 Task: Add a signature Ibrahim Sanchez containing Have a great St. Patricks Day, Ibrahim Sanchez to email address softage.5@softage.net and add a label Decorations
Action: Mouse moved to (1125, 69)
Screenshot: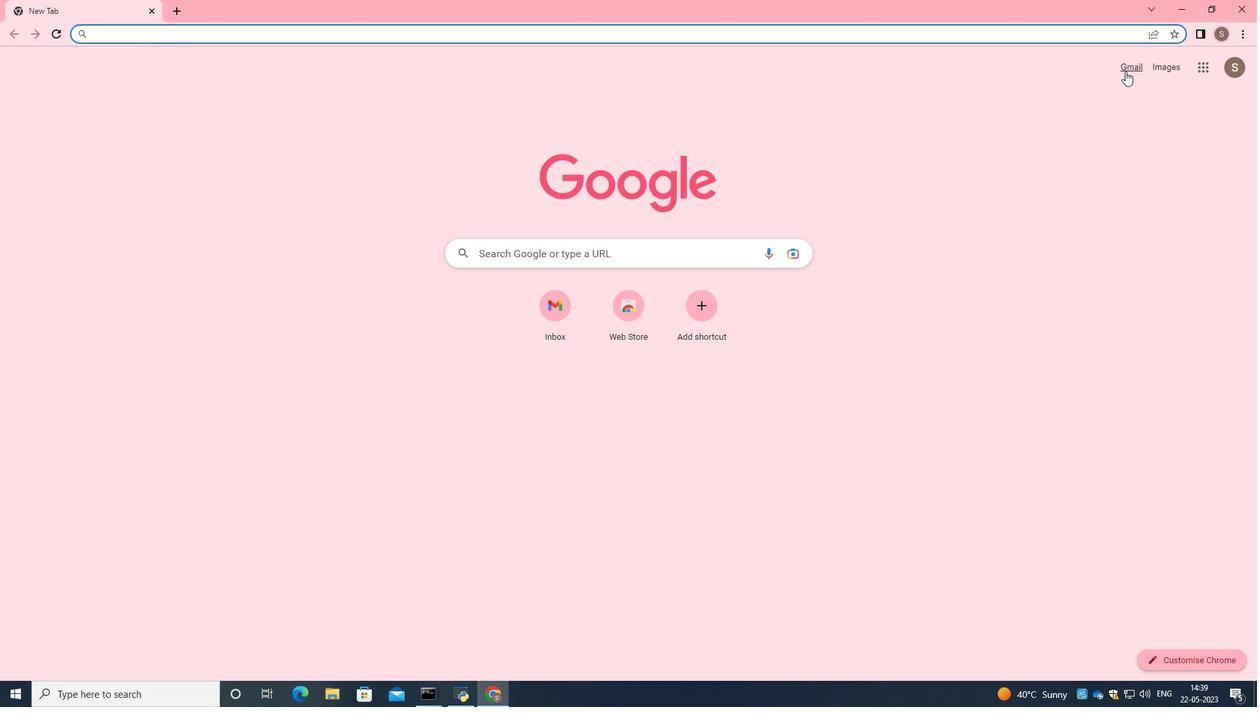 
Action: Mouse pressed left at (1125, 69)
Screenshot: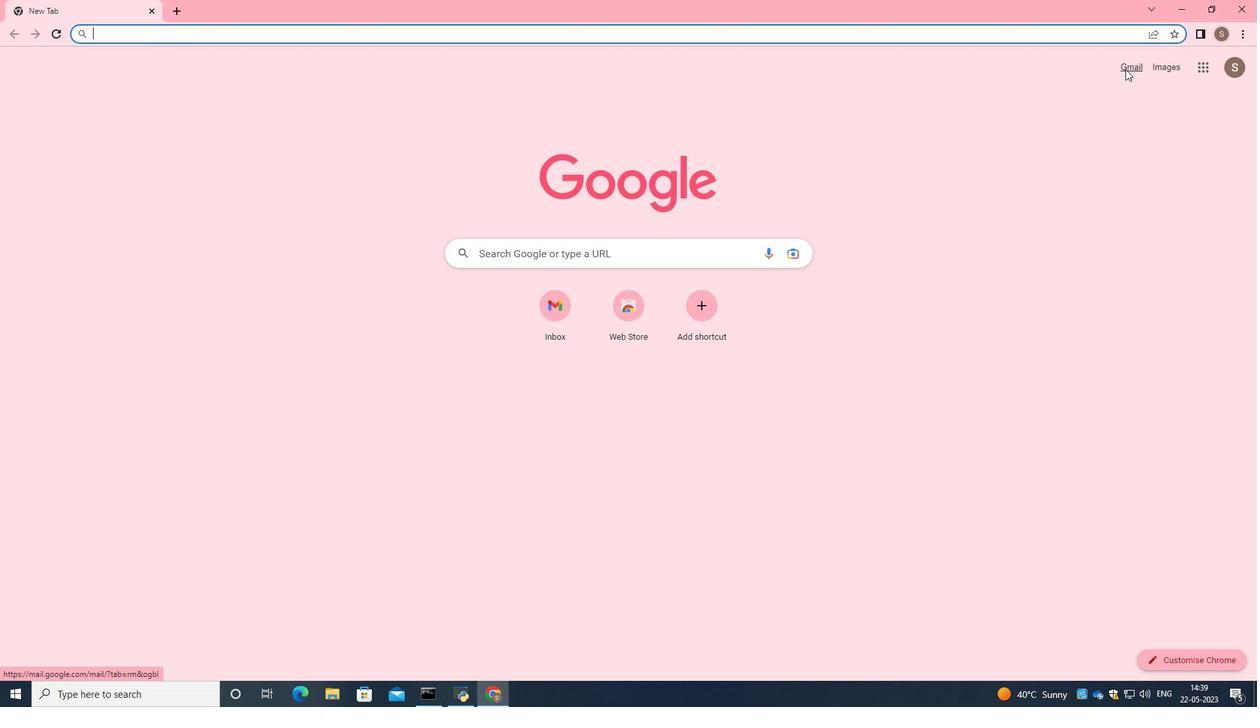 
Action: Mouse moved to (1101, 85)
Screenshot: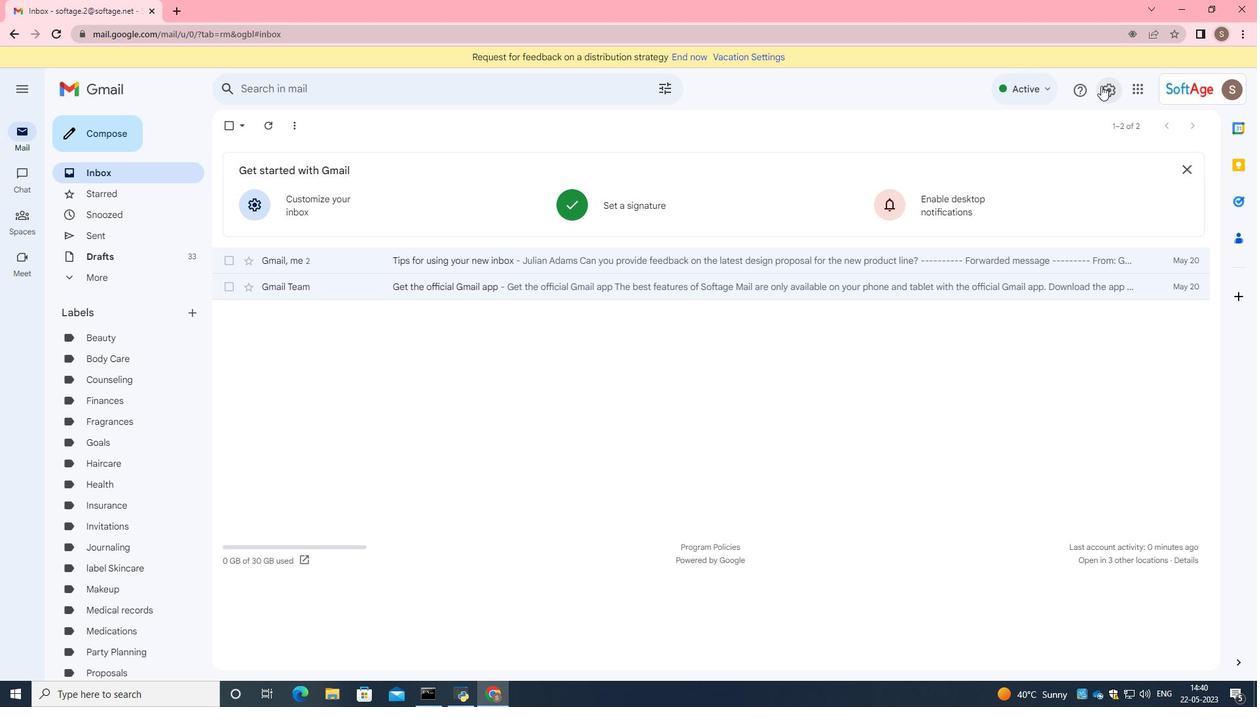 
Action: Mouse pressed left at (1101, 85)
Screenshot: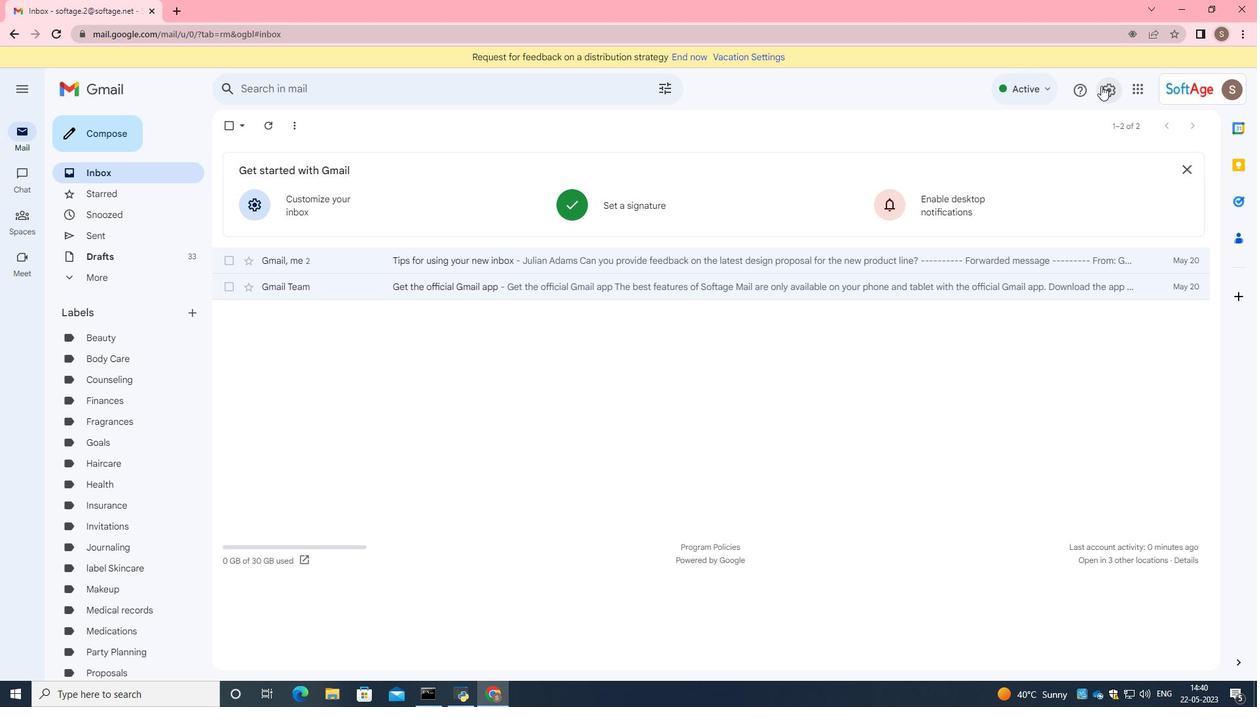 
Action: Mouse moved to (1089, 147)
Screenshot: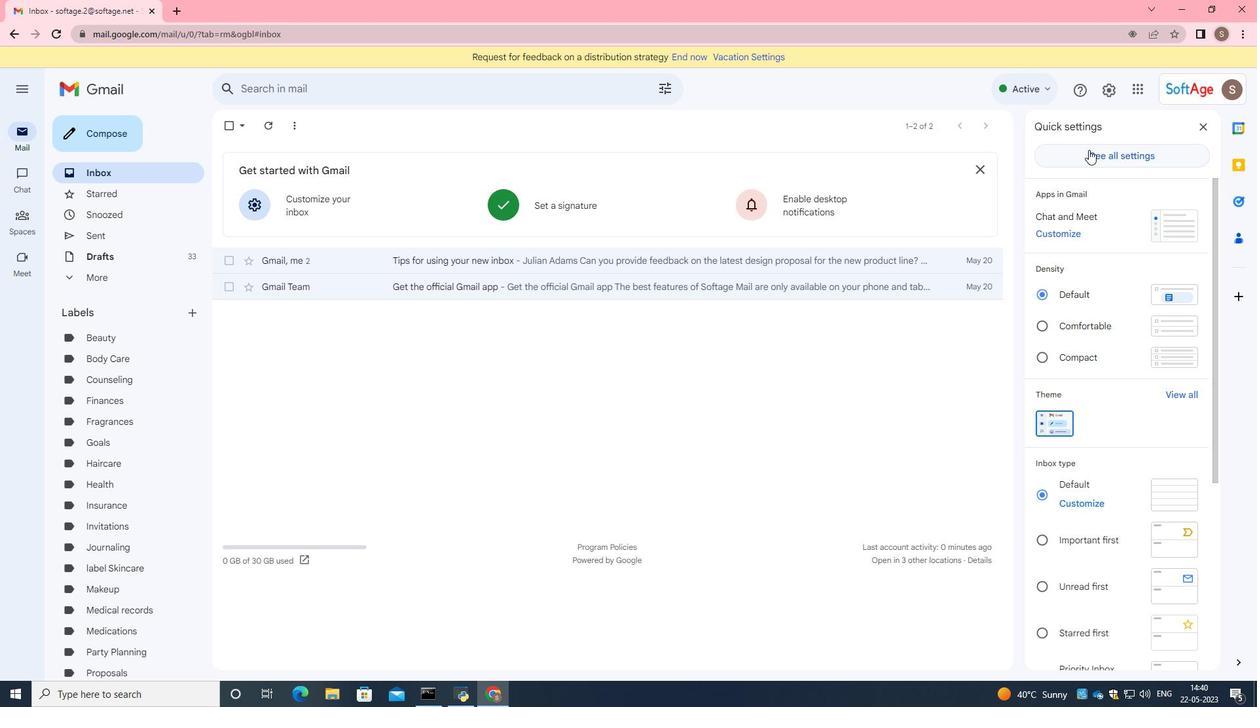 
Action: Mouse pressed left at (1089, 147)
Screenshot: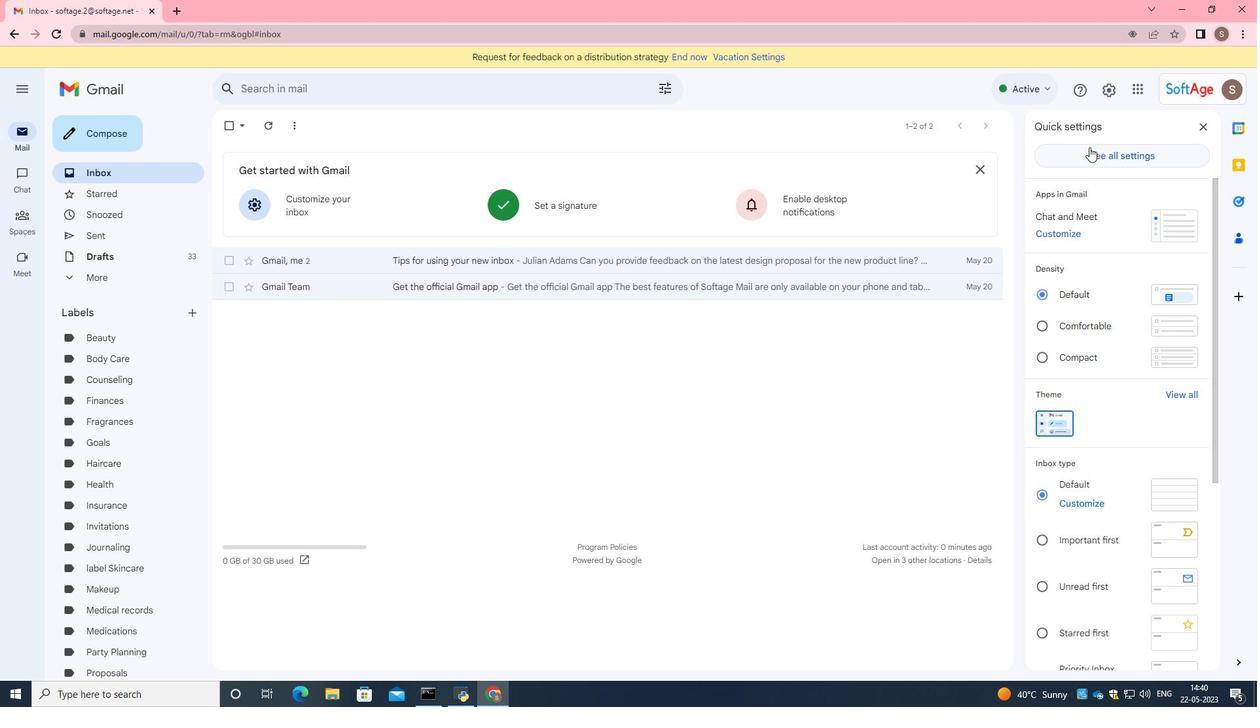 
Action: Mouse moved to (799, 305)
Screenshot: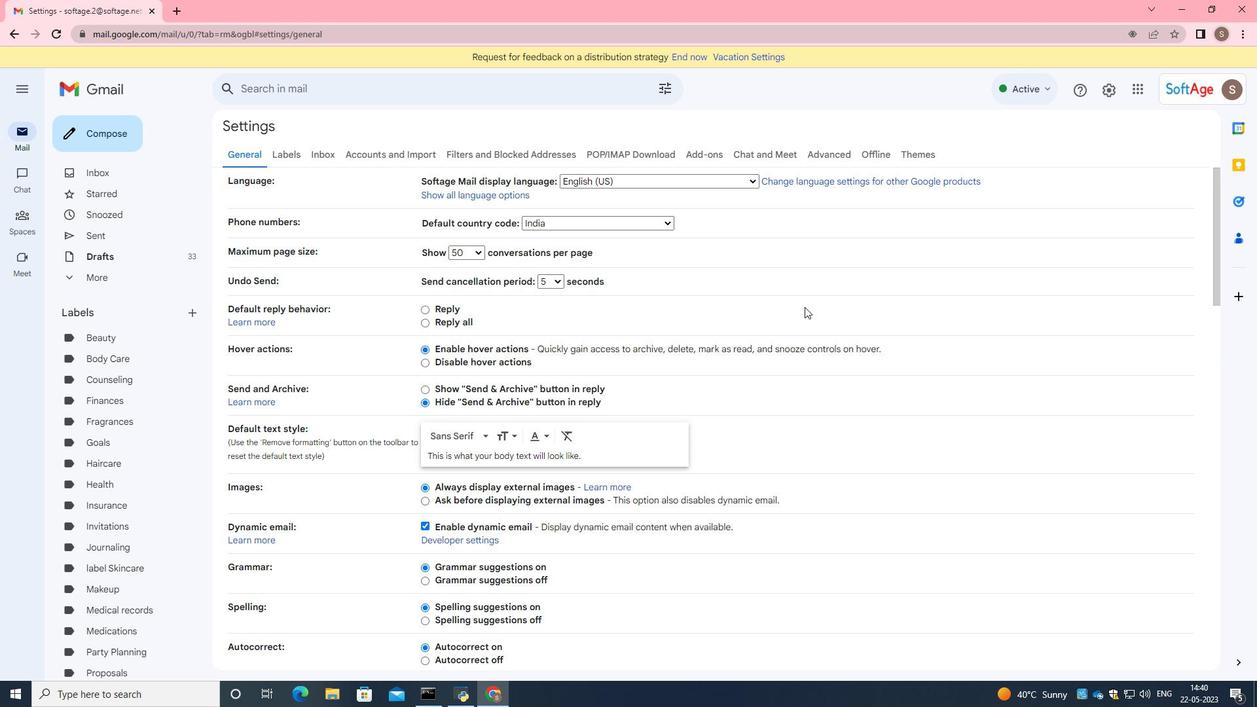 
Action: Mouse scrolled (799, 305) with delta (0, 0)
Screenshot: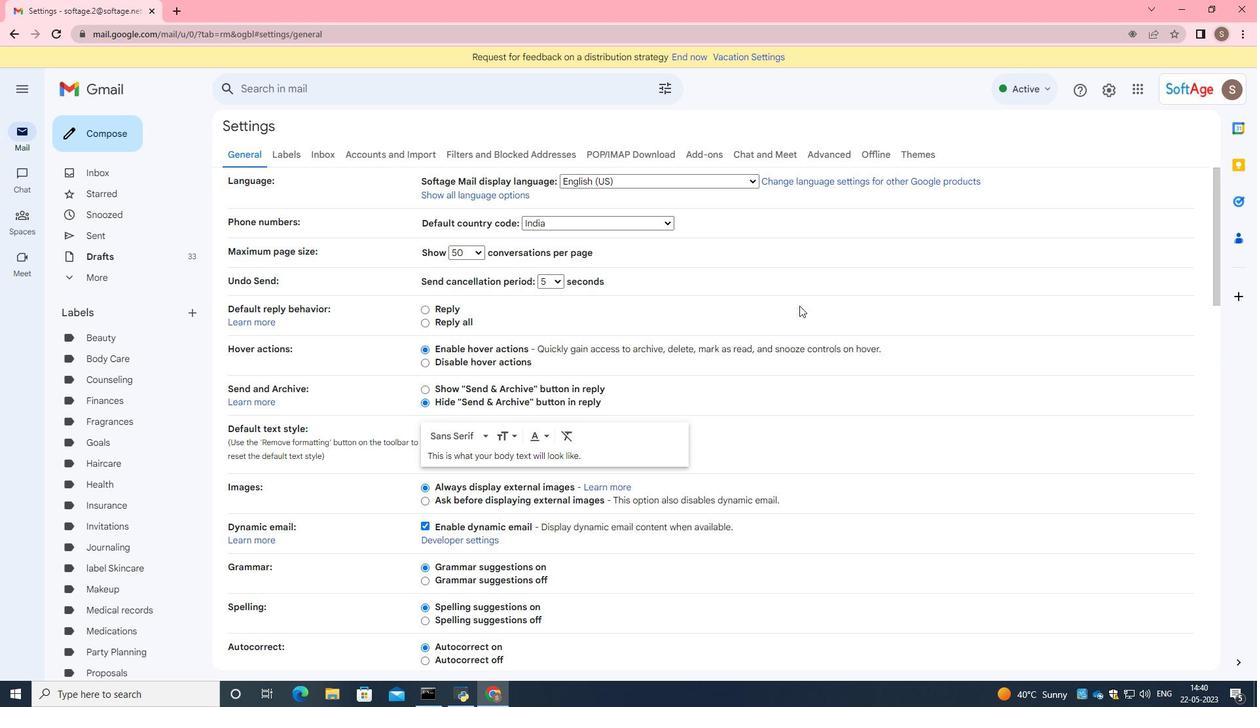
Action: Mouse scrolled (799, 305) with delta (0, 0)
Screenshot: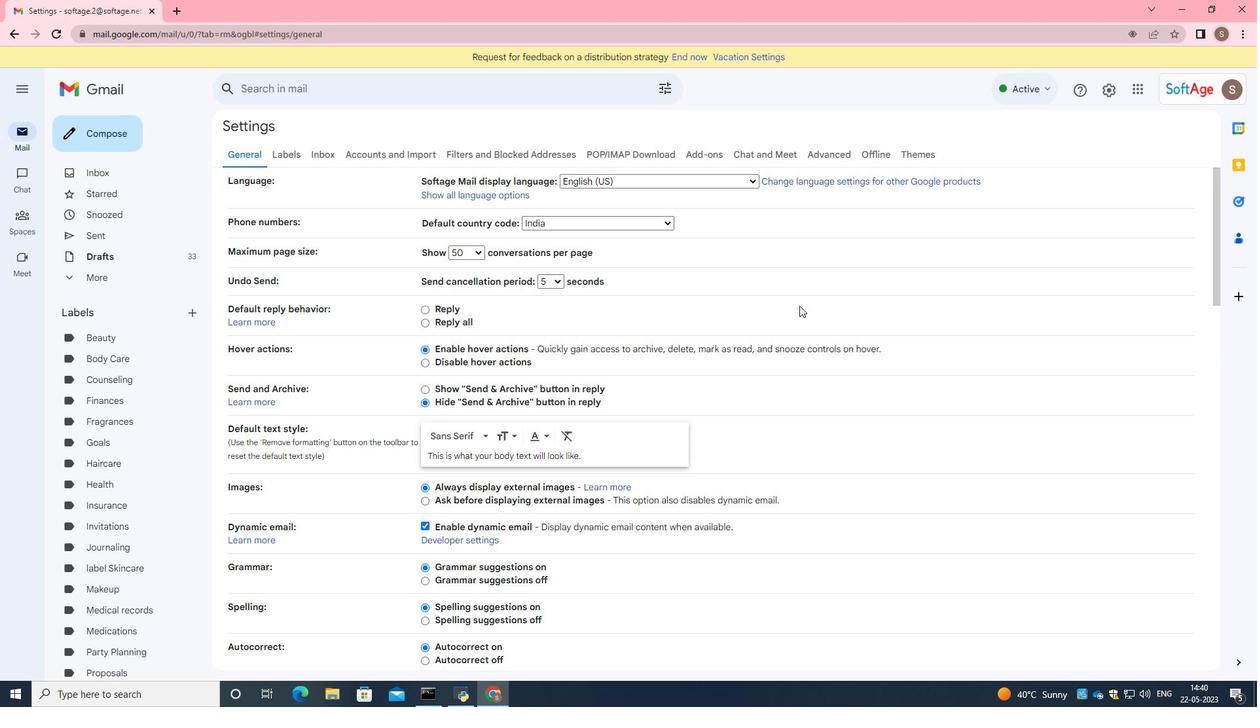 
Action: Mouse scrolled (799, 305) with delta (0, 0)
Screenshot: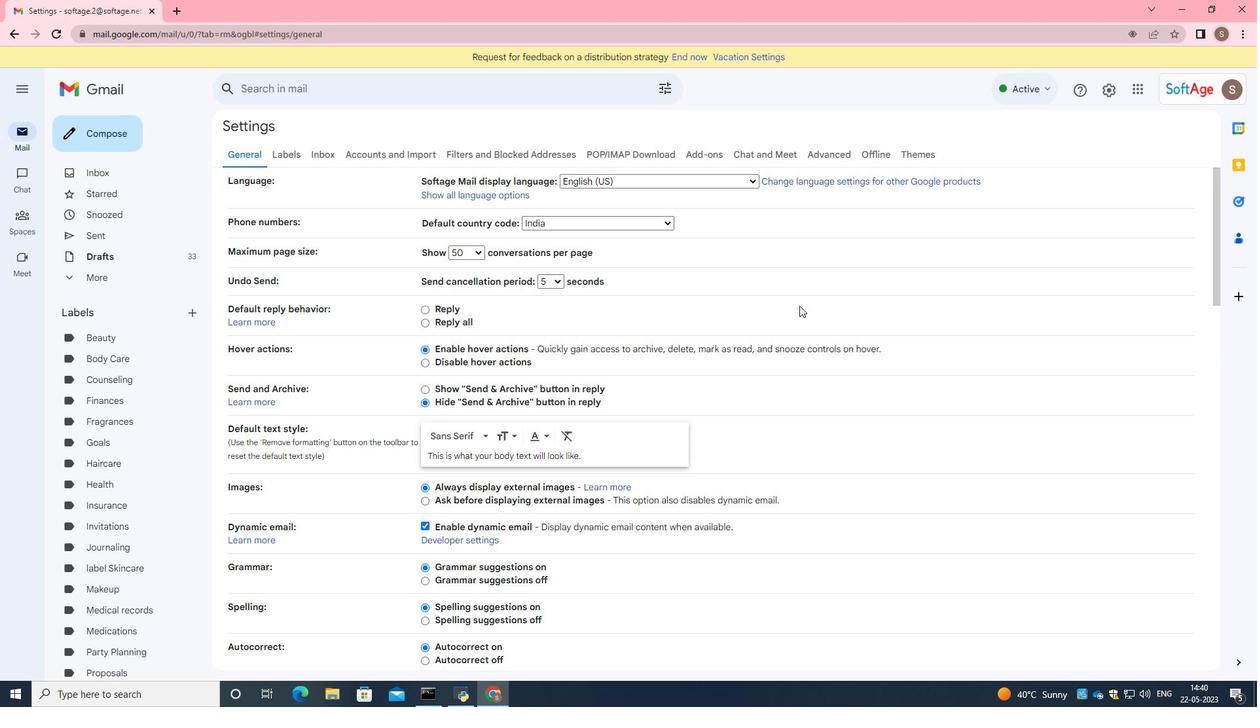 
Action: Mouse moved to (797, 288)
Screenshot: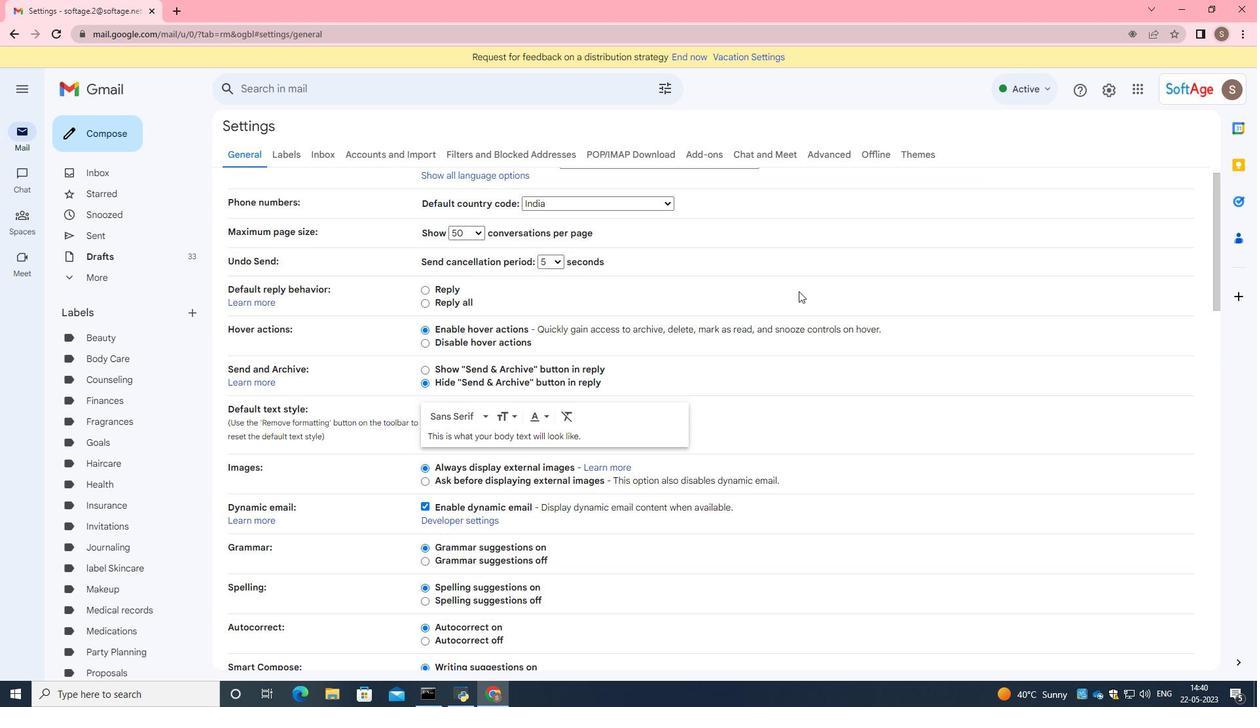 
Action: Mouse scrolled (797, 288) with delta (0, 0)
Screenshot: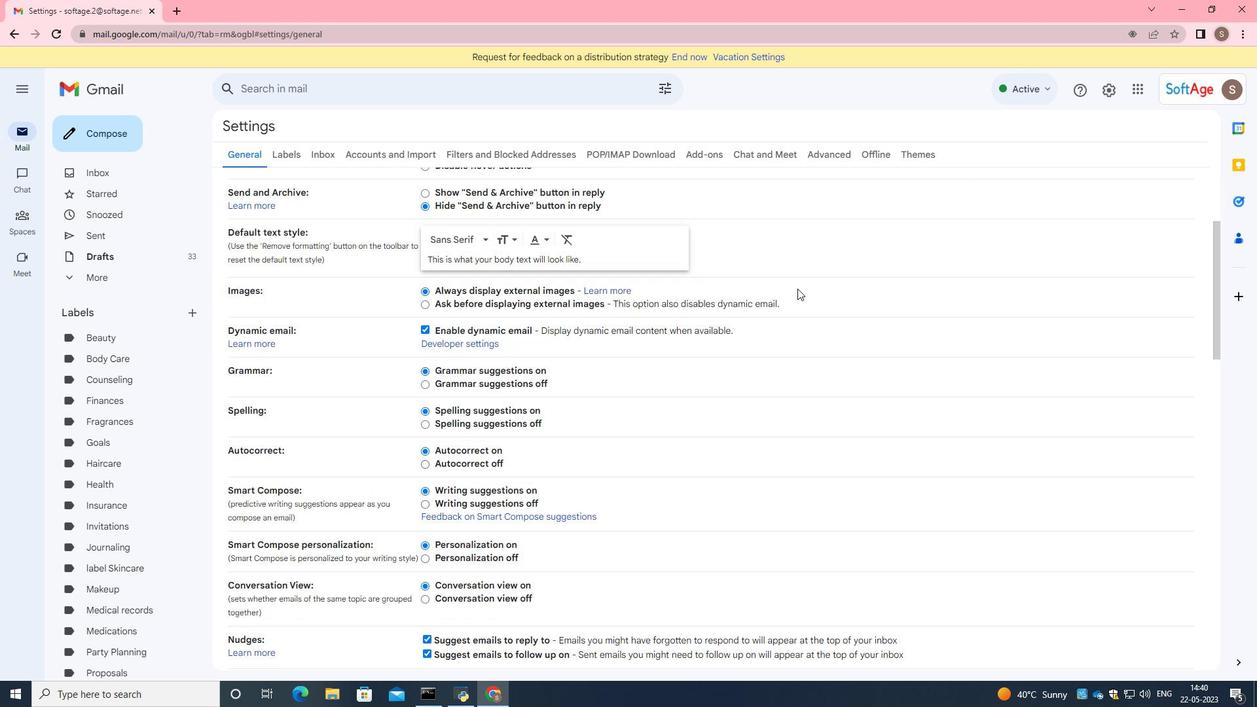 
Action: Mouse scrolled (797, 288) with delta (0, 0)
Screenshot: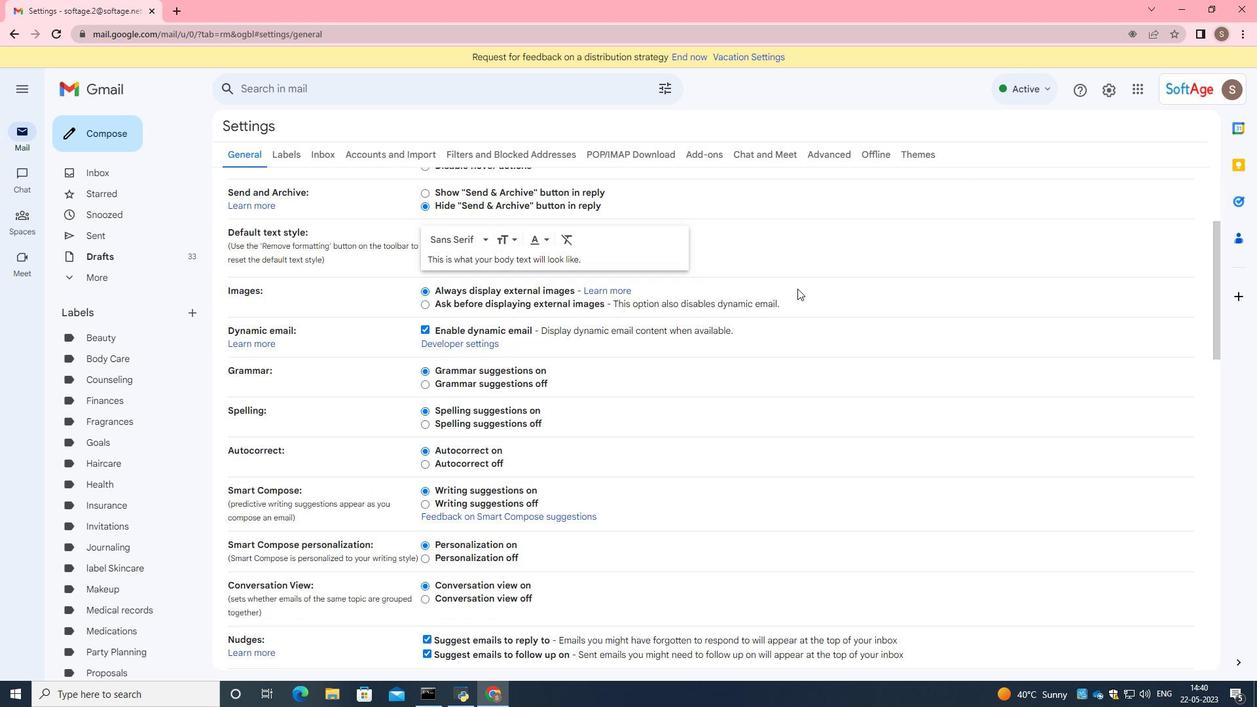 
Action: Mouse scrolled (797, 288) with delta (0, 0)
Screenshot: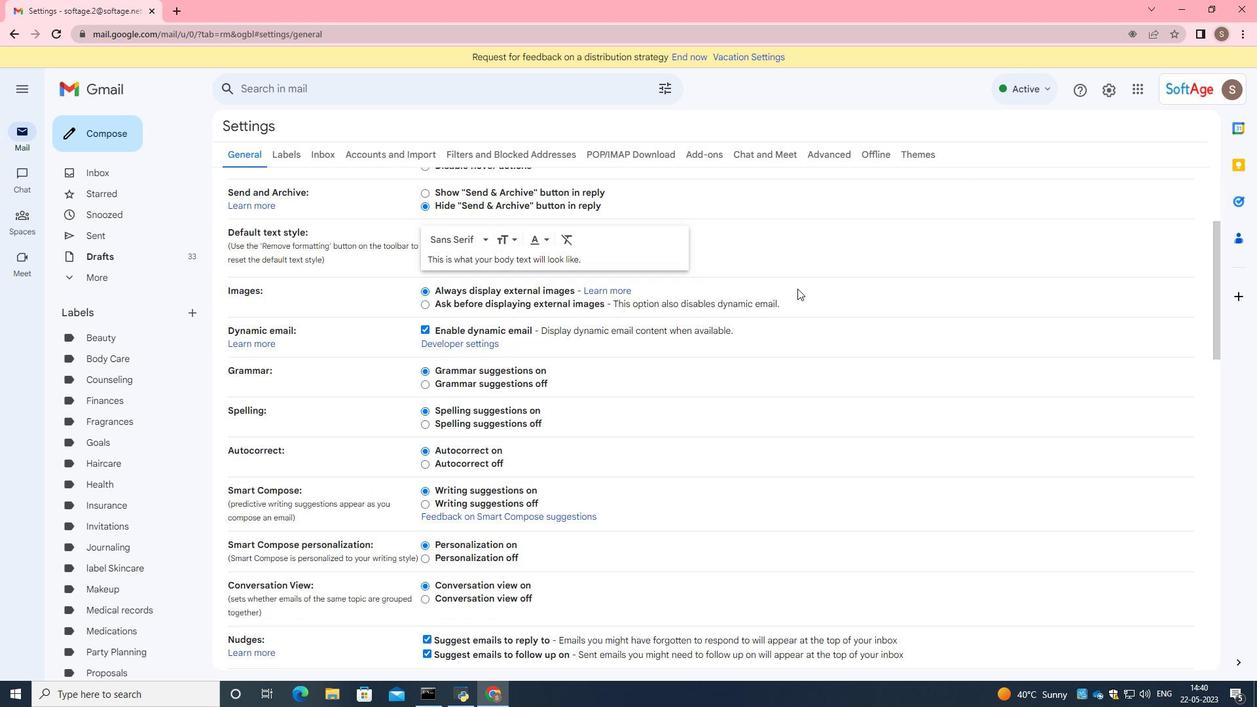 
Action: Mouse scrolled (797, 288) with delta (0, 0)
Screenshot: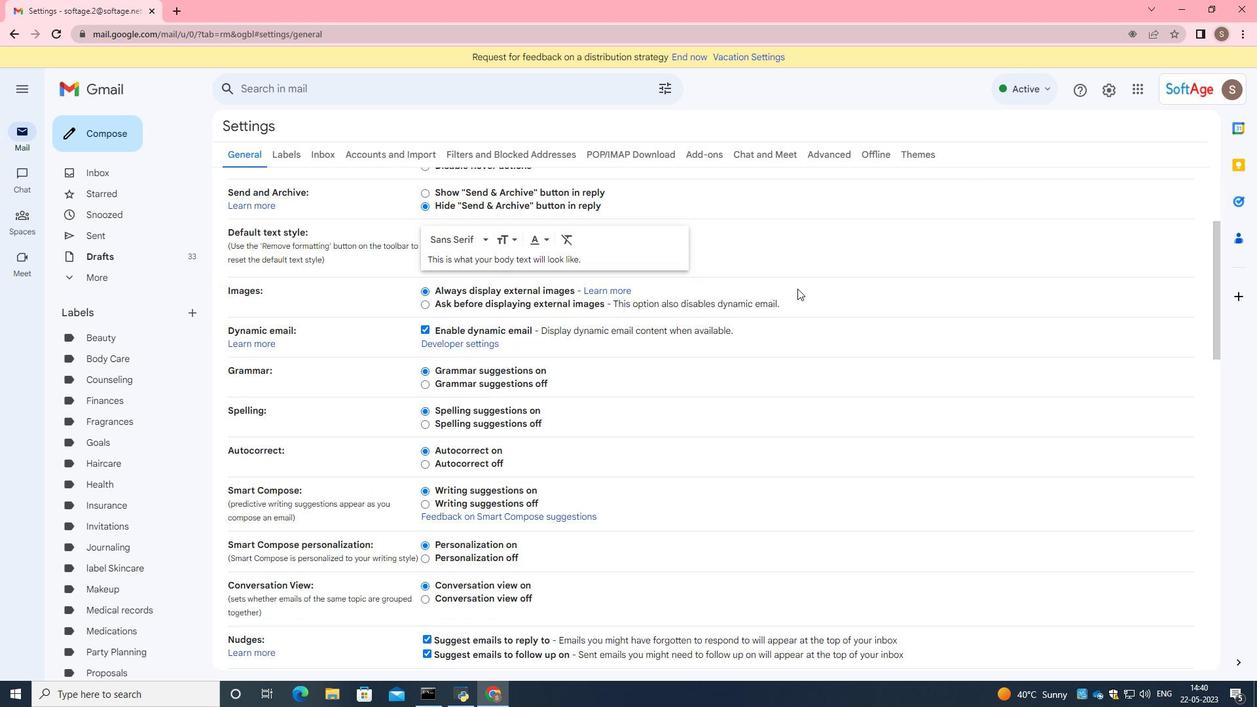 
Action: Mouse scrolled (797, 288) with delta (0, 0)
Screenshot: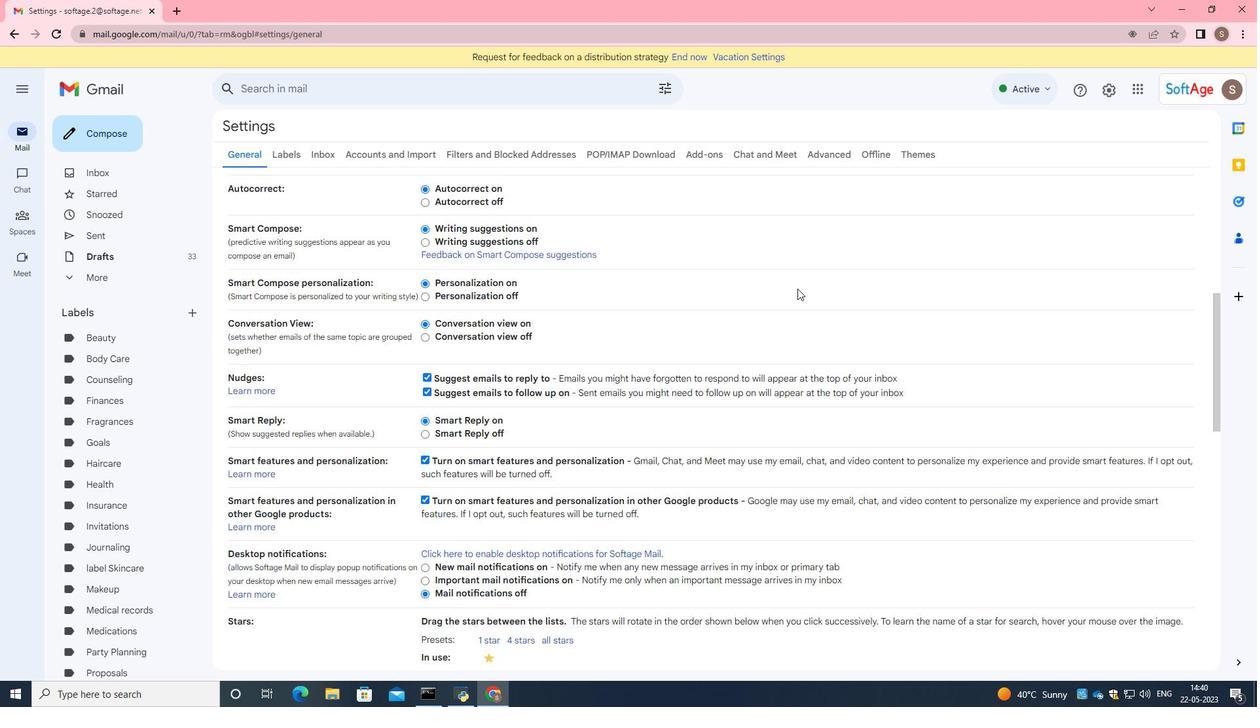 
Action: Mouse scrolled (797, 288) with delta (0, 0)
Screenshot: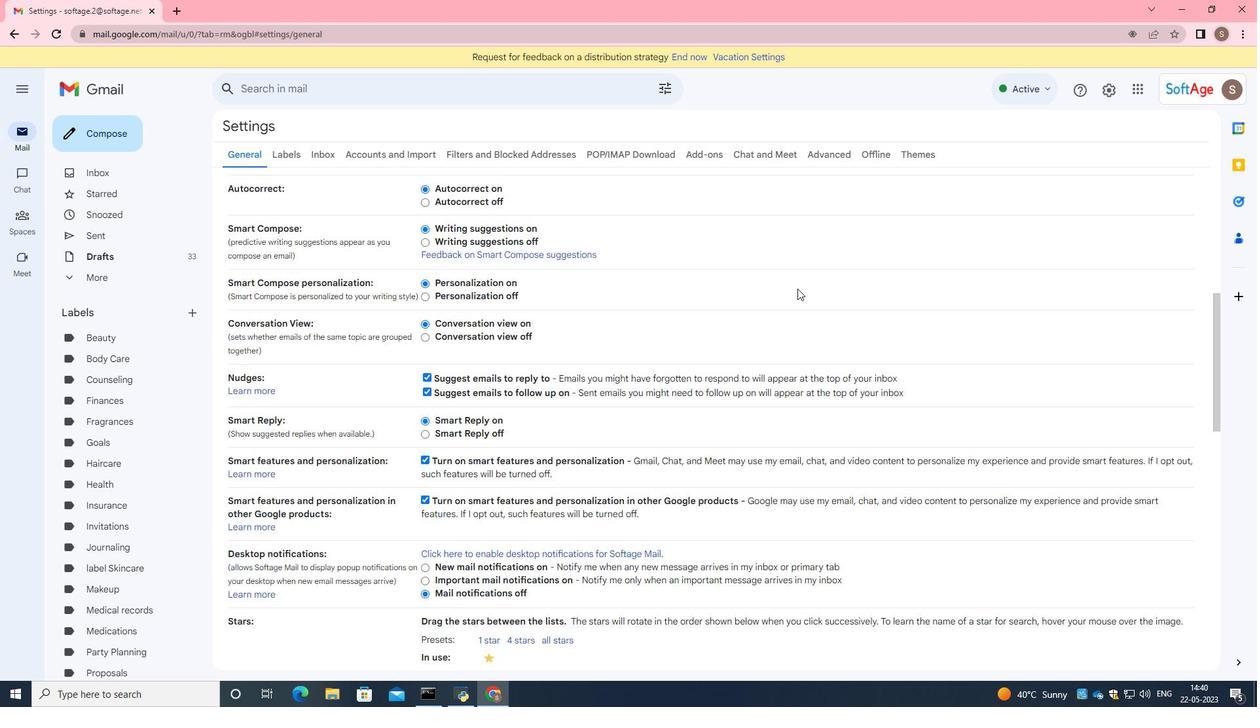 
Action: Mouse scrolled (797, 288) with delta (0, 0)
Screenshot: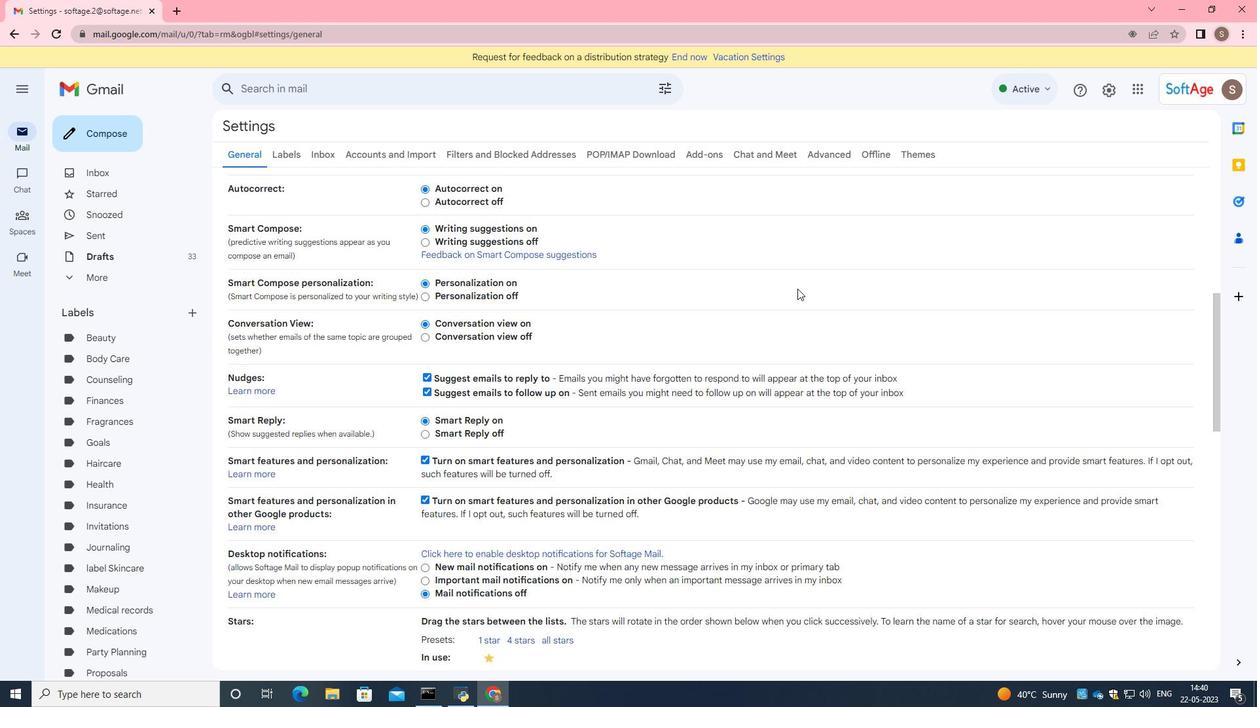 
Action: Mouse scrolled (797, 288) with delta (0, 0)
Screenshot: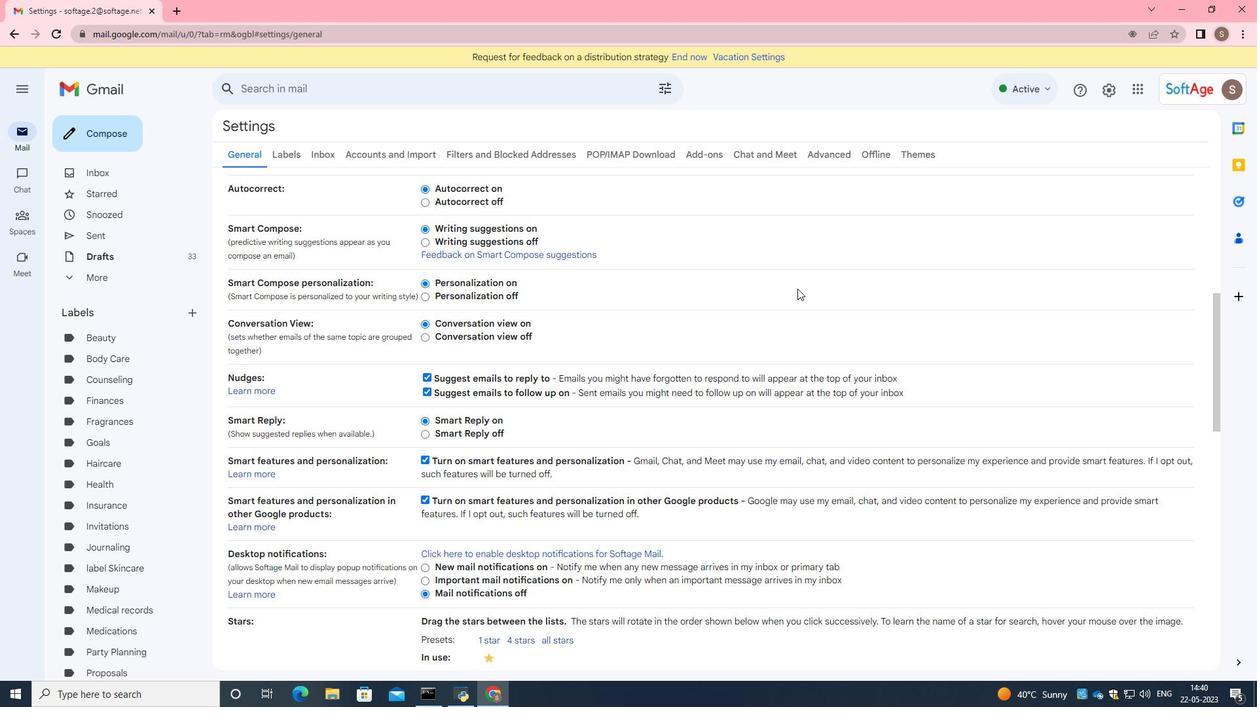 
Action: Mouse moved to (523, 561)
Screenshot: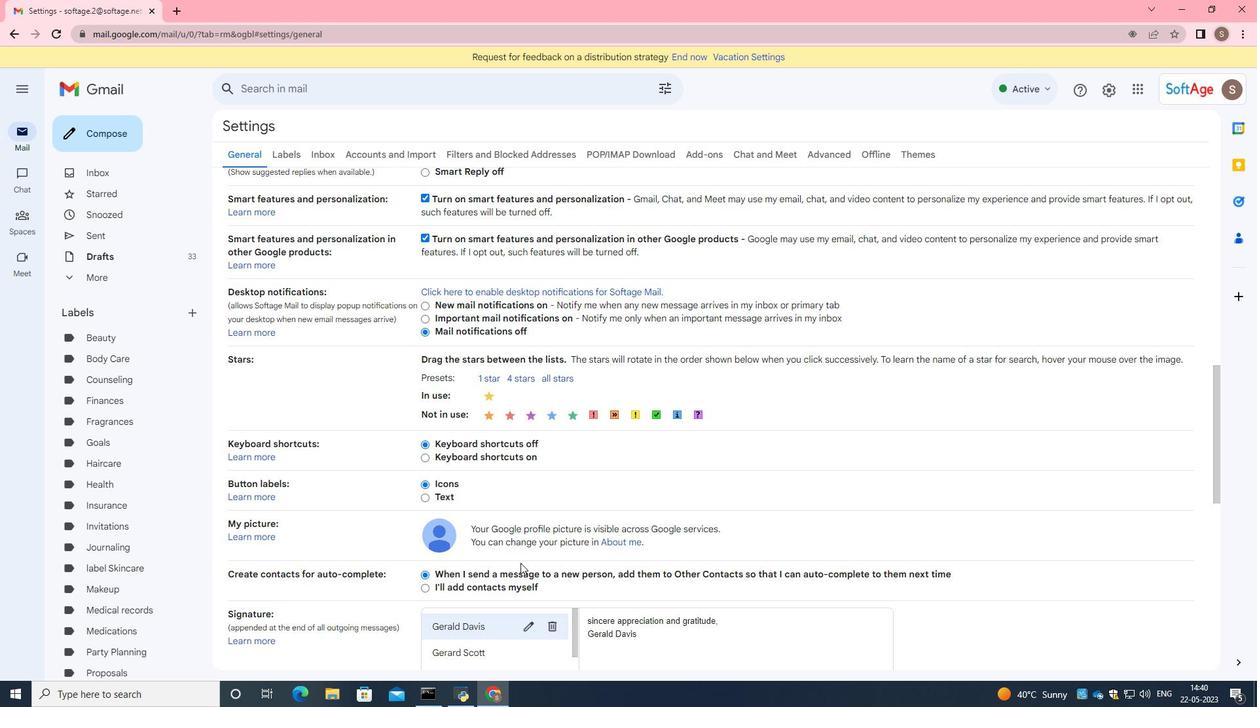 
Action: Mouse scrolled (523, 561) with delta (0, 0)
Screenshot: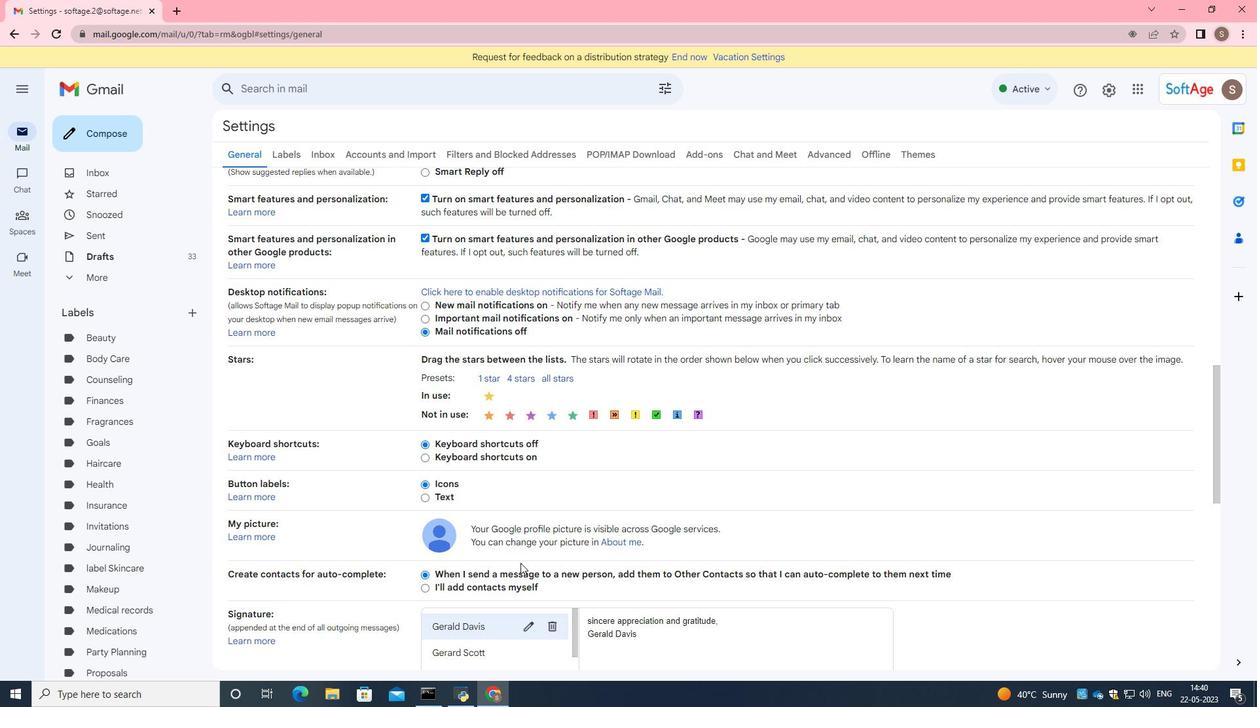 
Action: Mouse scrolled (523, 561) with delta (0, 0)
Screenshot: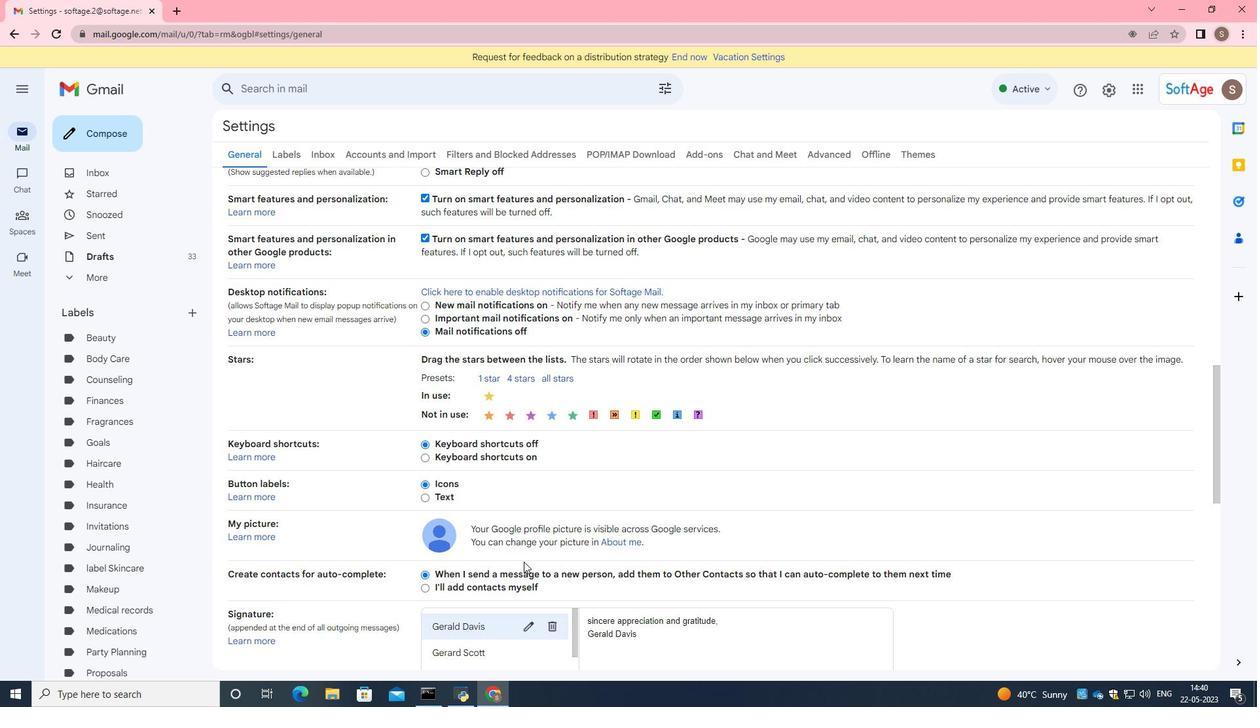 
Action: Mouse scrolled (523, 561) with delta (0, 0)
Screenshot: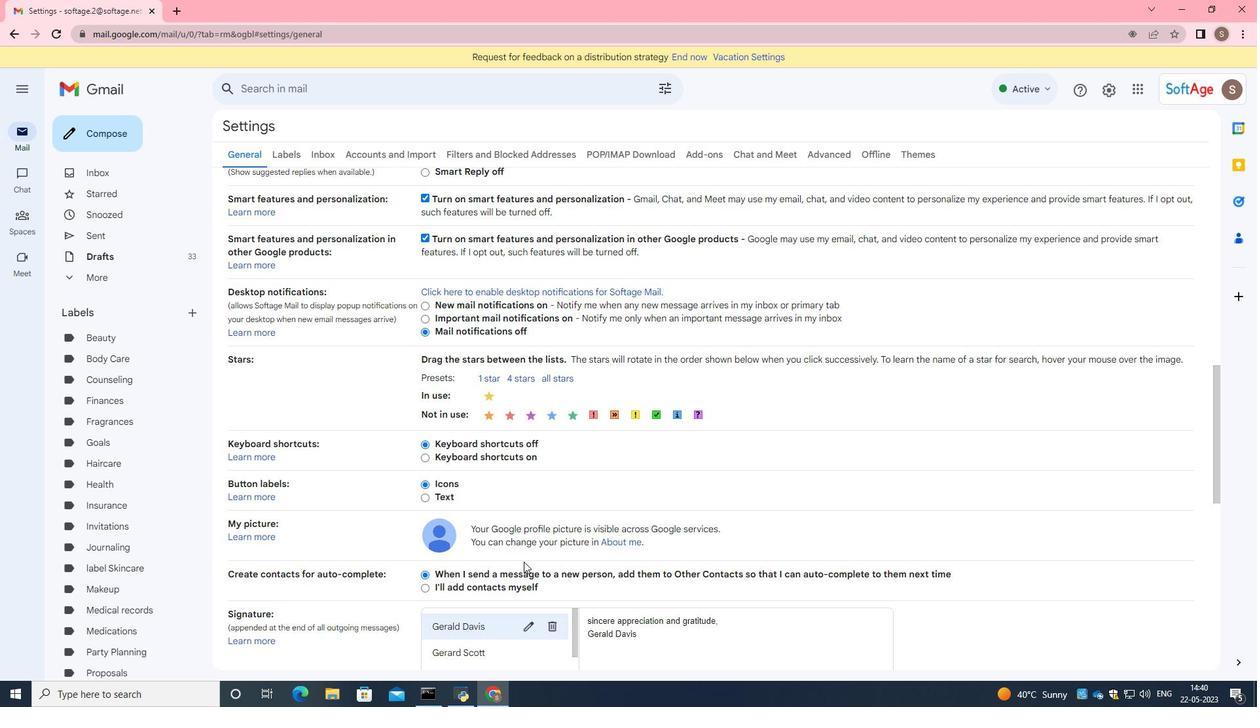 
Action: Mouse moved to (496, 546)
Screenshot: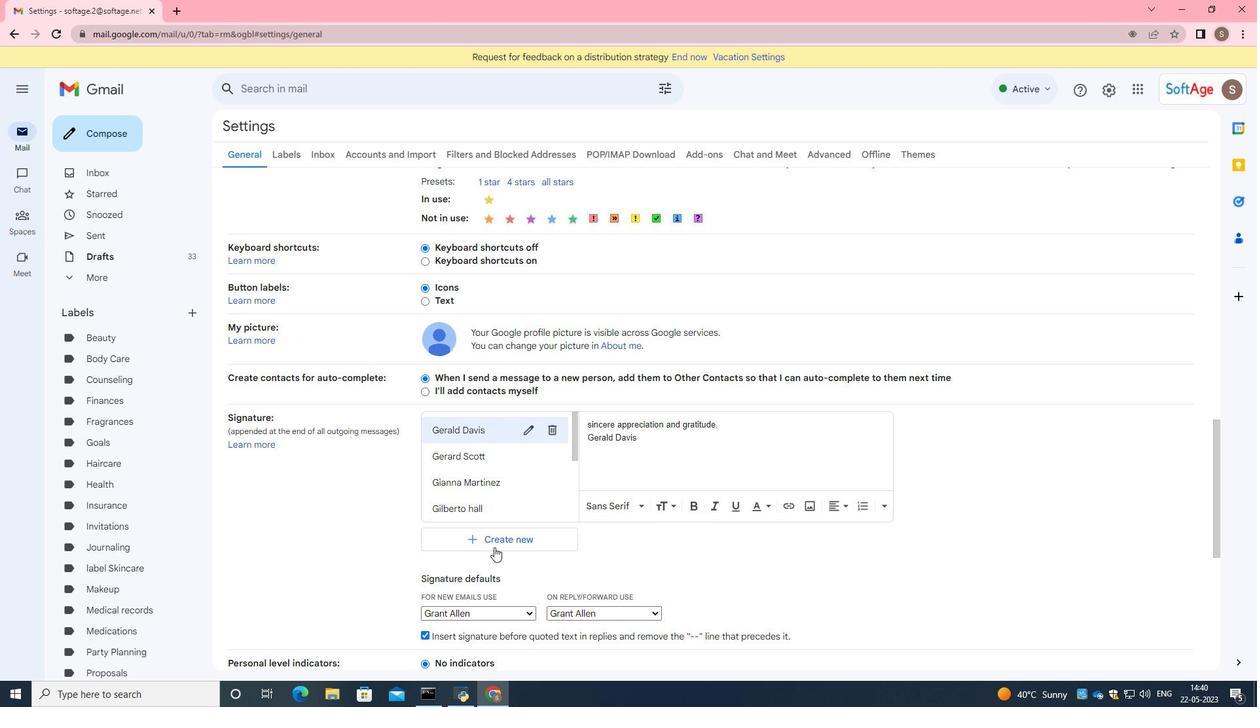 
Action: Mouse pressed left at (496, 546)
Screenshot: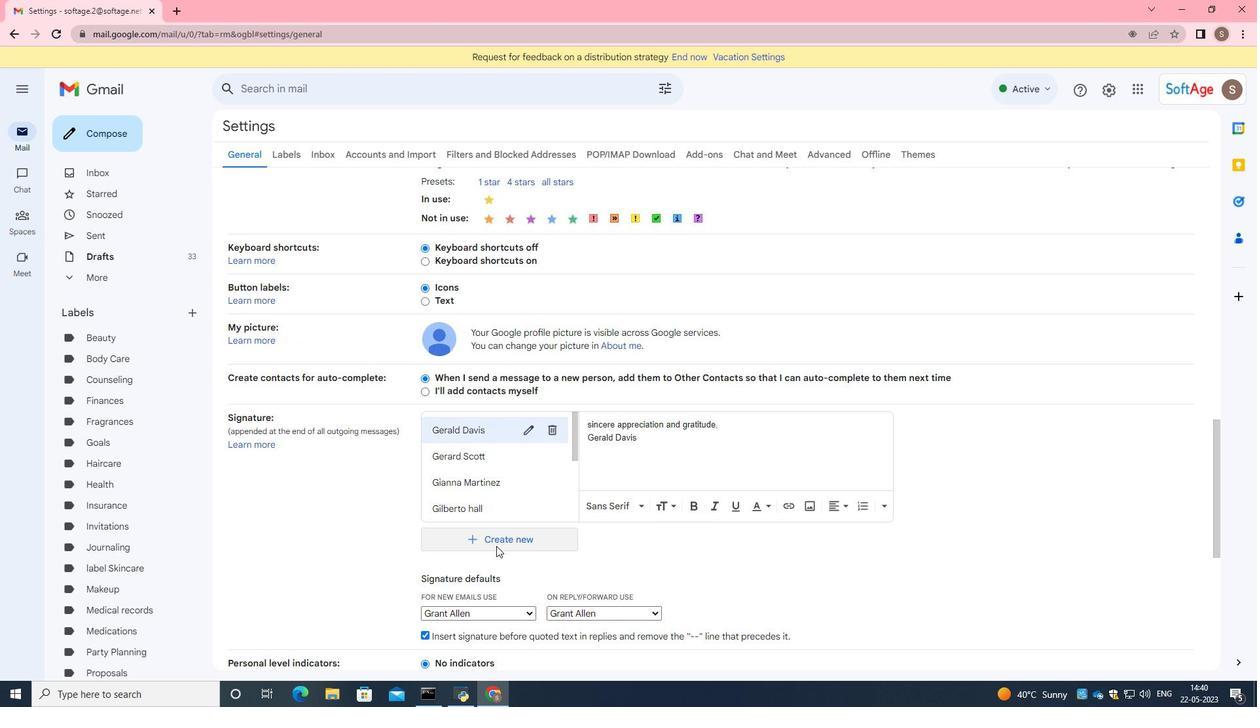
Action: Mouse moved to (565, 351)
Screenshot: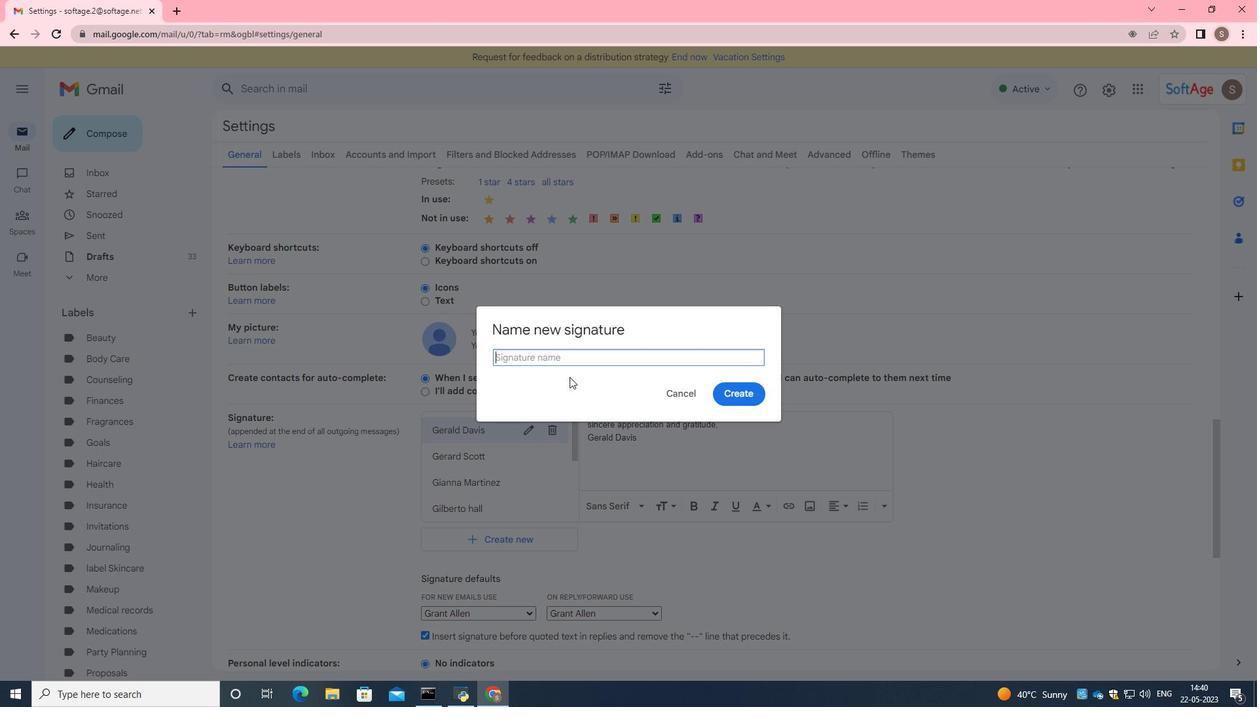 
Action: Key pressed <Key.caps_lock>I<Key.caps_lock>brahim<Key.space><Key.caps_lock>S<Key.caps_lock>anchez
Screenshot: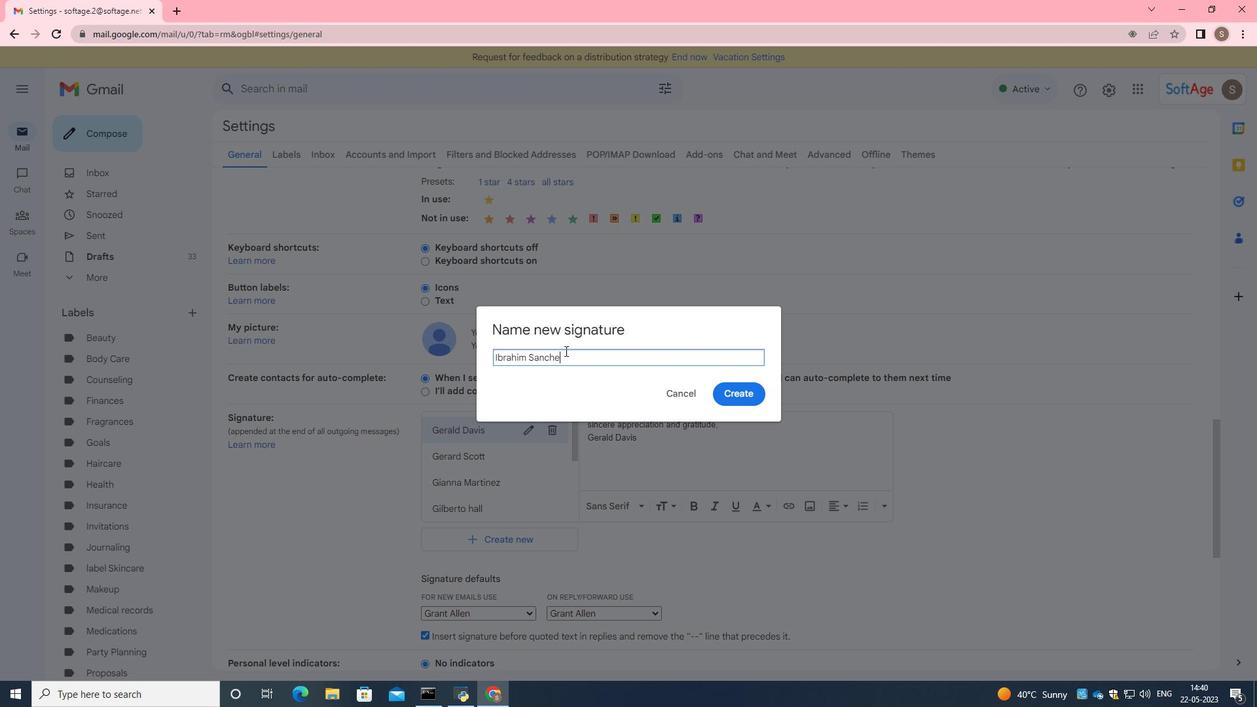 
Action: Mouse moved to (743, 392)
Screenshot: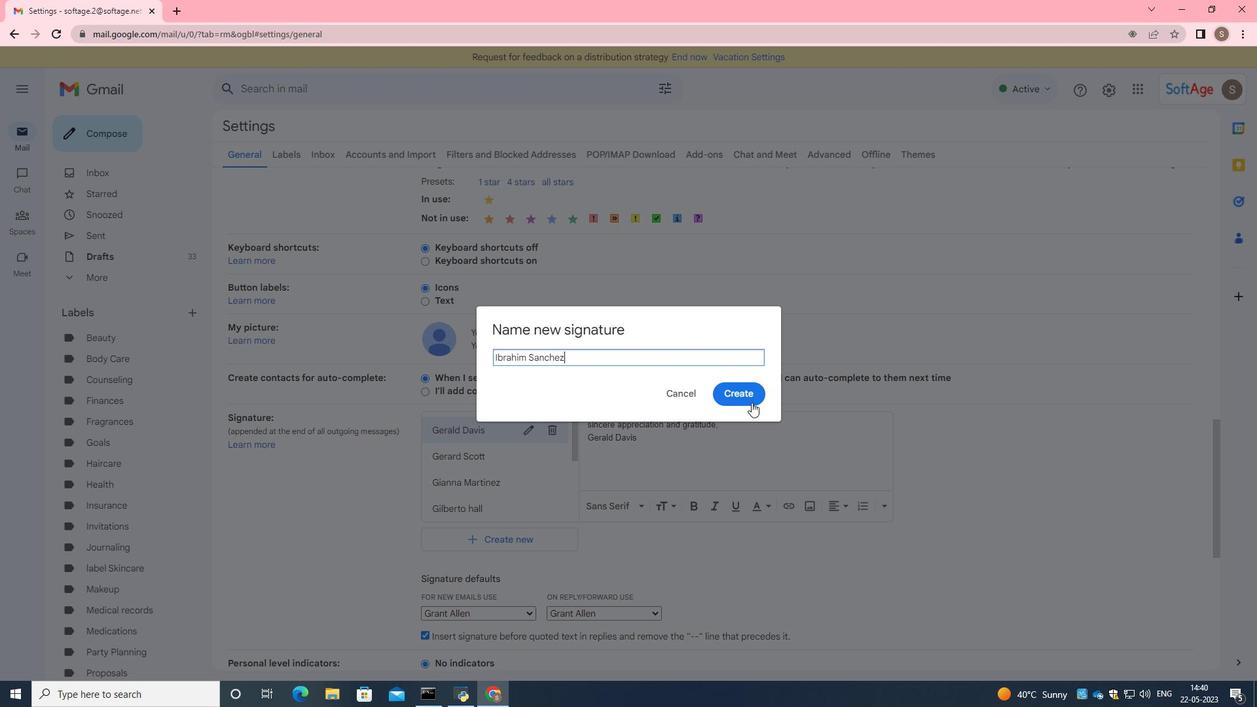 
Action: Mouse pressed left at (743, 392)
Screenshot: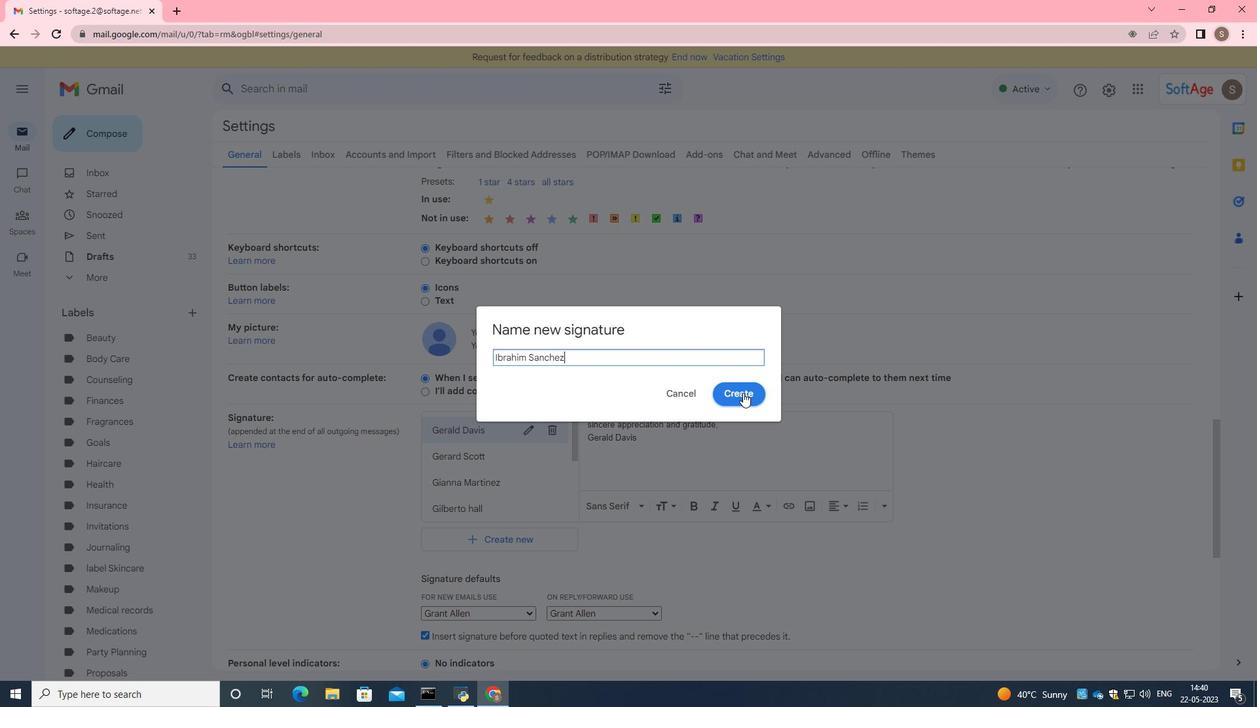 
Action: Mouse moved to (695, 442)
Screenshot: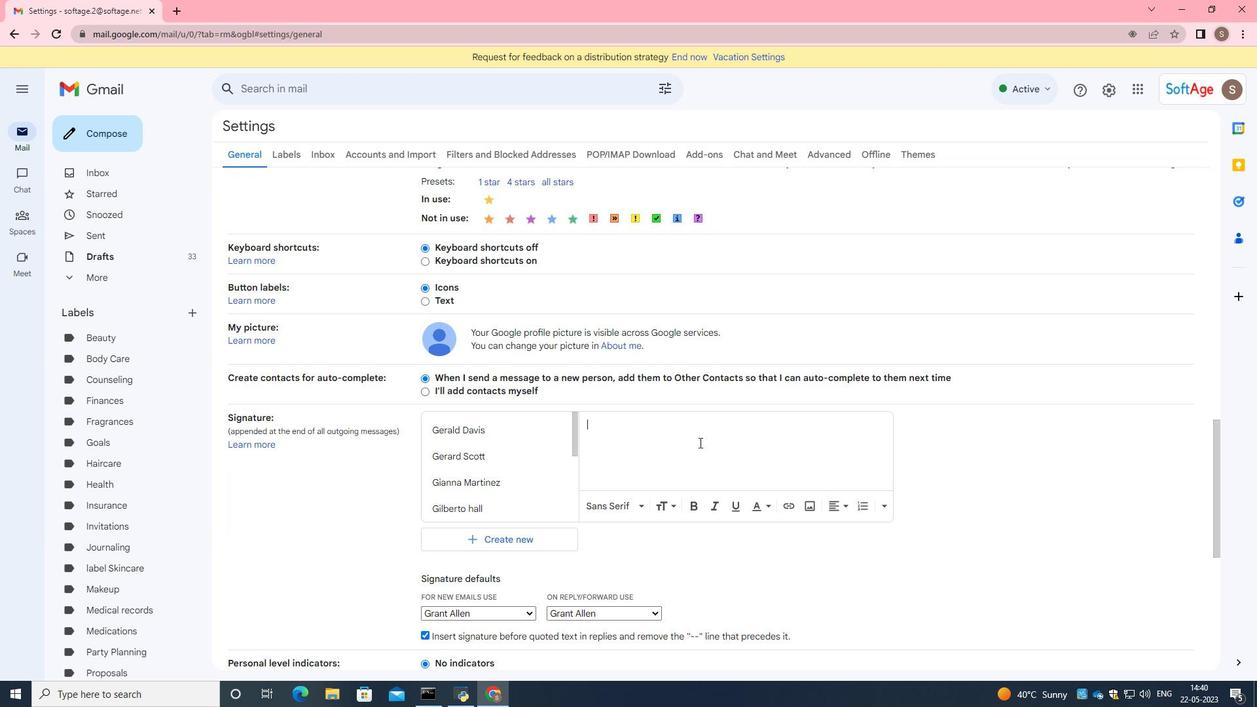 
Action: Mouse pressed left at (695, 442)
Screenshot: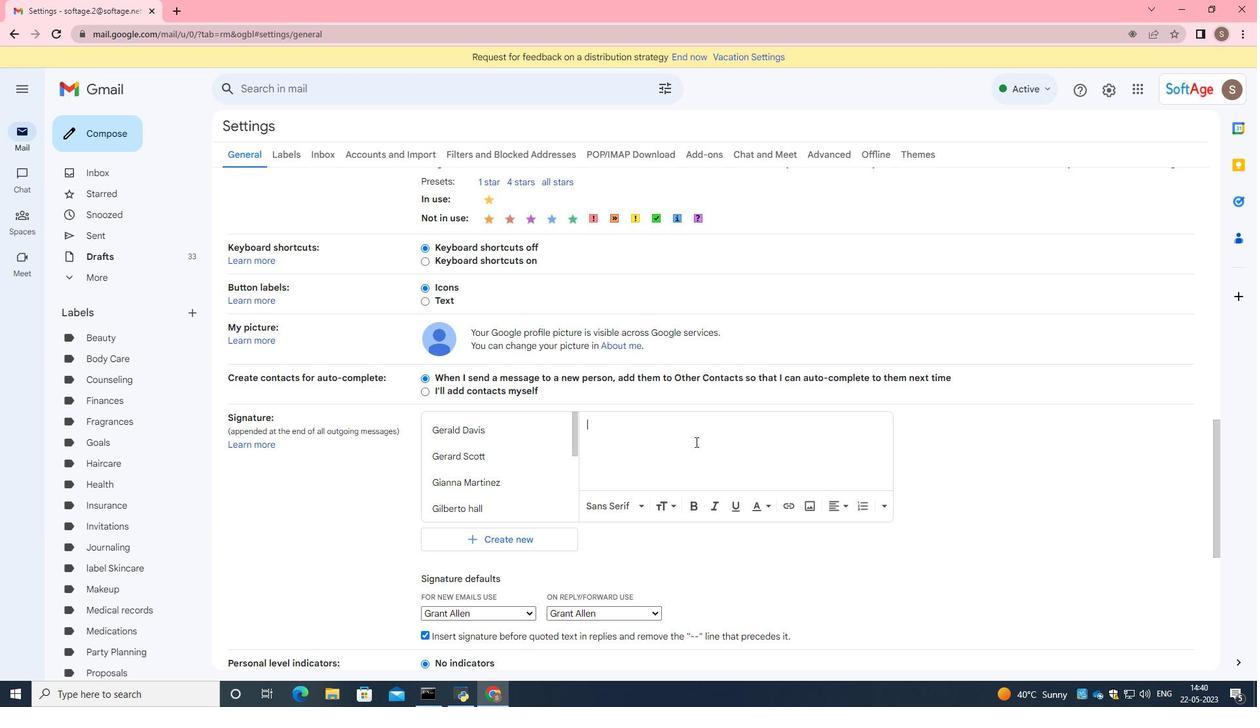 
Action: Key pressed <Key.caps_lock>H<Key.caps_lock>ave<Key.space>a<Key.space>great<Key.space><Key.caps_lock>ST<Key.backspace><Key.caps_lock>t.<Key.caps_lock><Key.space>P<Key.caps_lock>atricks<Key.space><Key.caps_lock>D<Key.caps_lock>ay,<Key.enter><Key.caps_lock>I<Key.caps_lock>bh<Key.backspace>rahim<Key.space><Key.caps_lock>S<Key.caps_lock>anchez
Screenshot: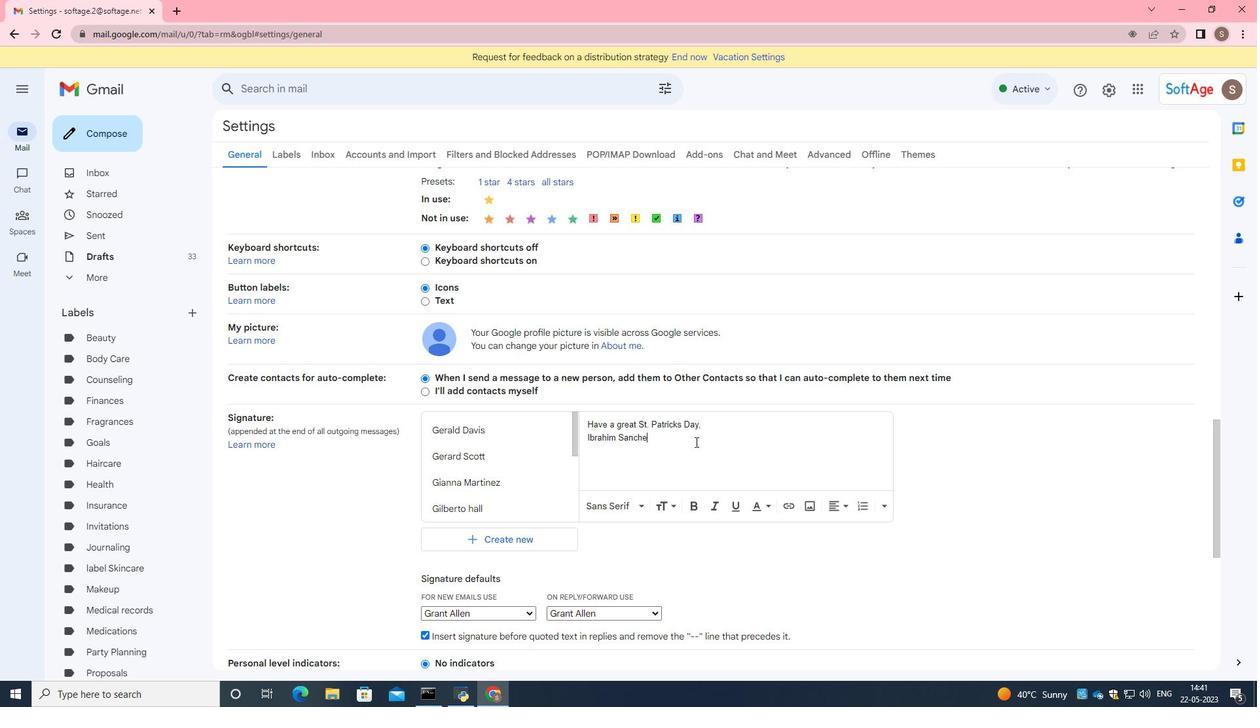 
Action: Mouse moved to (772, 503)
Screenshot: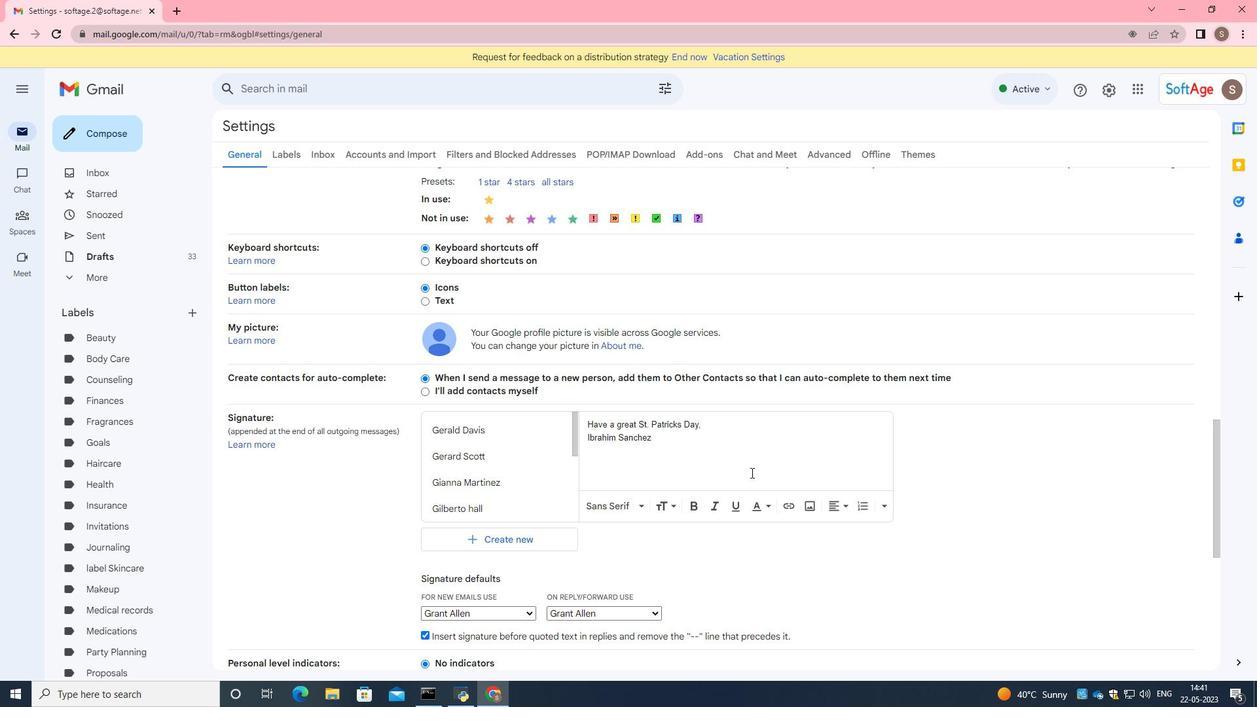 
Action: Mouse scrolled (772, 489) with delta (0, 0)
Screenshot: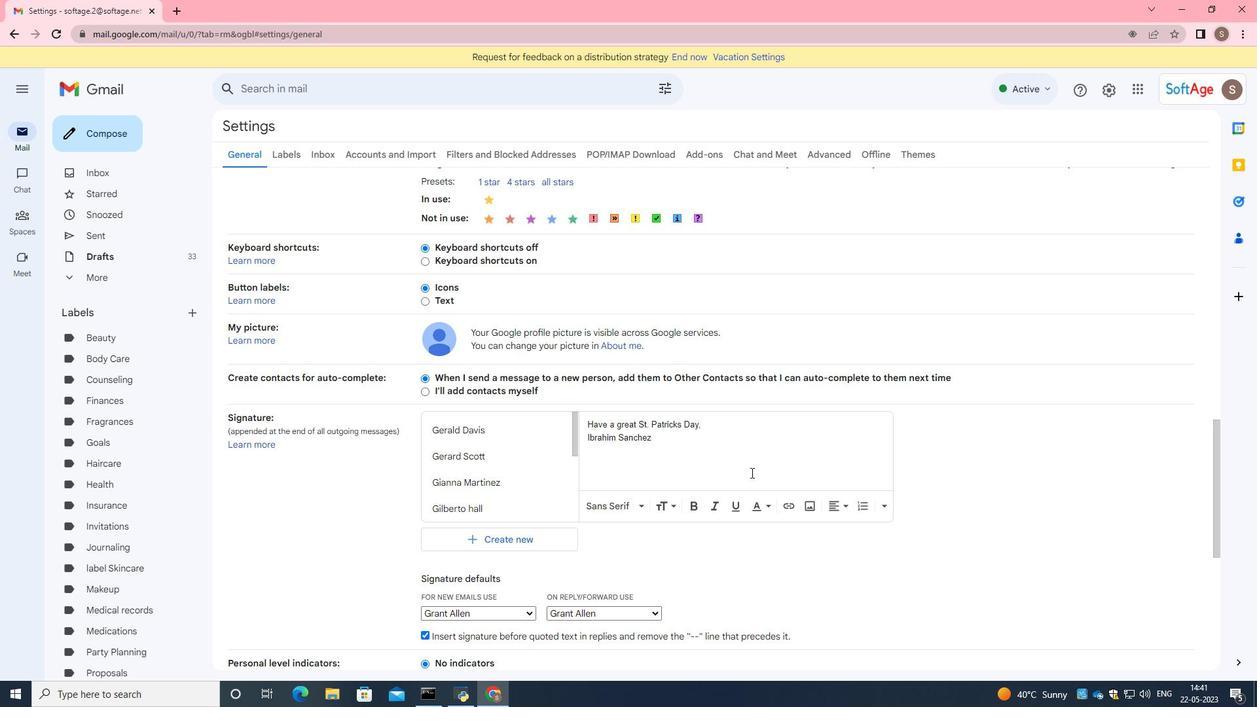 
Action: Mouse moved to (751, 531)
Screenshot: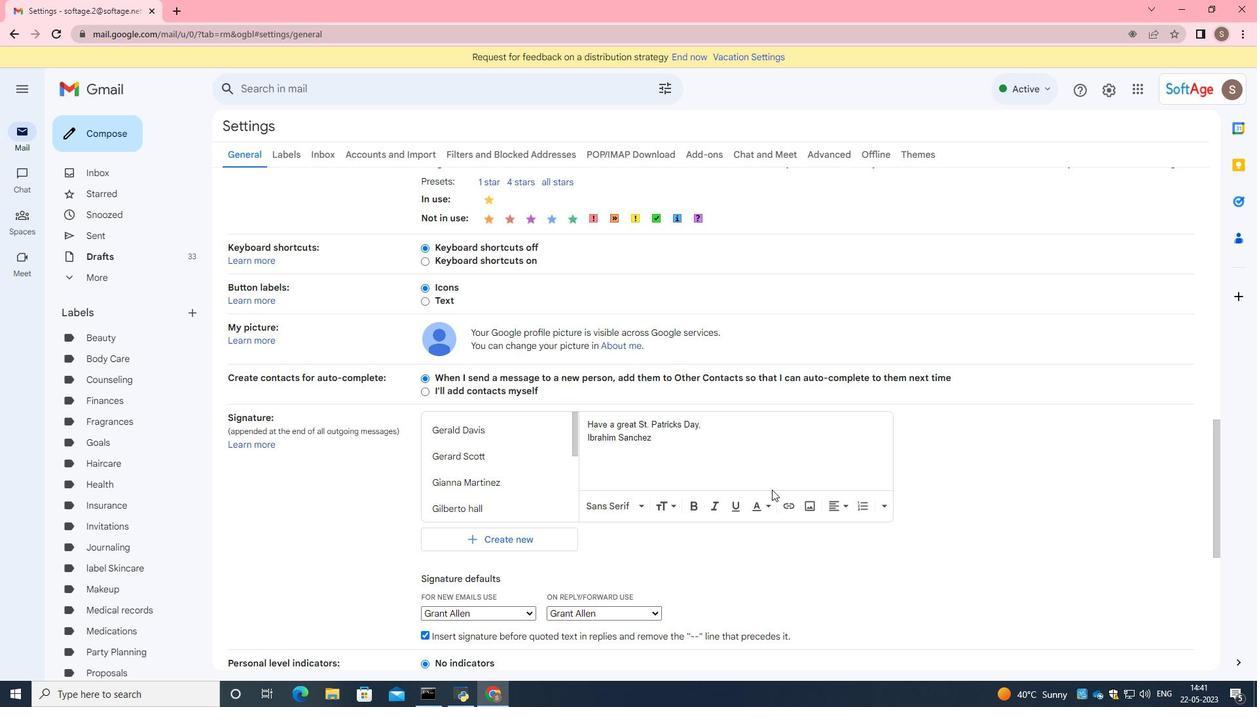 
Action: Mouse scrolled (752, 529) with delta (0, 0)
Screenshot: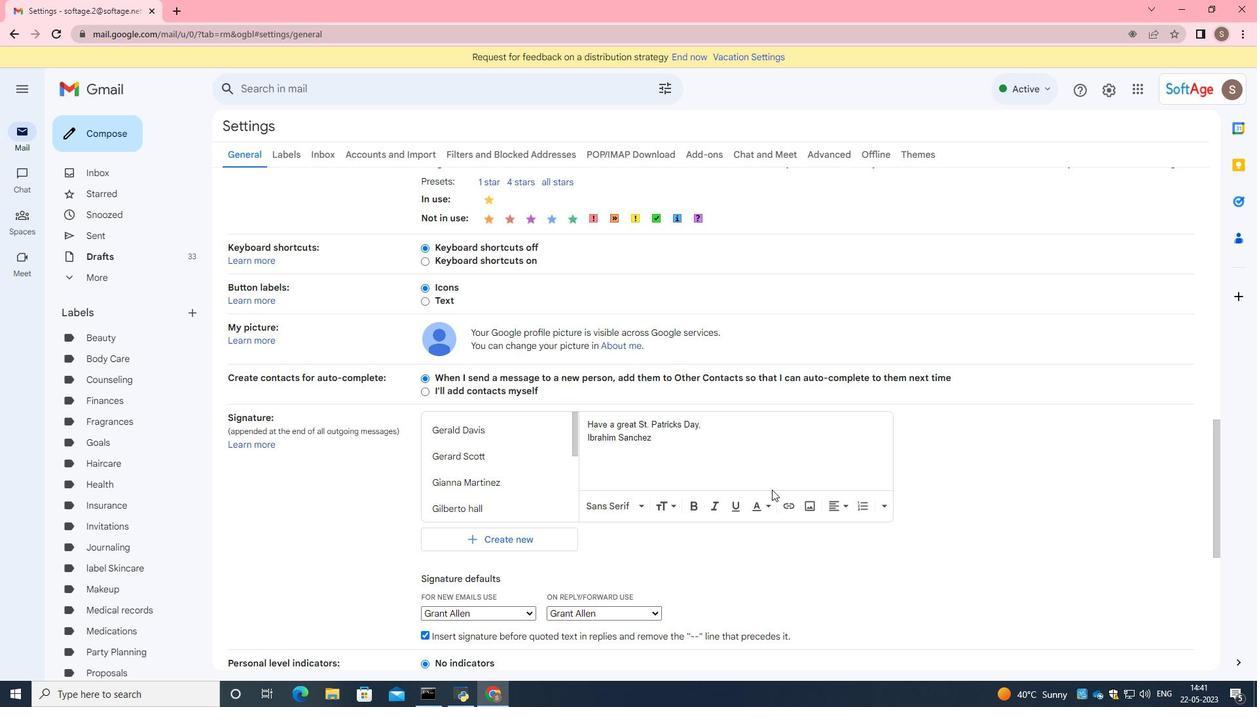 
Action: Mouse moved to (751, 531)
Screenshot: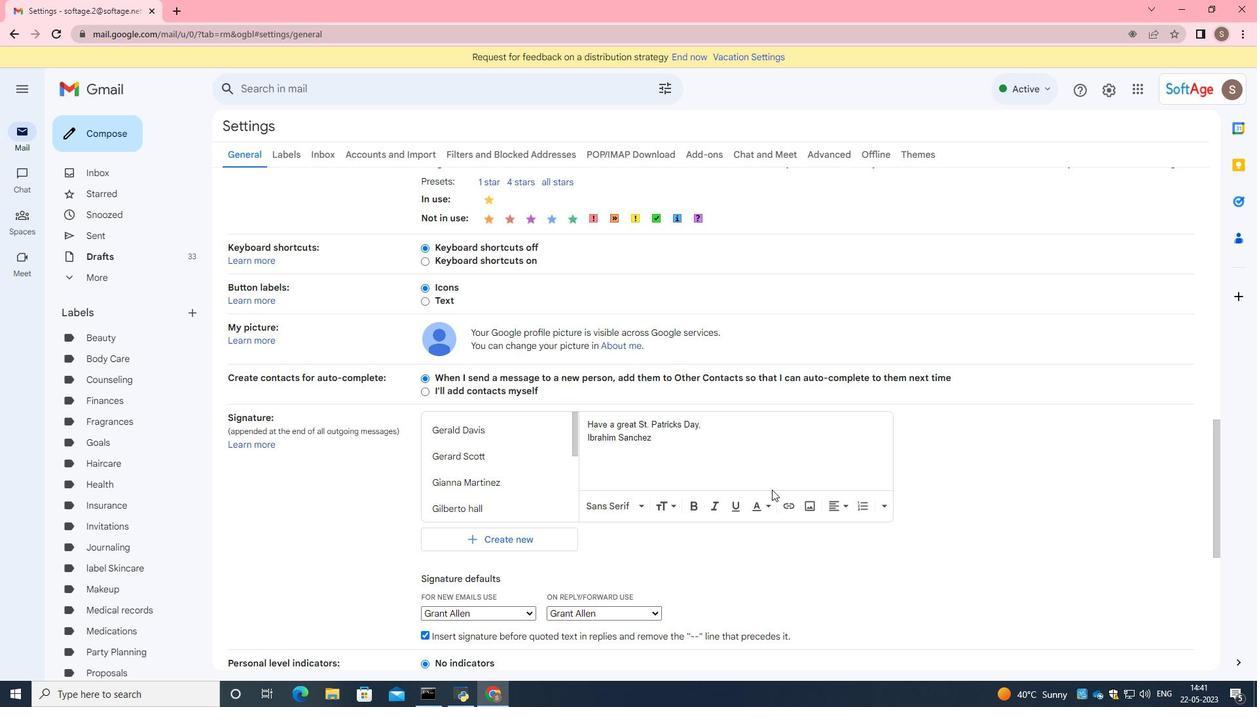 
Action: Mouse scrolled (751, 530) with delta (0, 0)
Screenshot: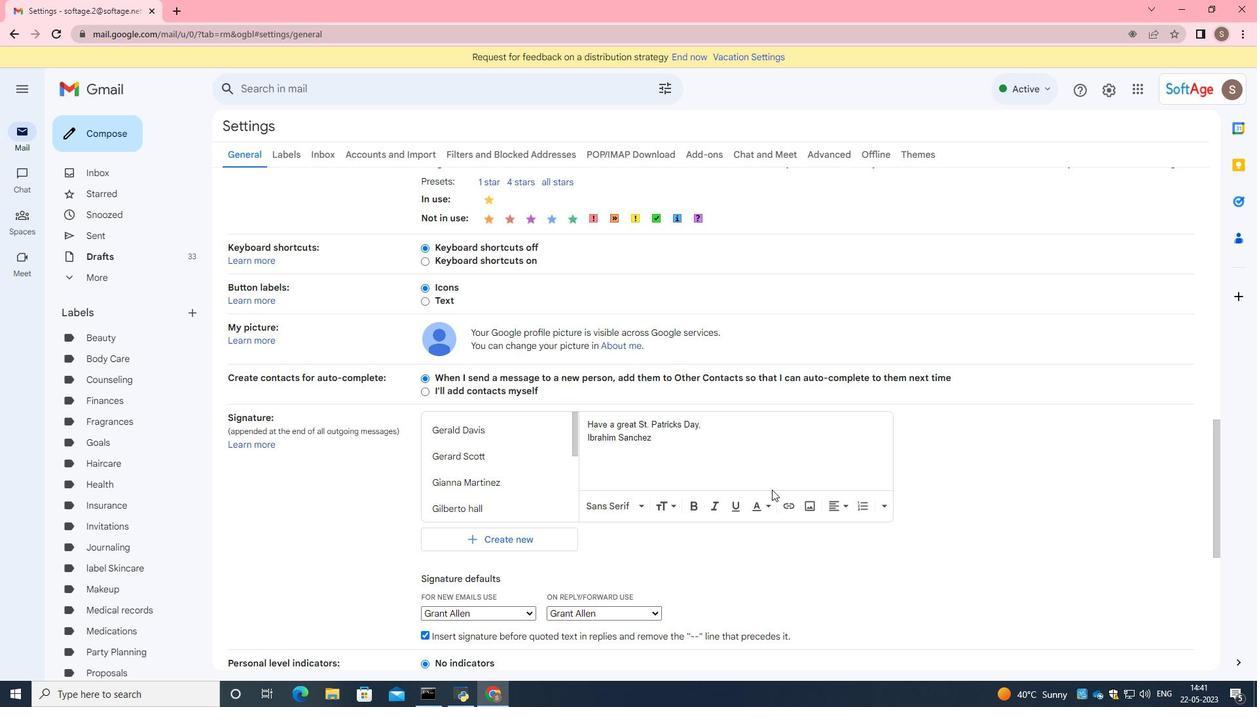 
Action: Mouse moved to (751, 531)
Screenshot: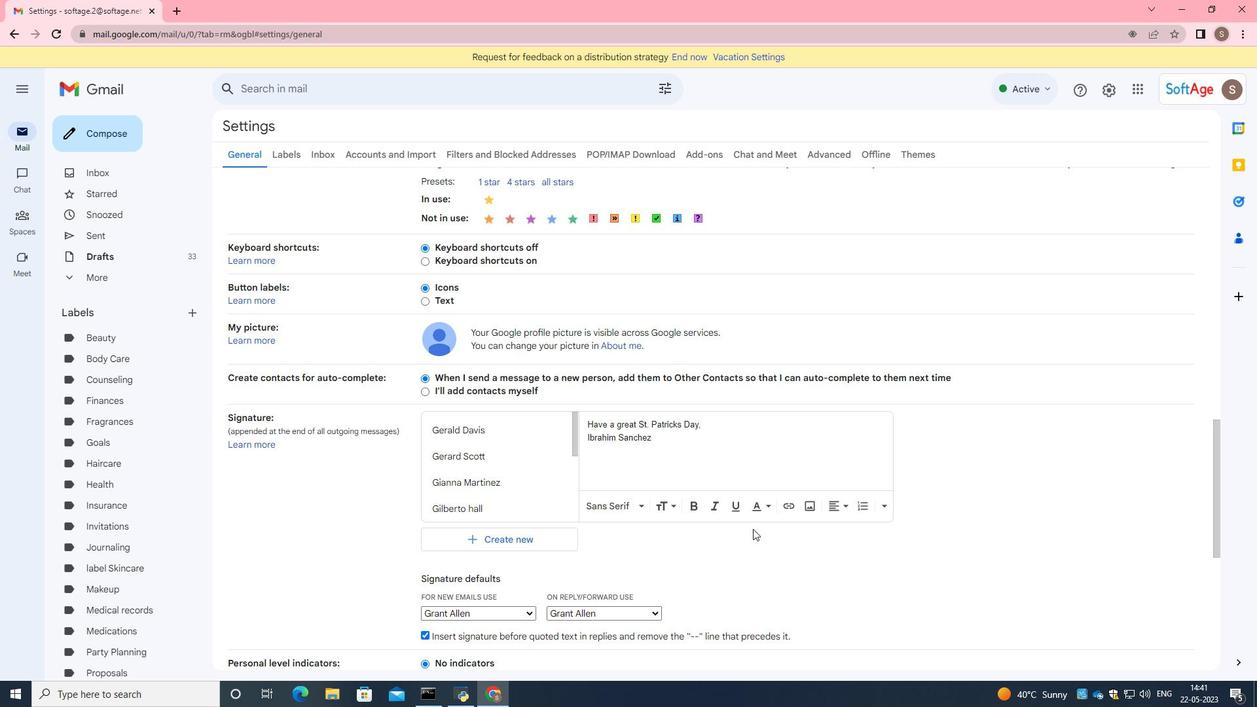 
Action: Mouse scrolled (751, 531) with delta (0, 0)
Screenshot: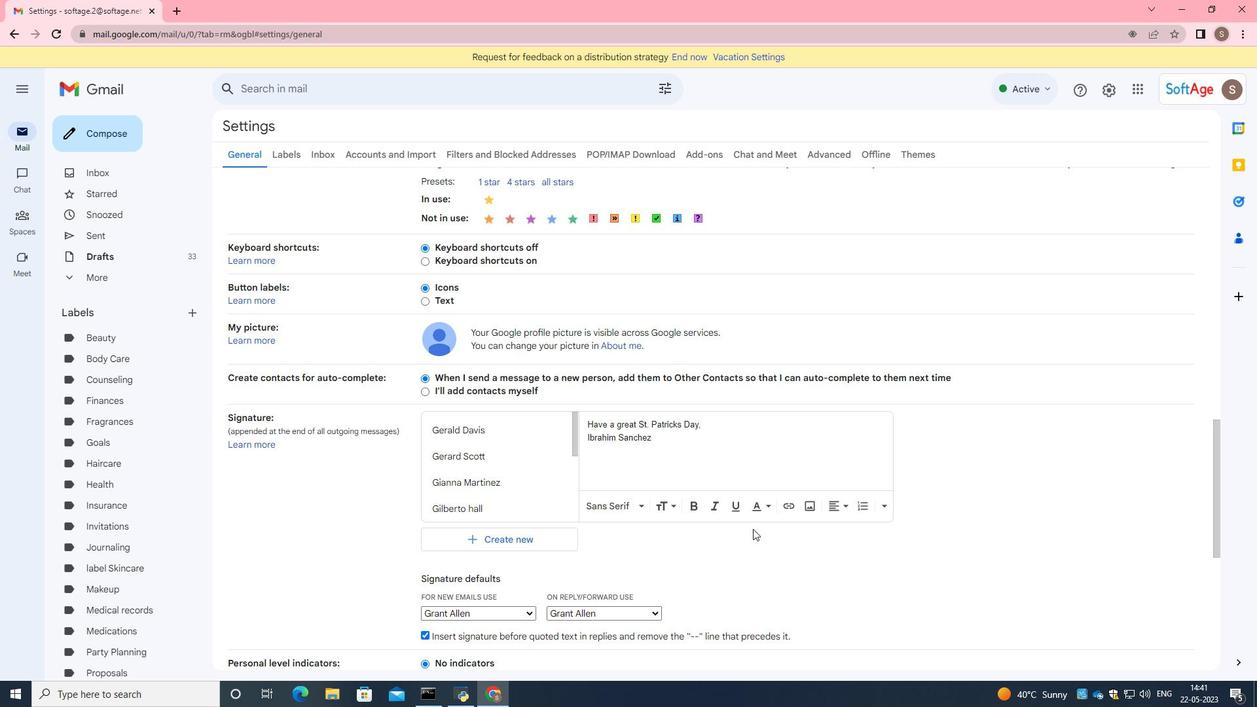 
Action: Mouse moved to (743, 526)
Screenshot: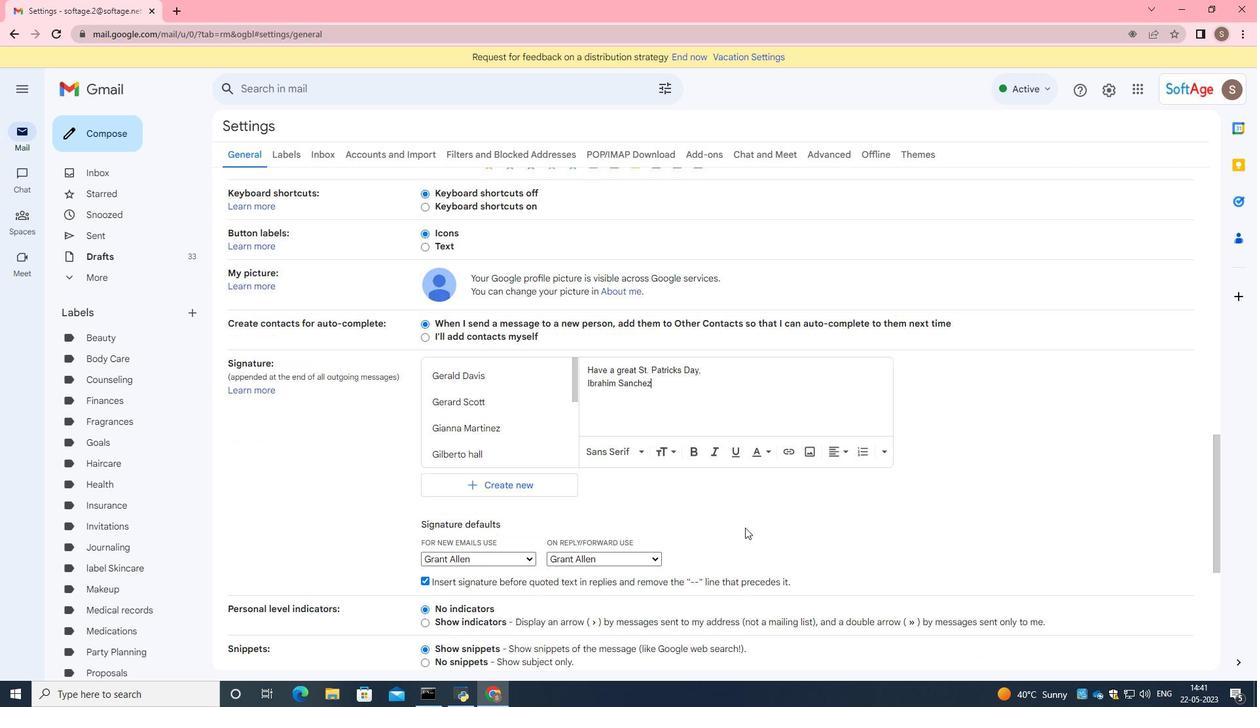 
Action: Mouse scrolled (743, 525) with delta (0, 0)
Screenshot: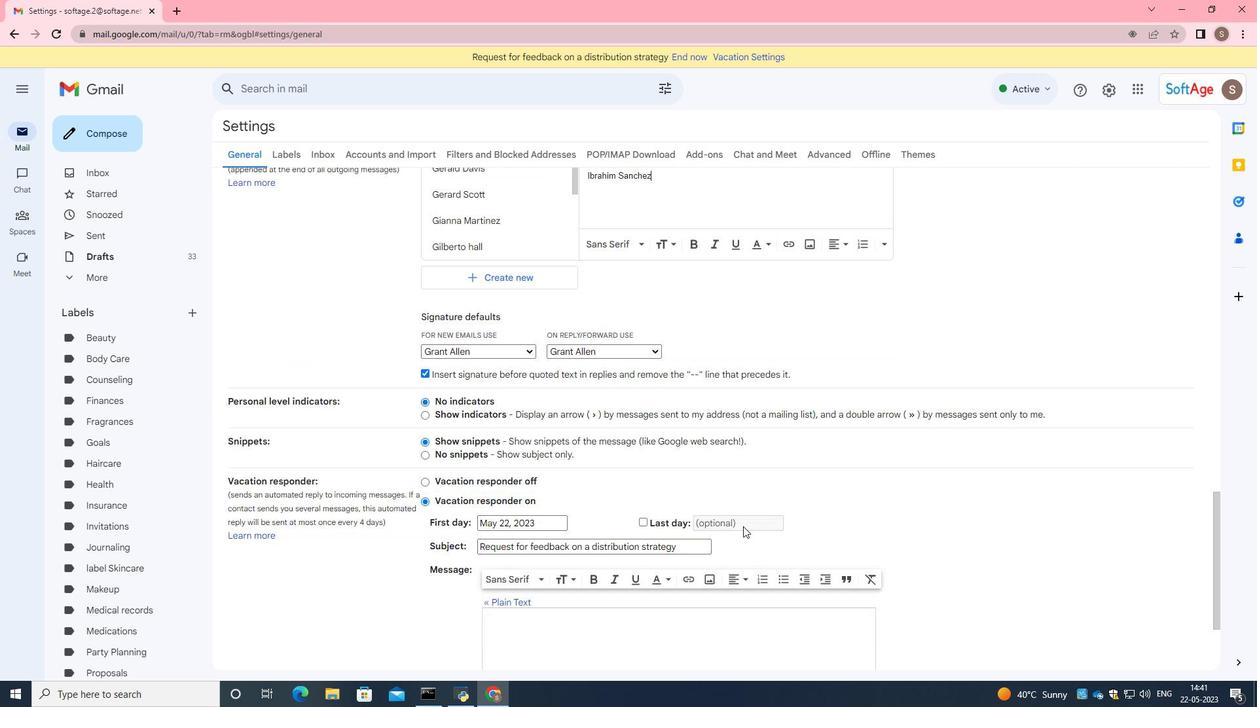 
Action: Mouse moved to (740, 537)
Screenshot: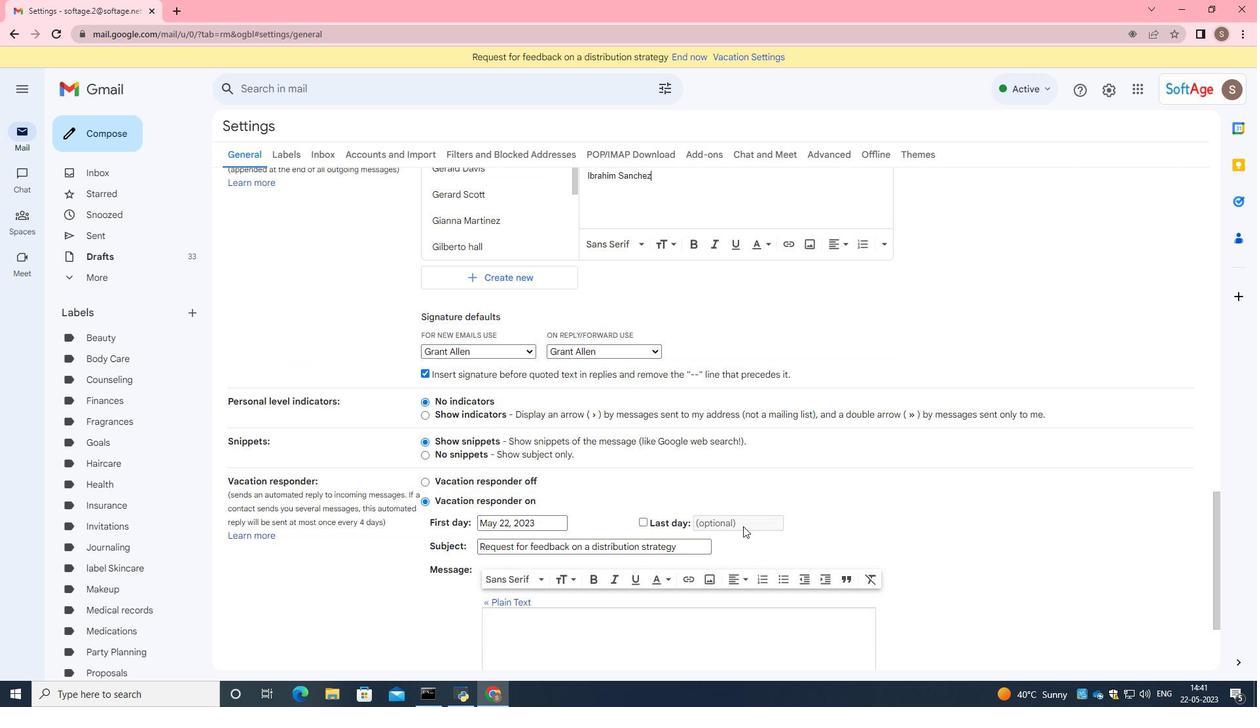 
Action: Mouse scrolled (740, 537) with delta (0, 0)
Screenshot: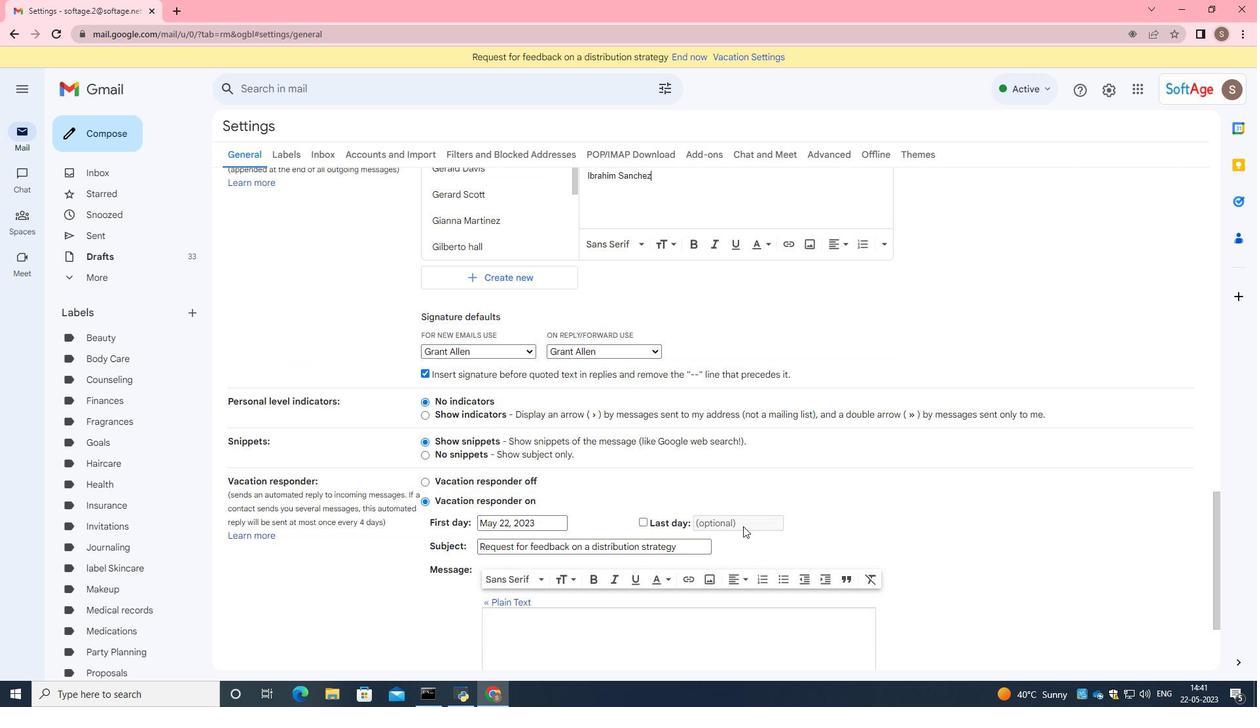 
Action: Mouse moved to (739, 542)
Screenshot: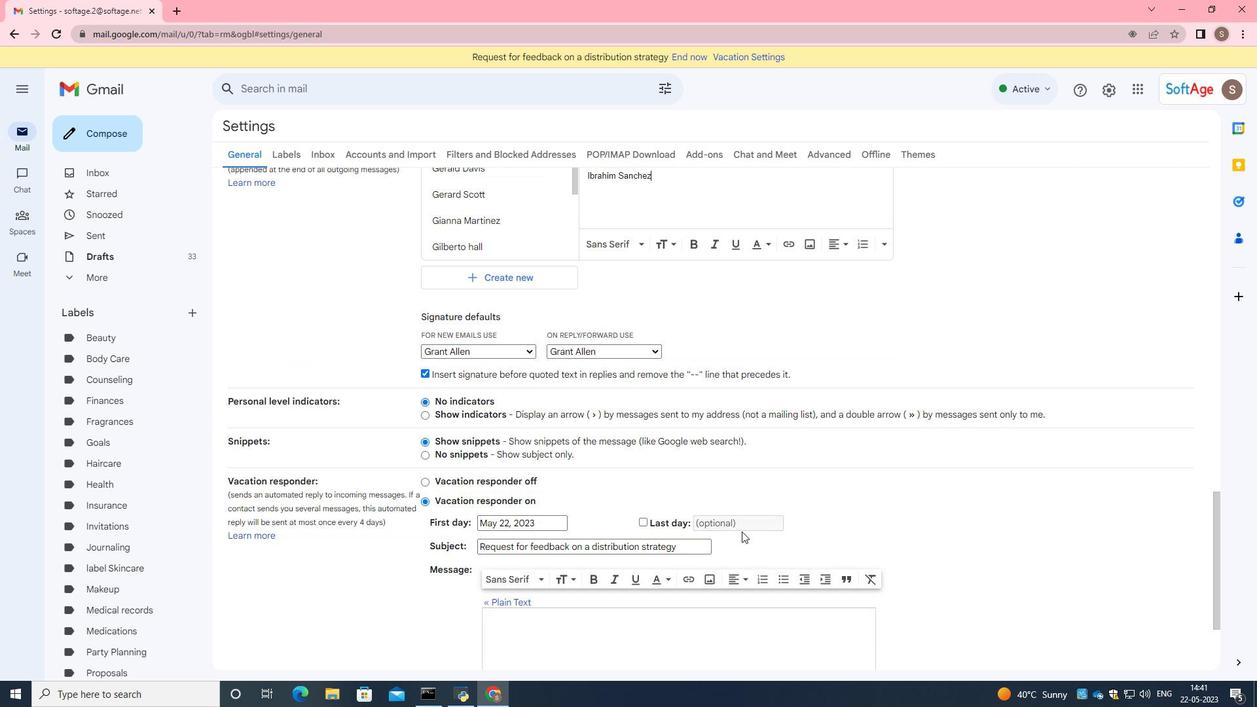 
Action: Mouse scrolled (739, 541) with delta (0, 0)
Screenshot: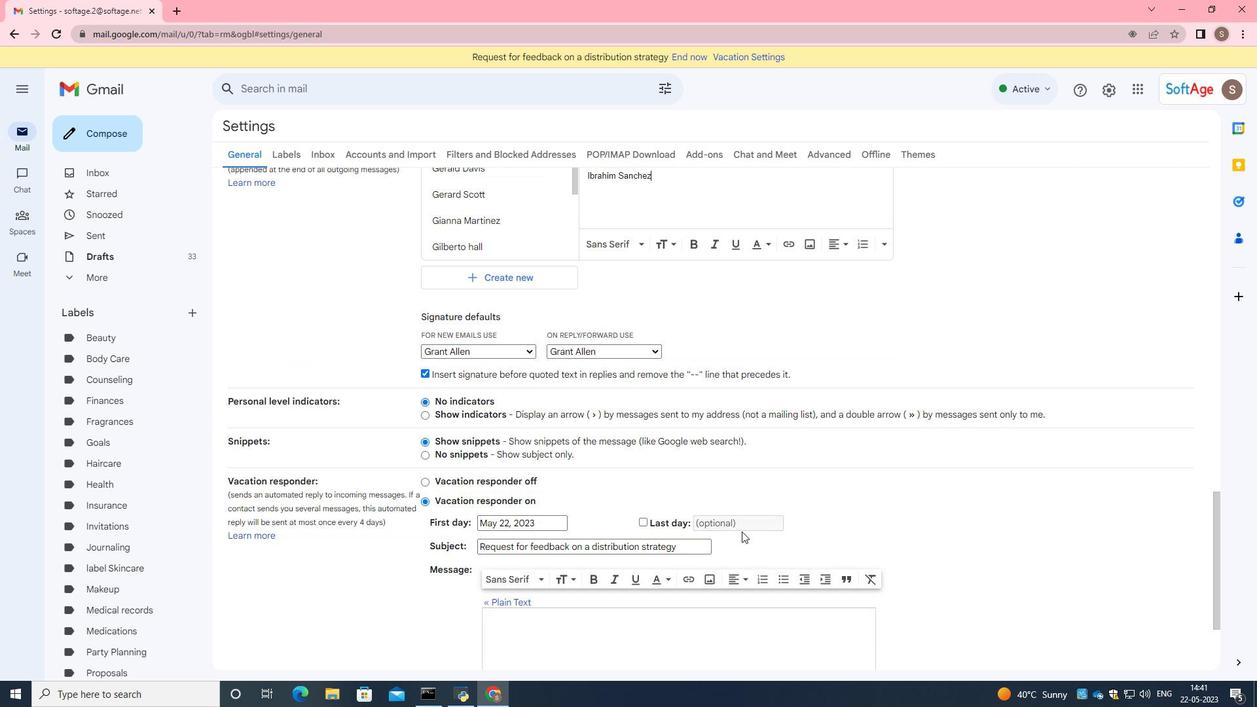
Action: Mouse moved to (738, 544)
Screenshot: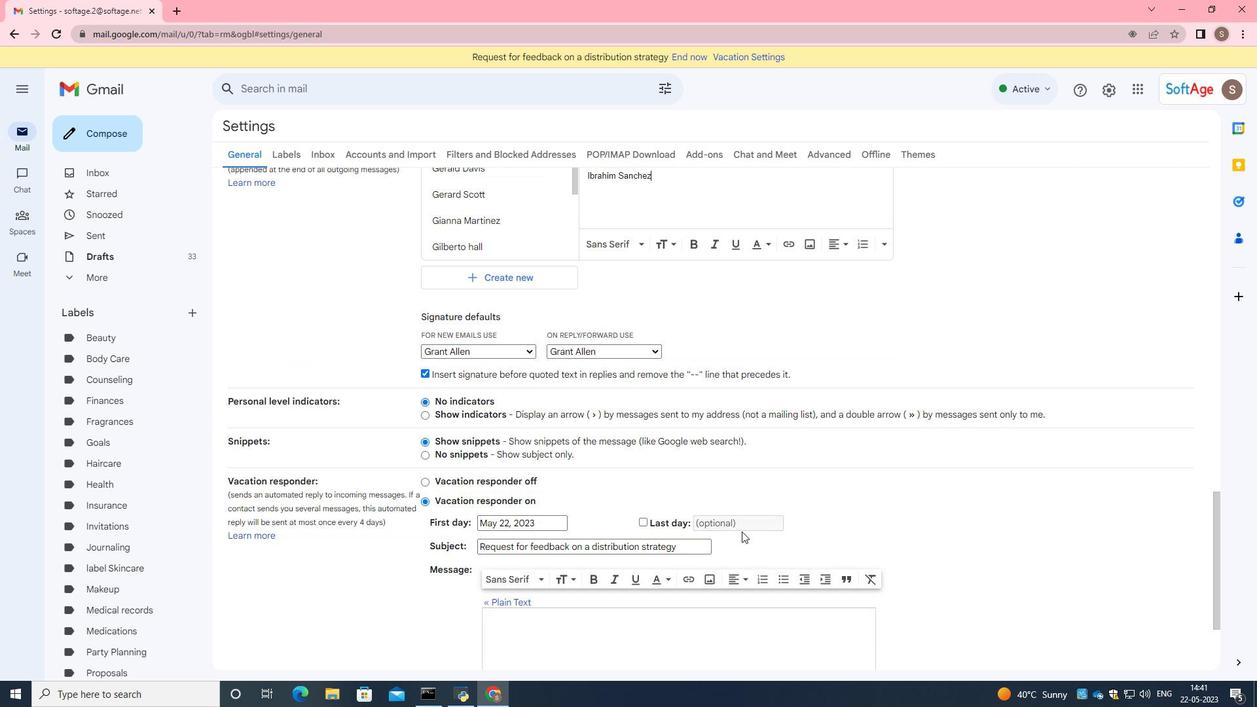 
Action: Mouse scrolled (738, 543) with delta (0, 0)
Screenshot: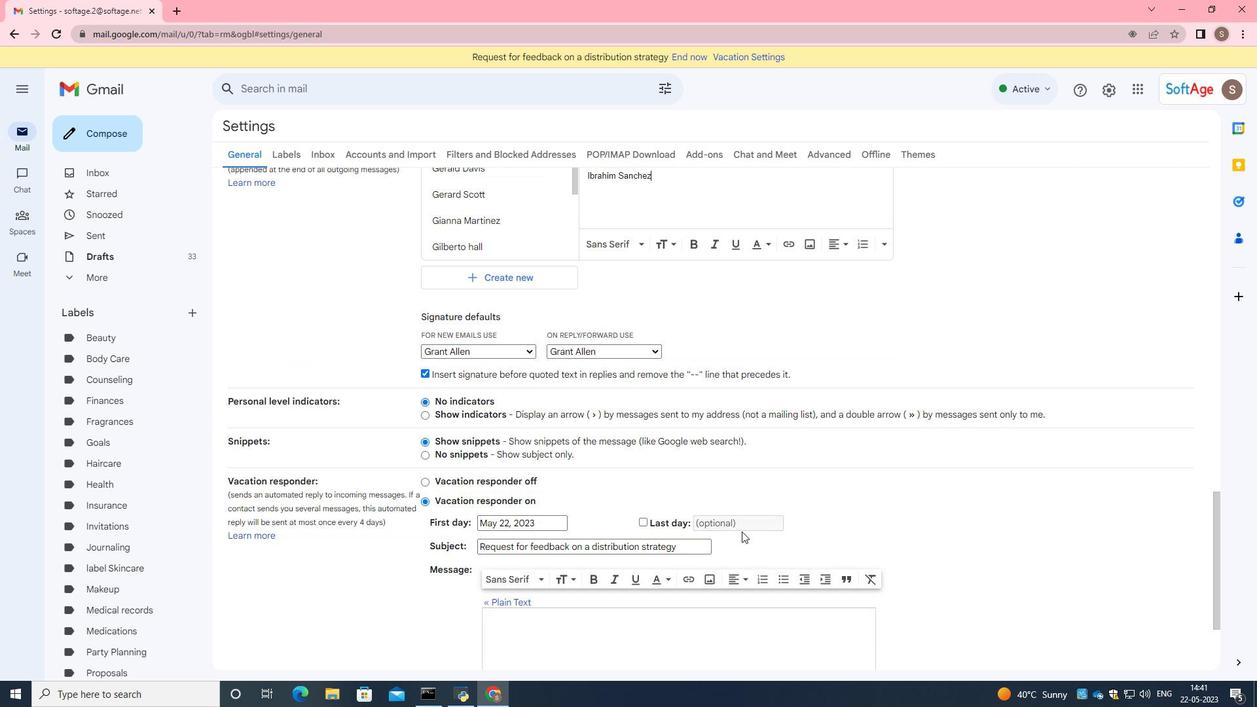 
Action: Mouse moved to (736, 546)
Screenshot: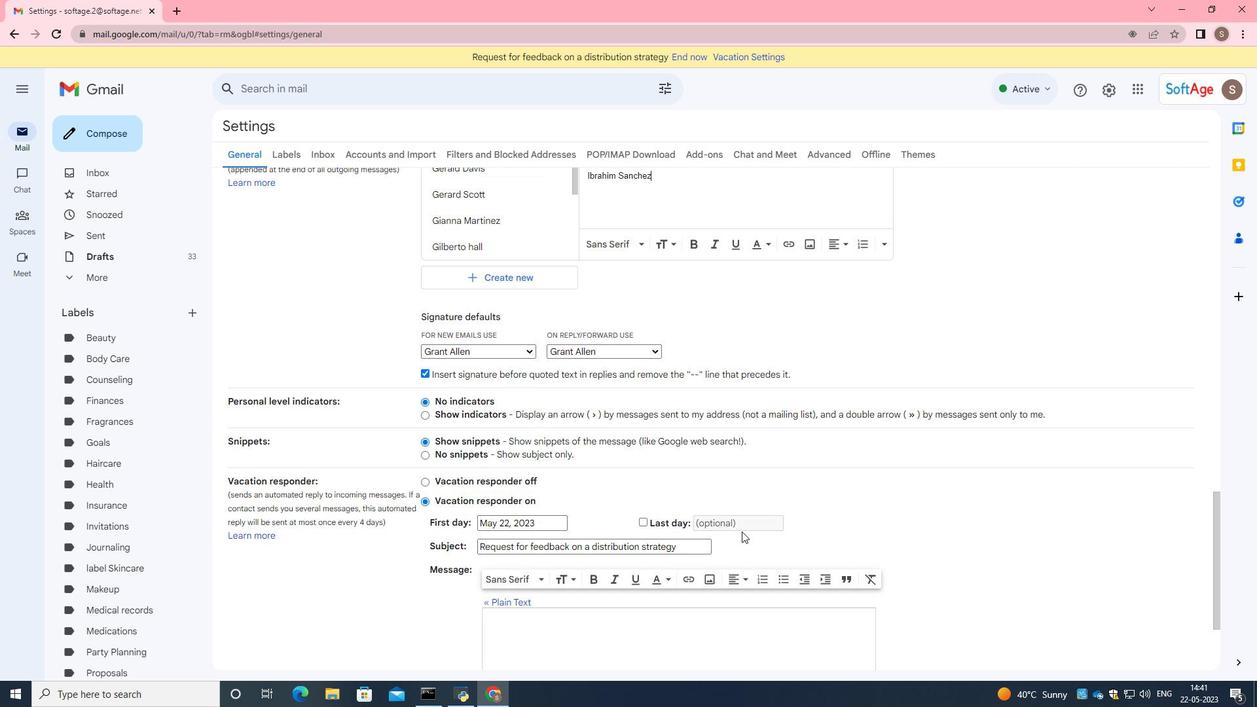 
Action: Mouse scrolled (736, 546) with delta (0, 0)
Screenshot: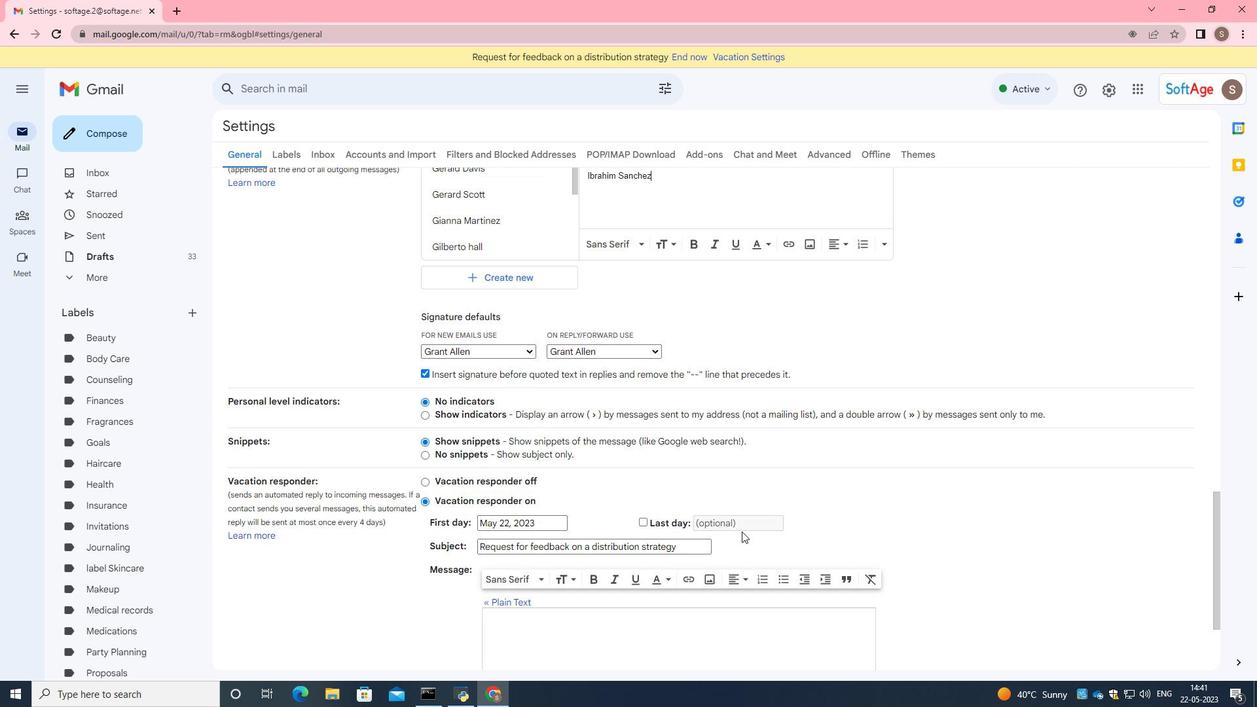 
Action: Mouse moved to (700, 601)
Screenshot: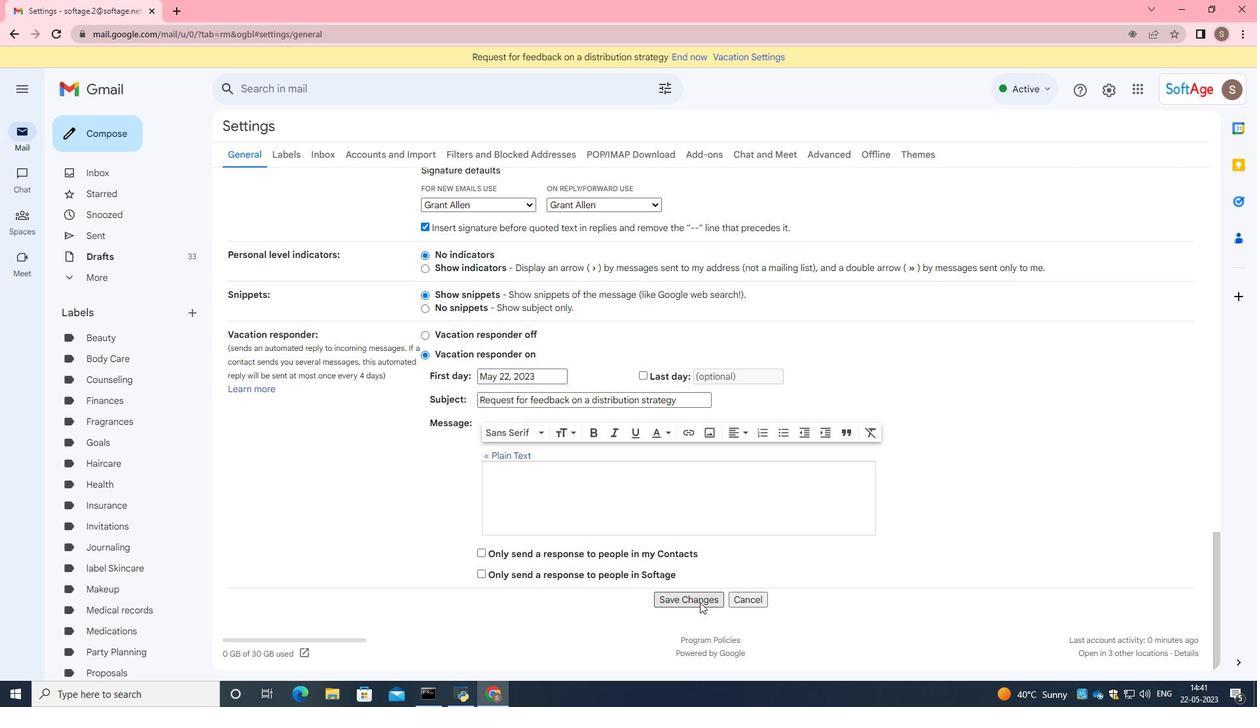 
Action: Mouse pressed left at (700, 601)
Screenshot: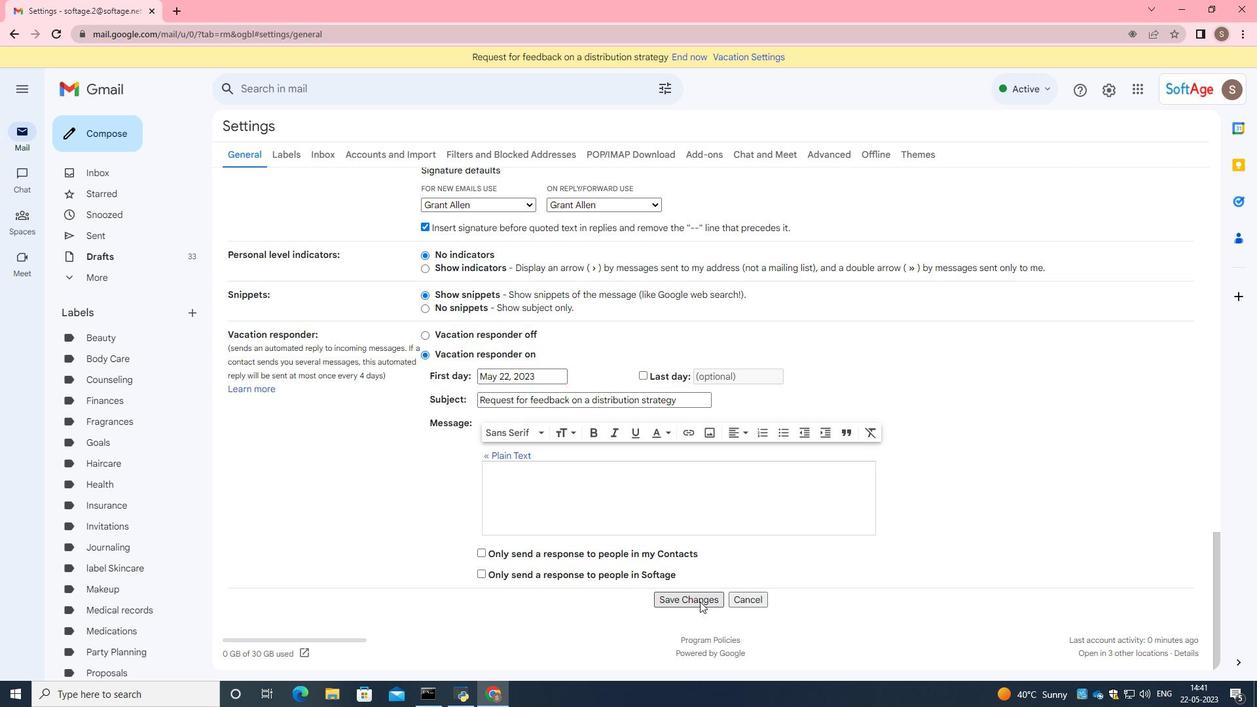 
Action: Mouse moved to (111, 129)
Screenshot: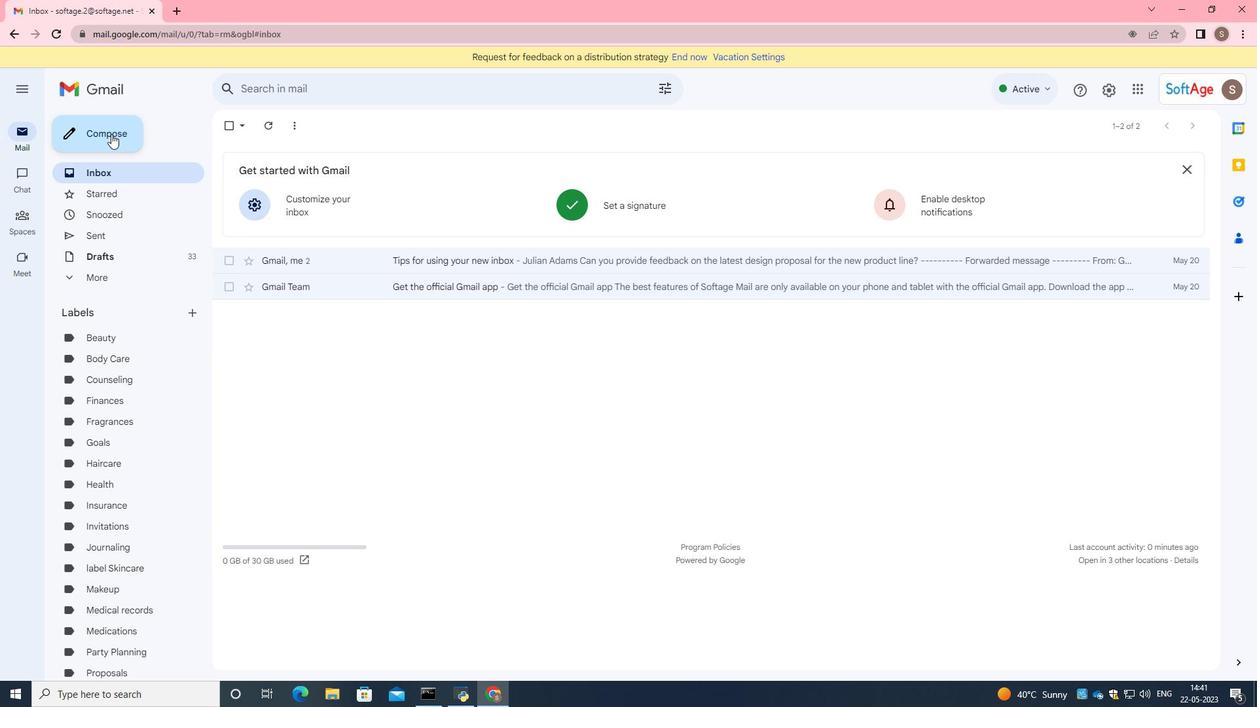
Action: Mouse pressed left at (111, 129)
Screenshot: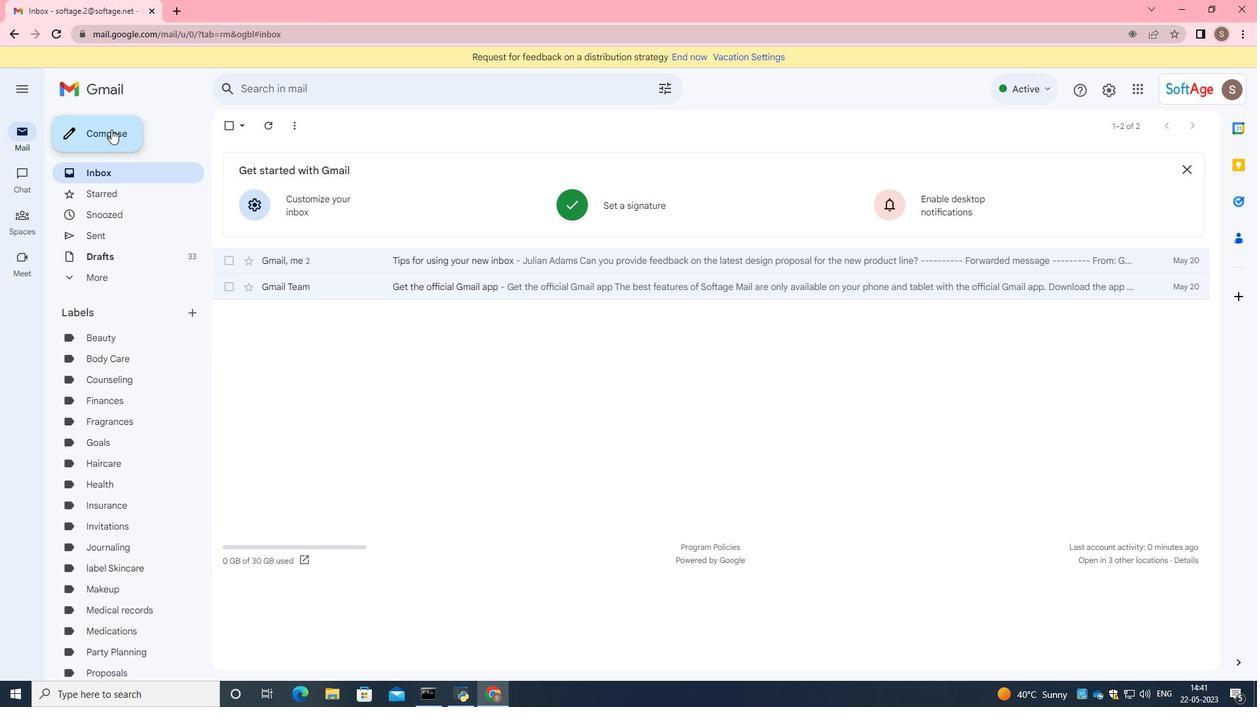 
Action: Mouse moved to (858, 317)
Screenshot: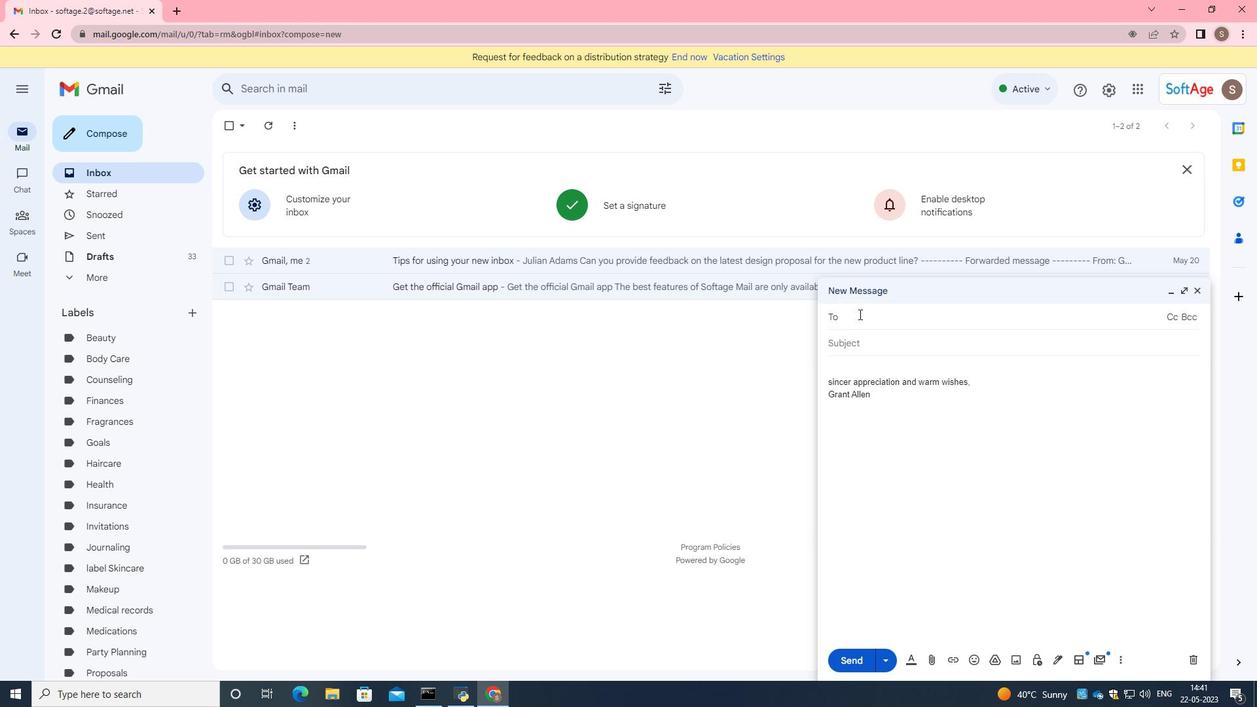 
Action: Mouse pressed left at (858, 317)
Screenshot: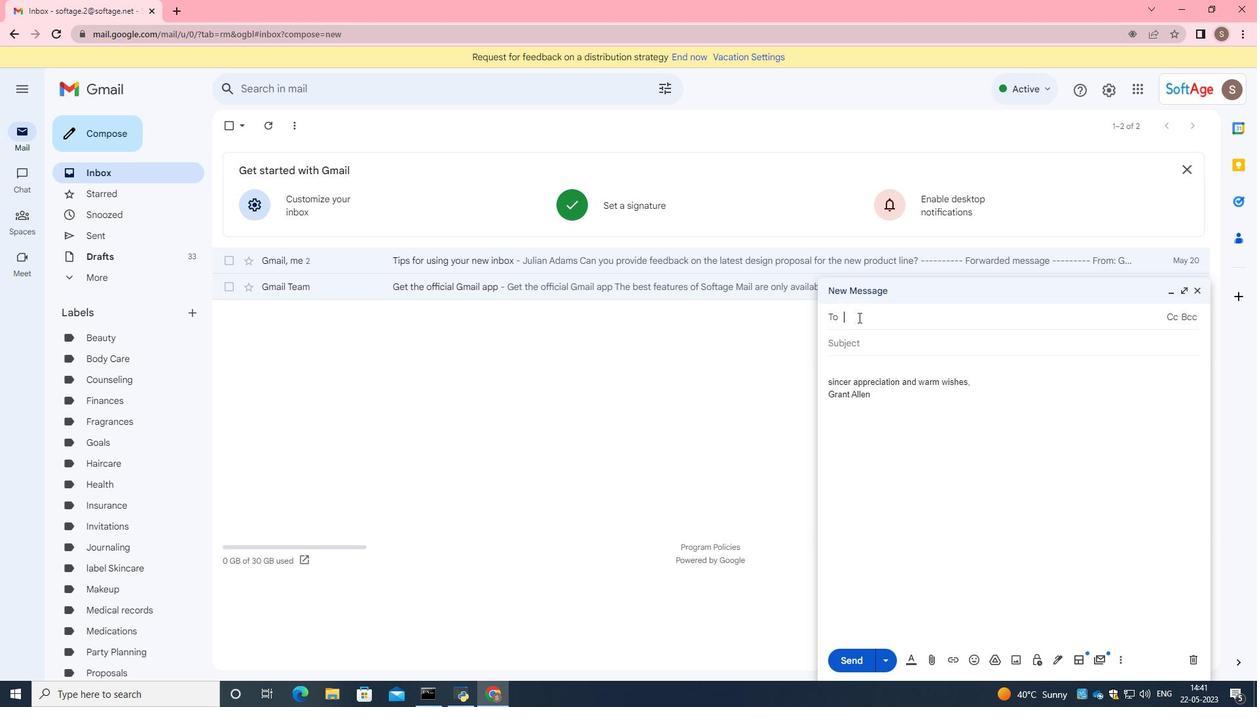 
Action: Mouse moved to (782, 266)
Screenshot: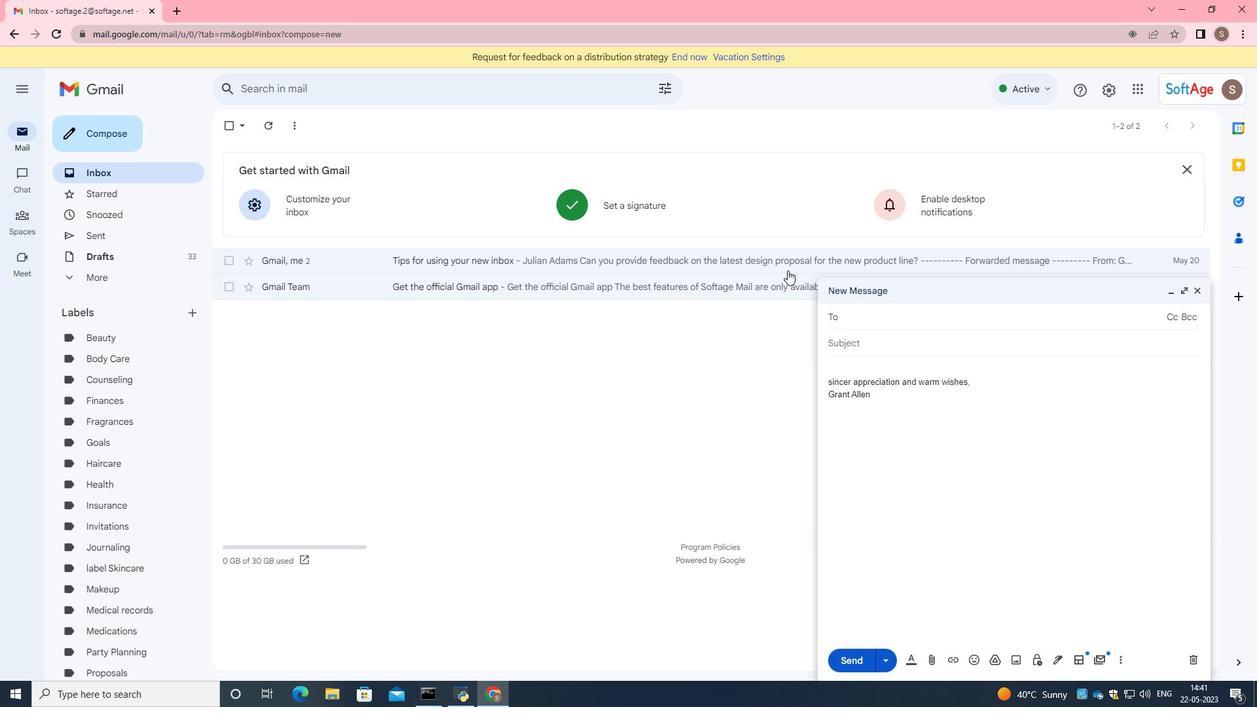 
Action: Key pressed softage.5<Key.shift>@softage.net
Screenshot: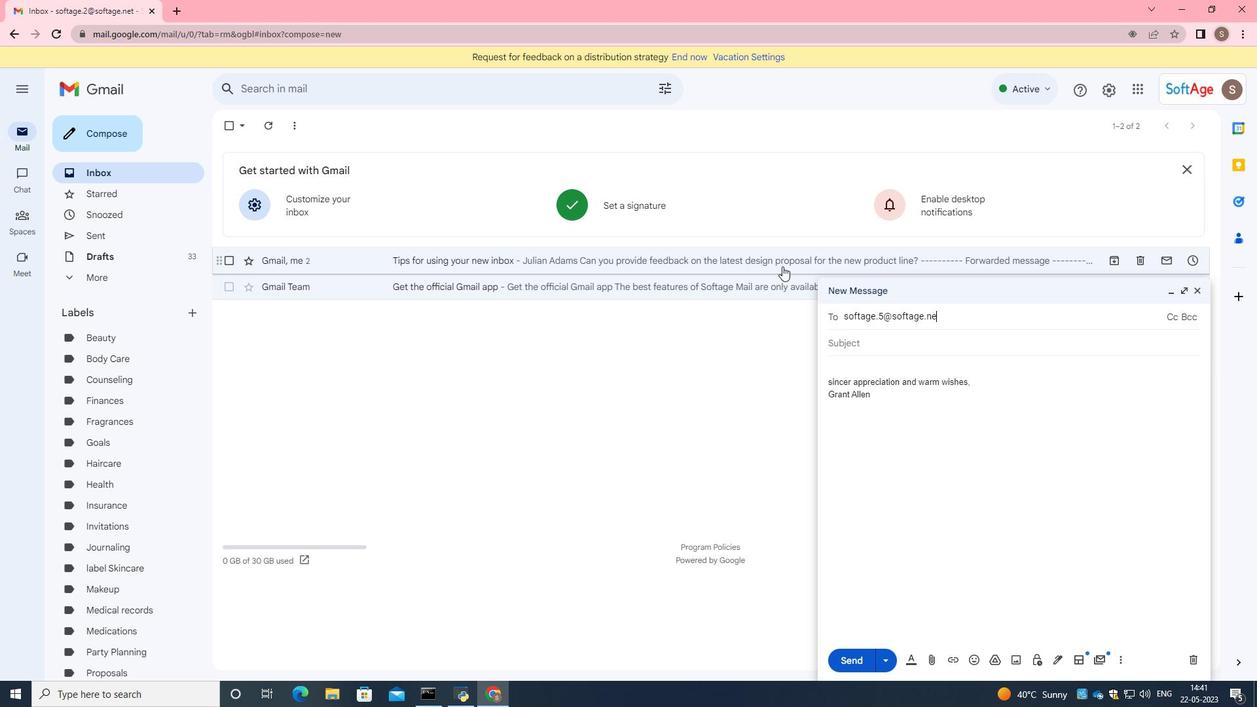 
Action: Mouse moved to (956, 345)
Screenshot: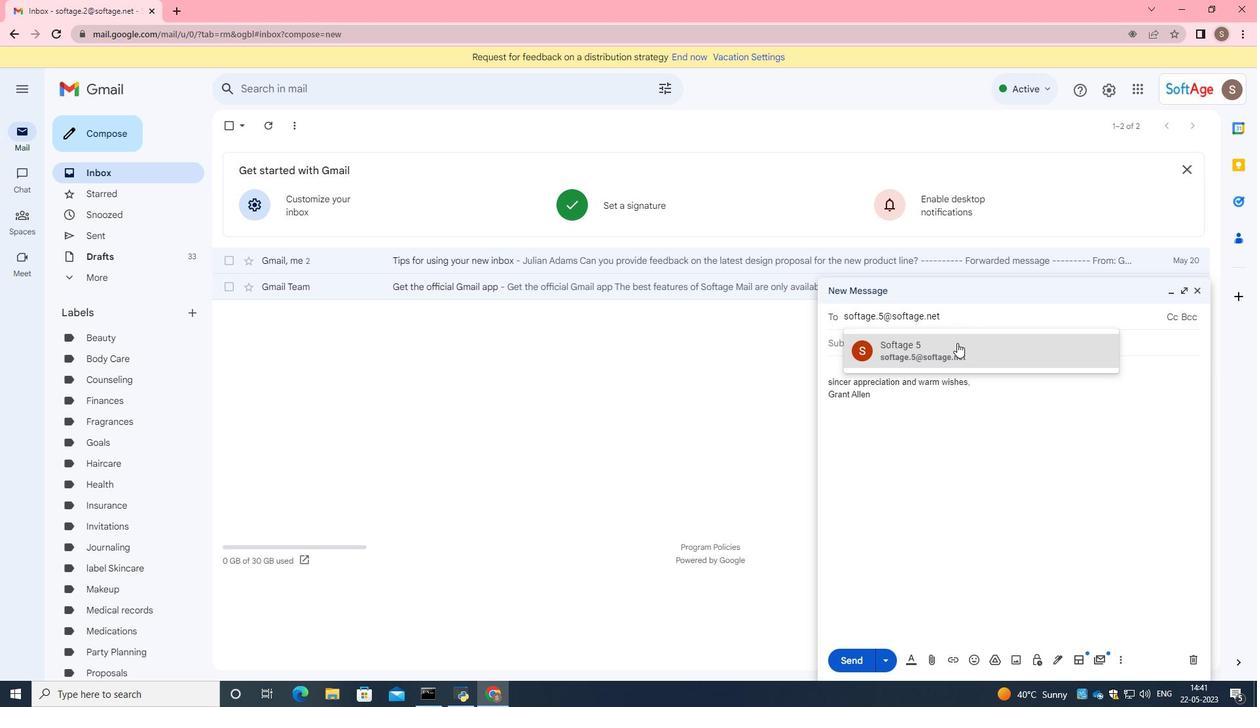 
Action: Mouse pressed left at (956, 345)
Screenshot: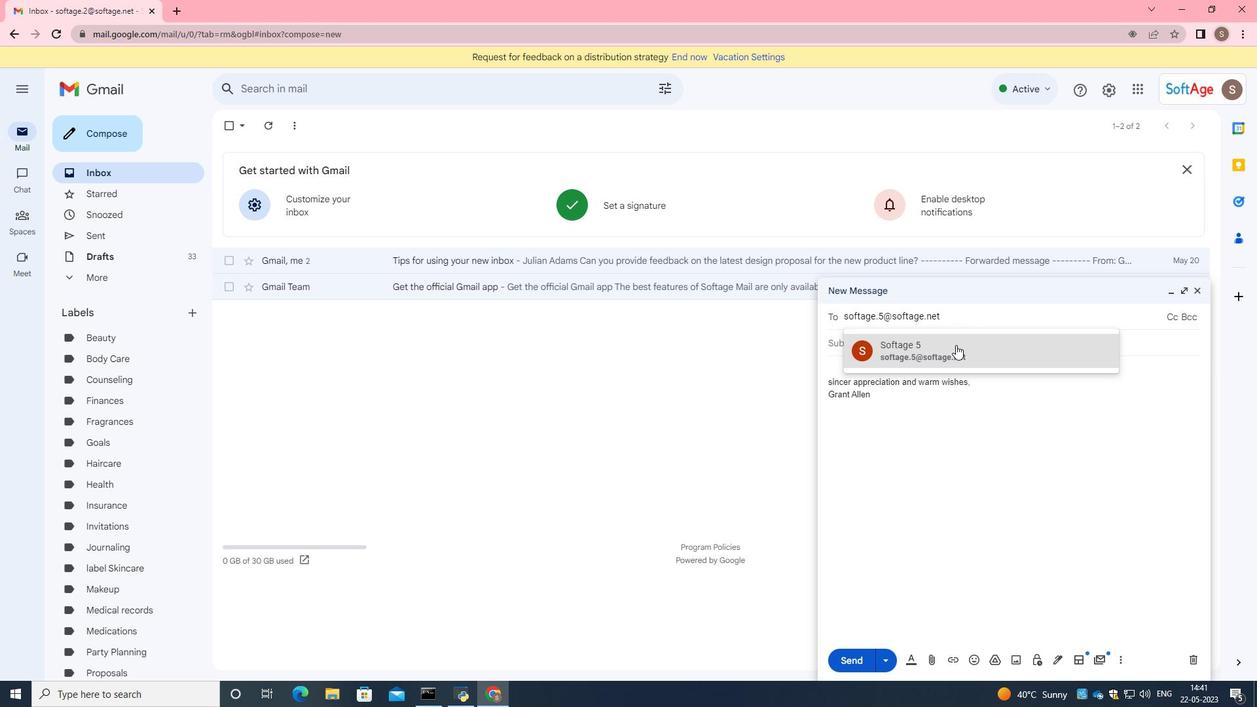 
Action: Mouse moved to (869, 411)
Screenshot: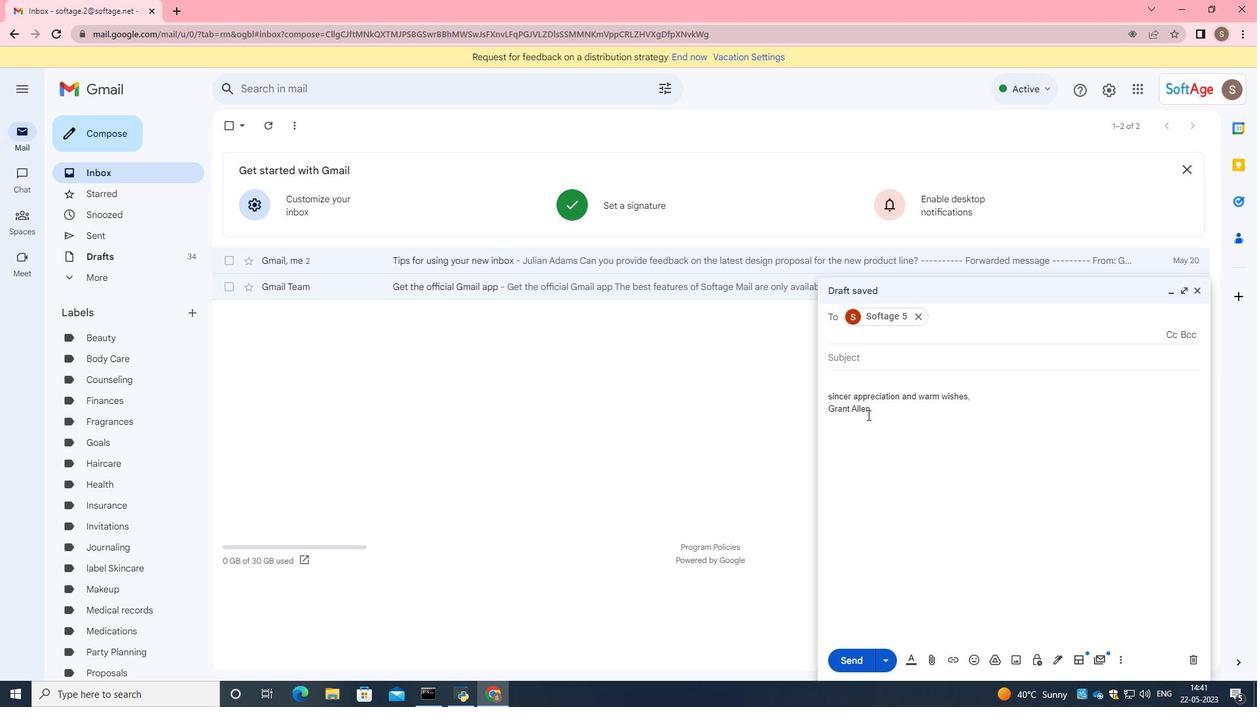 
Action: Mouse pressed left at (869, 411)
Screenshot: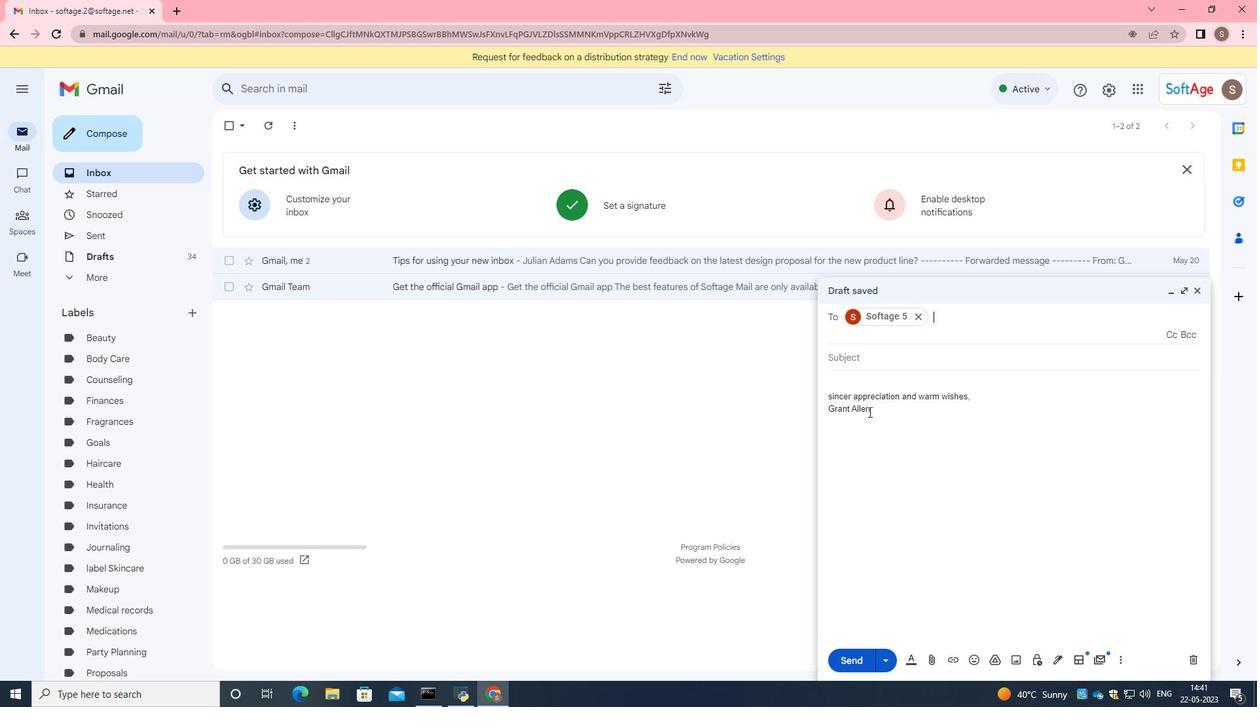 
Action: Mouse moved to (827, 379)
Screenshot: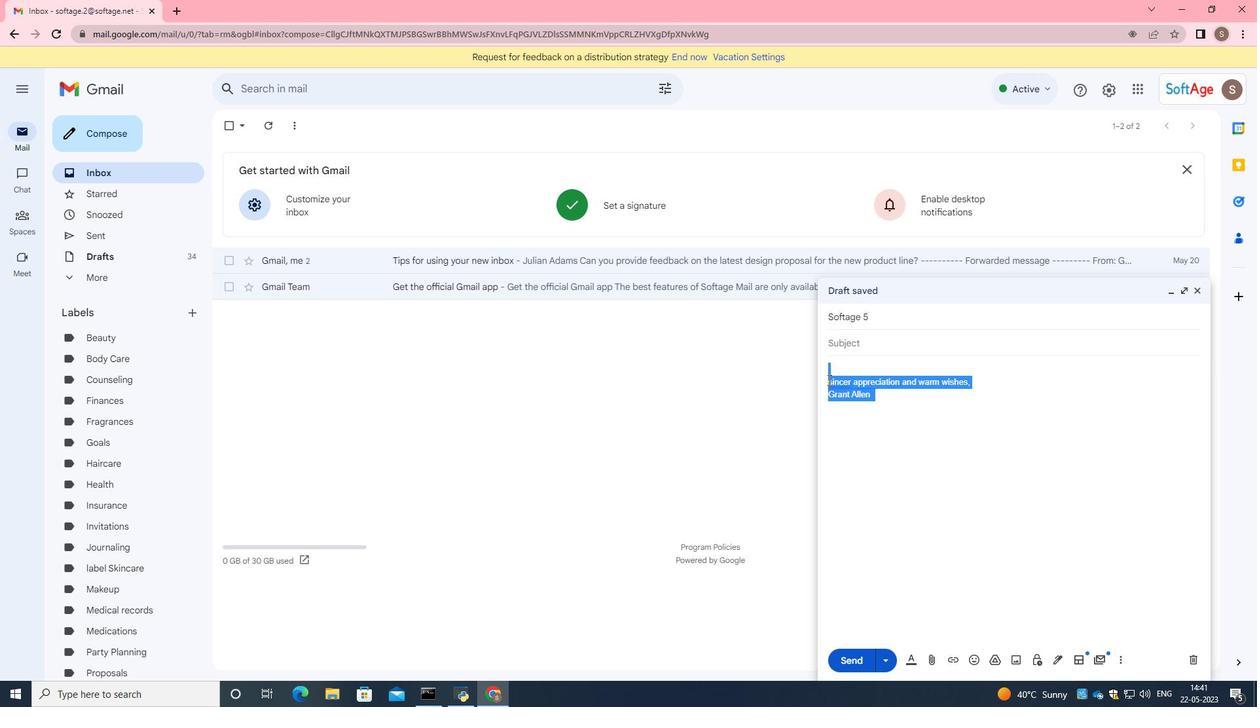 
Action: Key pressed <Key.backspace>
Screenshot: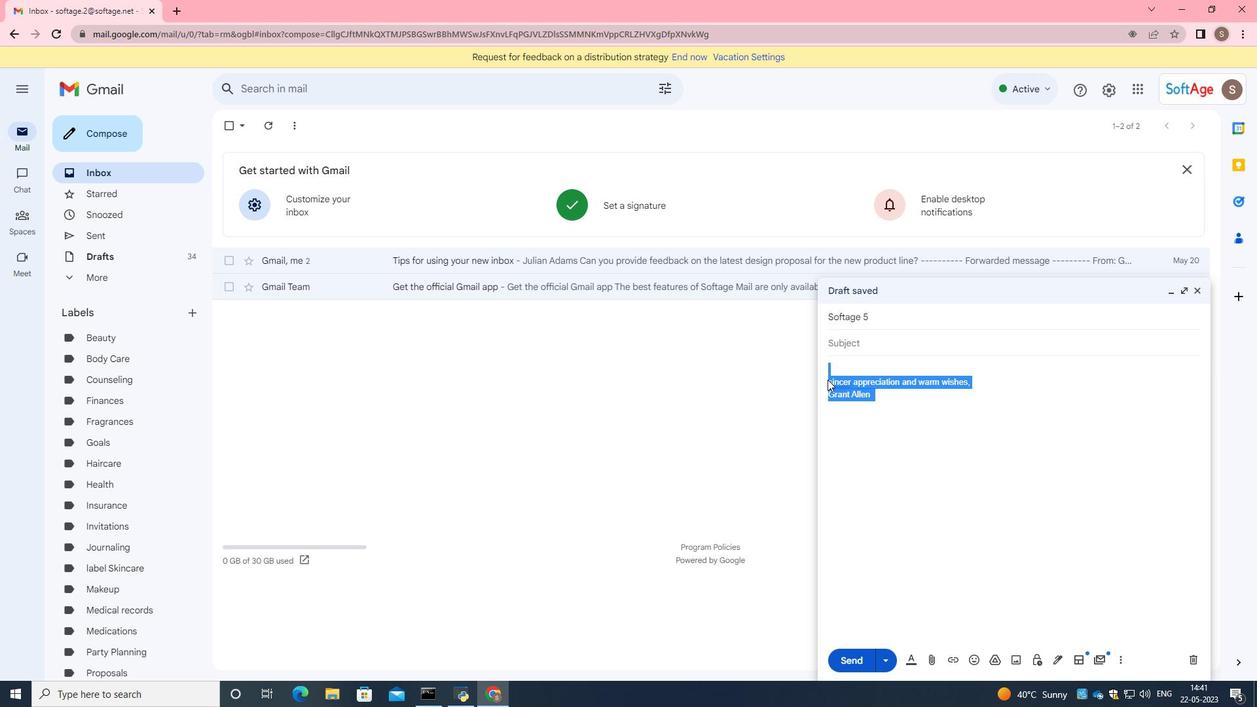 
Action: Mouse moved to (1062, 660)
Screenshot: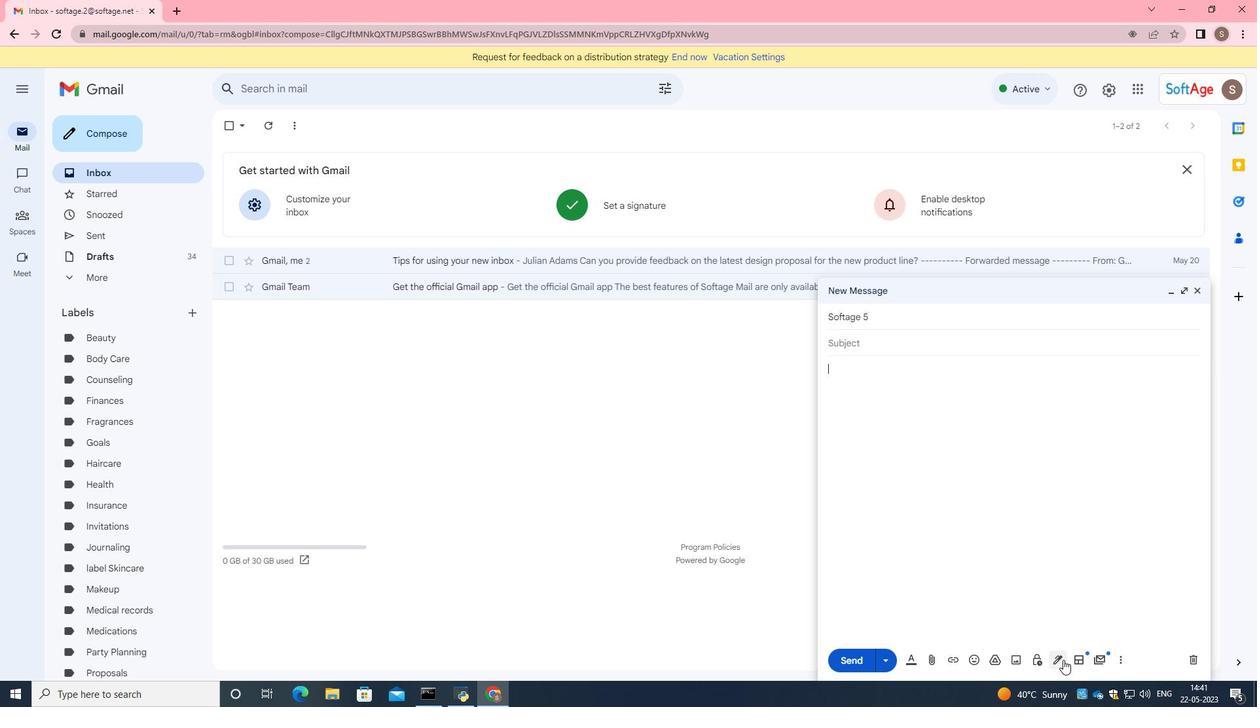 
Action: Mouse pressed left at (1062, 660)
Screenshot: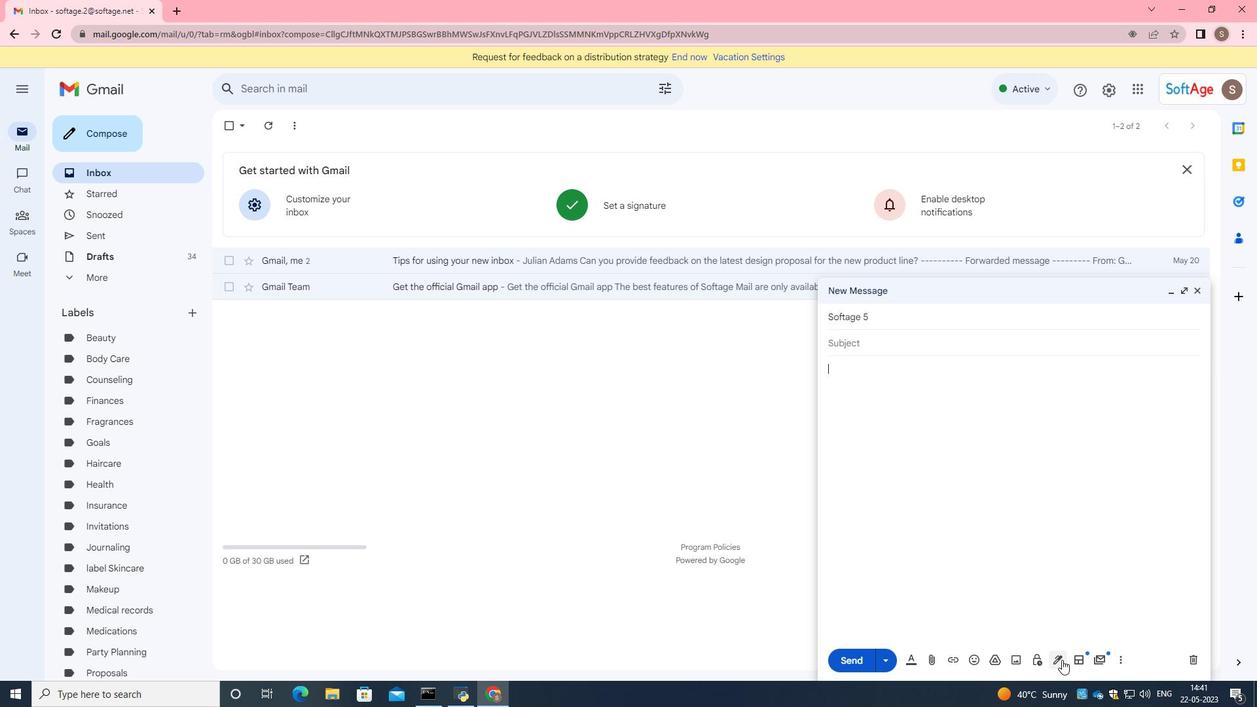 
Action: Mouse moved to (1079, 584)
Screenshot: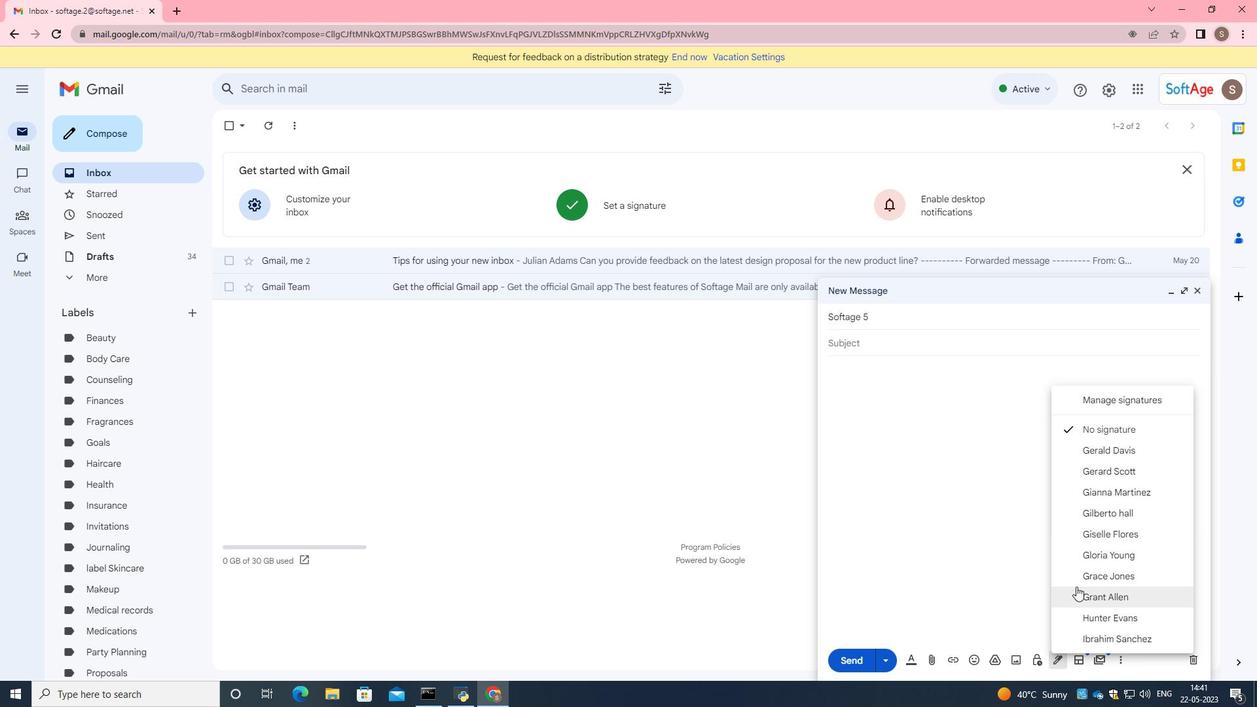 
Action: Mouse scrolled (1079, 584) with delta (0, 0)
Screenshot: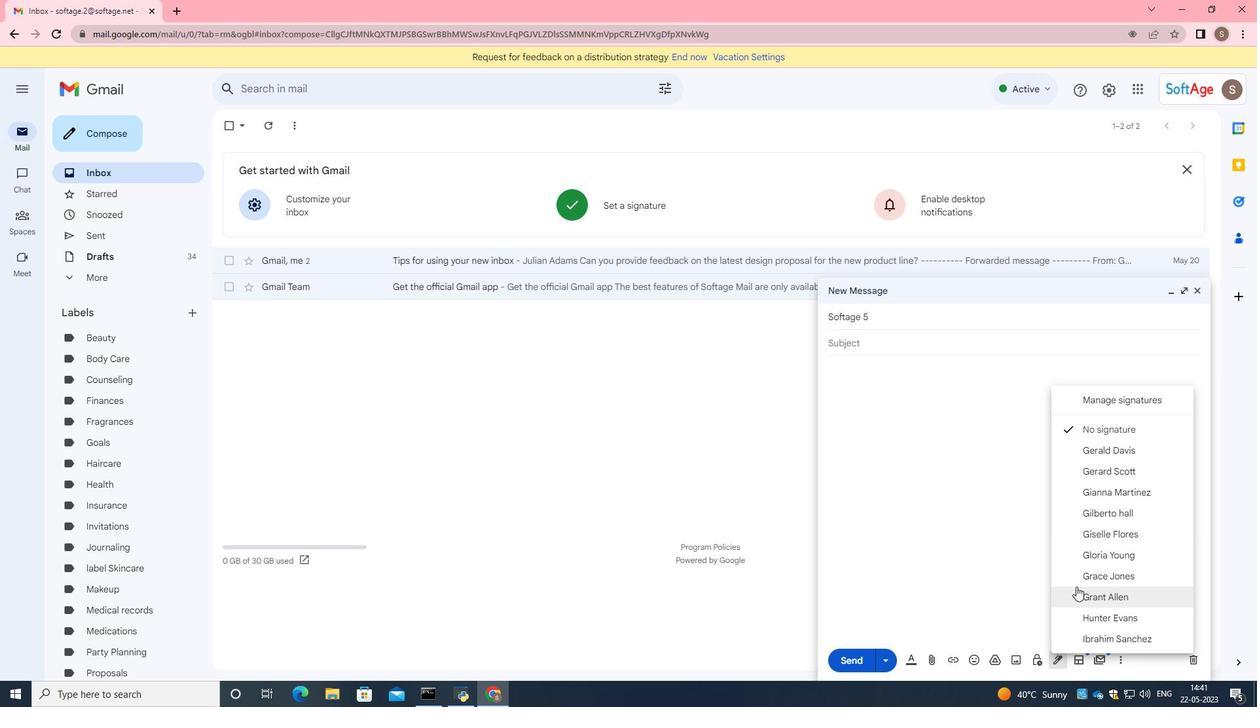 
Action: Mouse moved to (1080, 584)
Screenshot: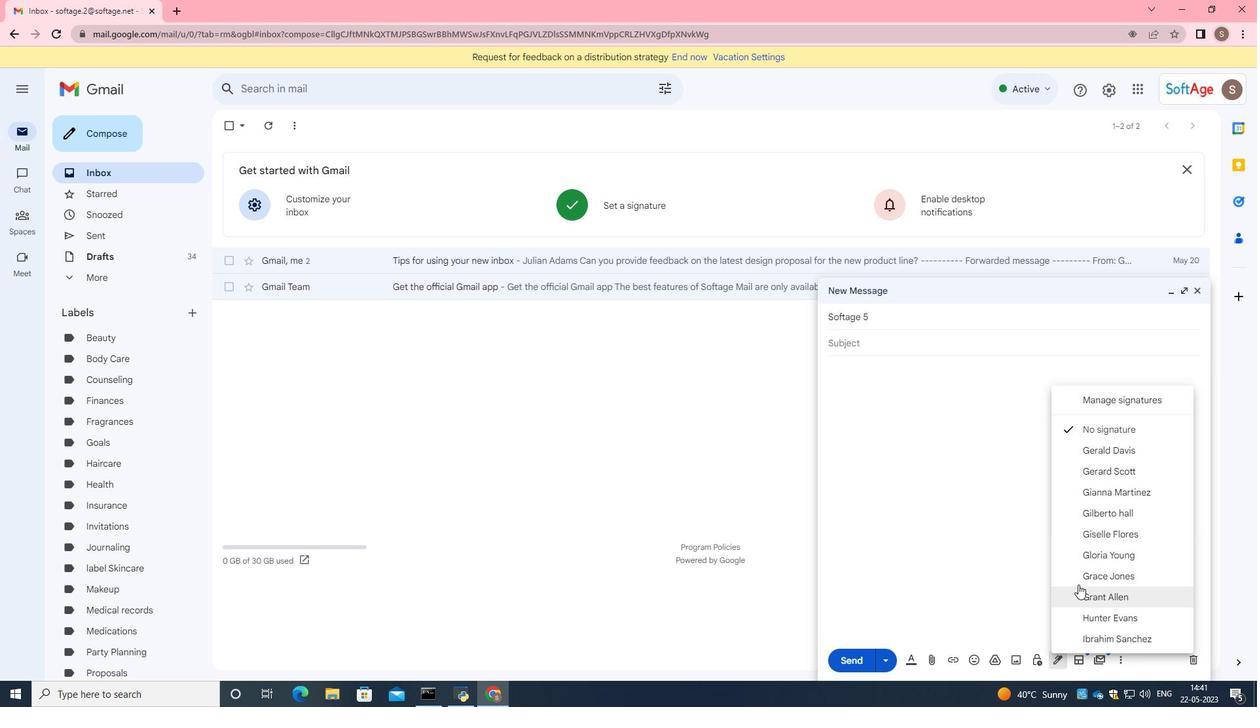 
Action: Mouse scrolled (1080, 584) with delta (0, 0)
Screenshot: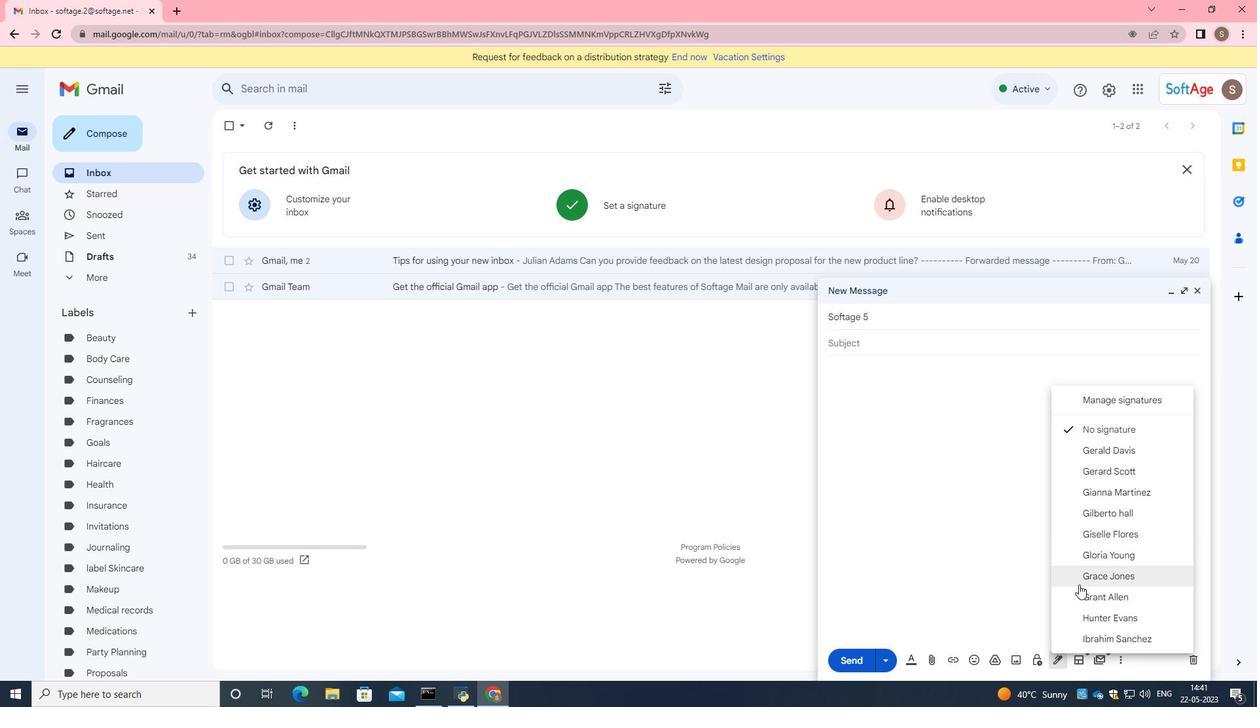 
Action: Mouse moved to (1080, 585)
Screenshot: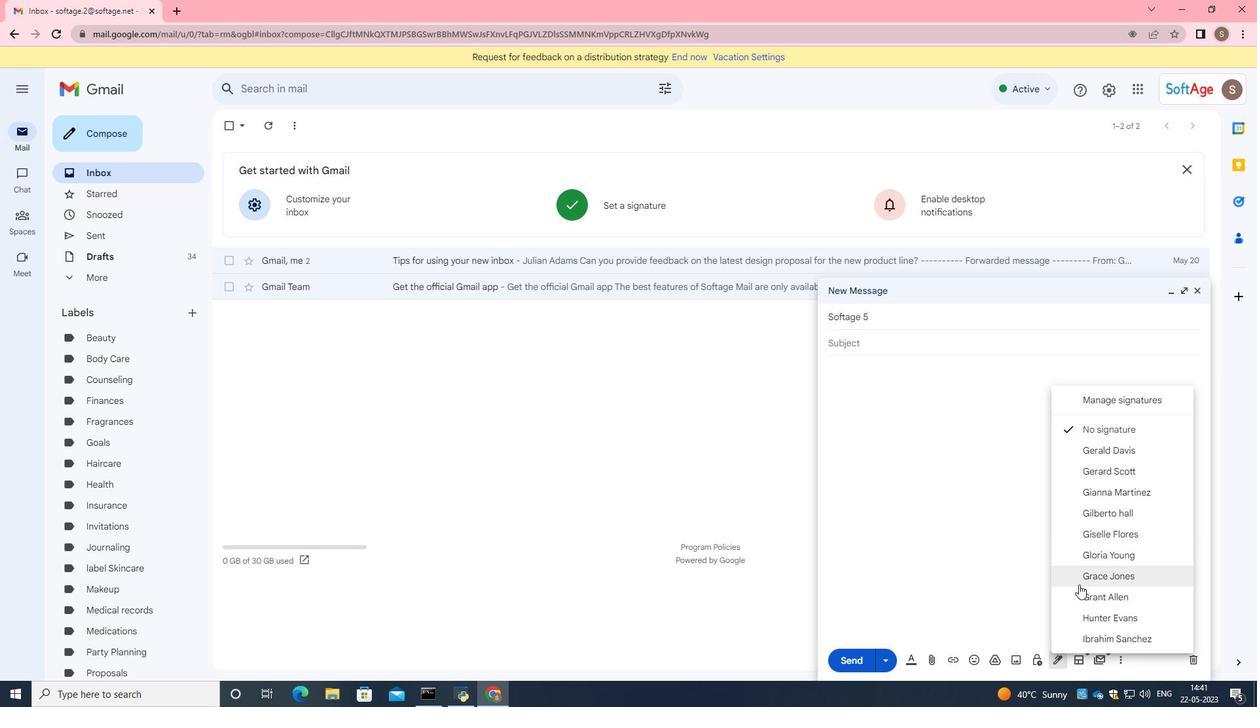 
Action: Mouse scrolled (1080, 584) with delta (0, 0)
Screenshot: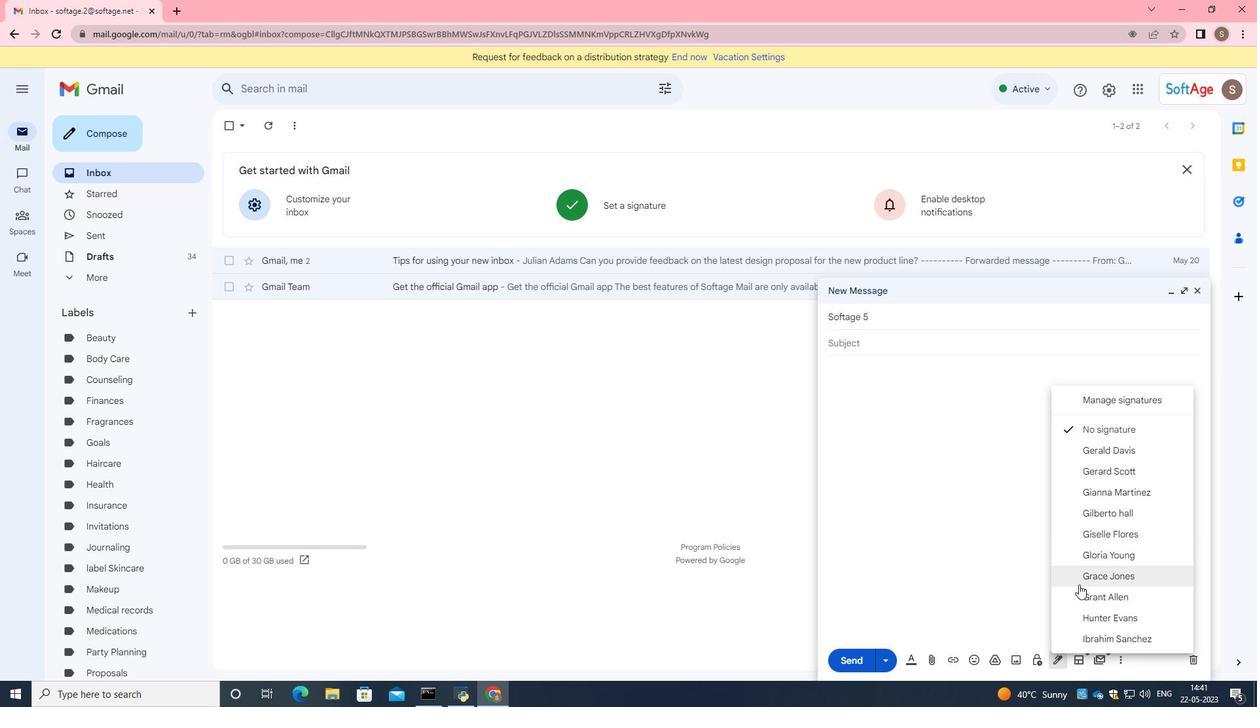 
Action: Mouse moved to (1106, 634)
Screenshot: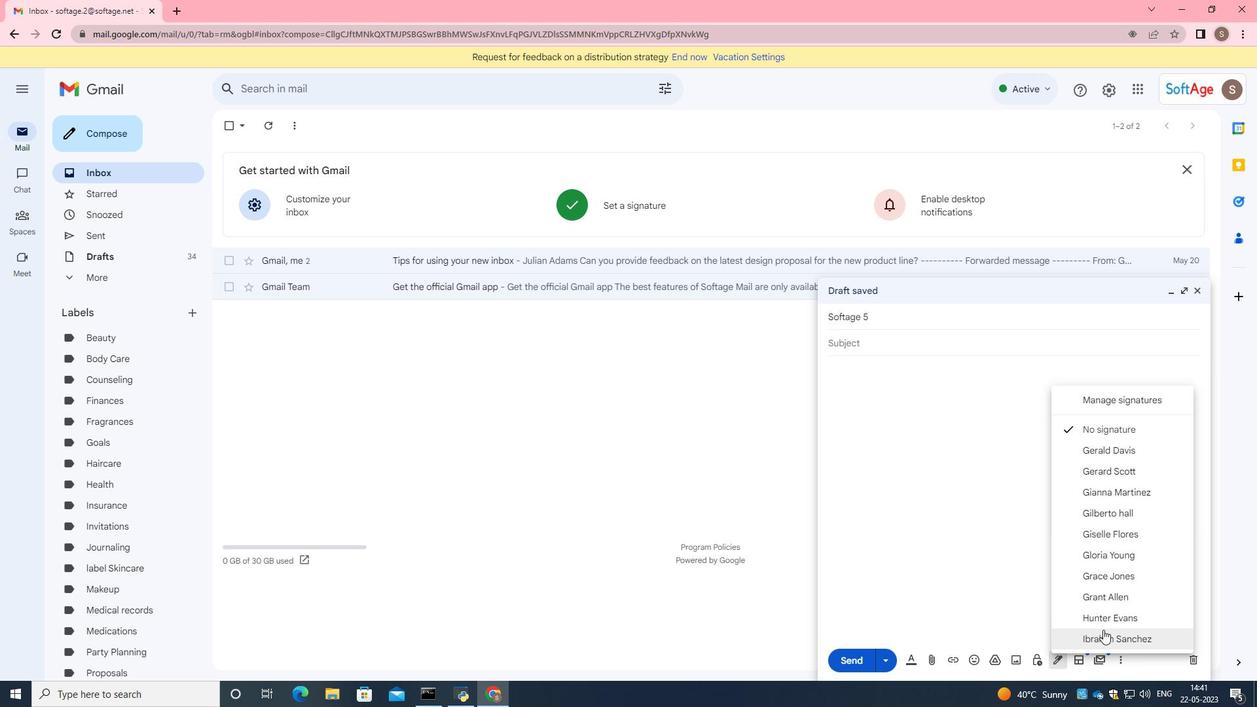 
Action: Mouse pressed left at (1106, 634)
Screenshot: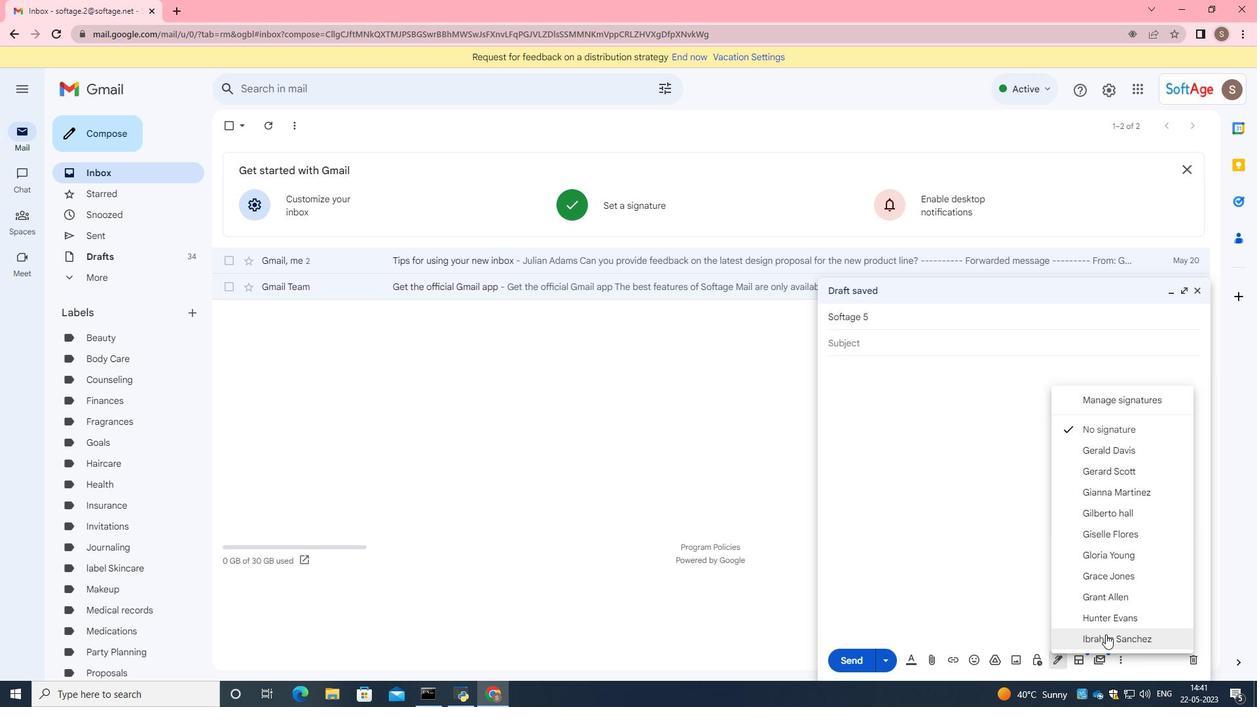 
Action: Mouse moved to (1115, 659)
Screenshot: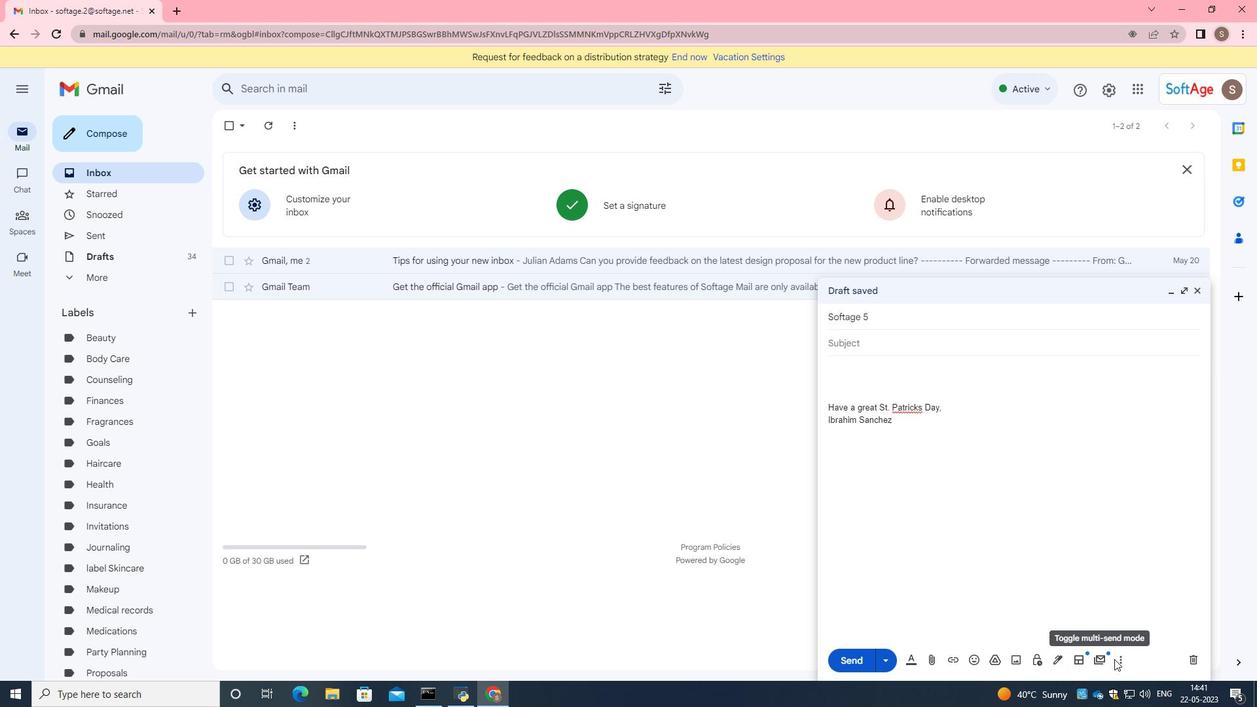 
Action: Mouse pressed left at (1115, 659)
Screenshot: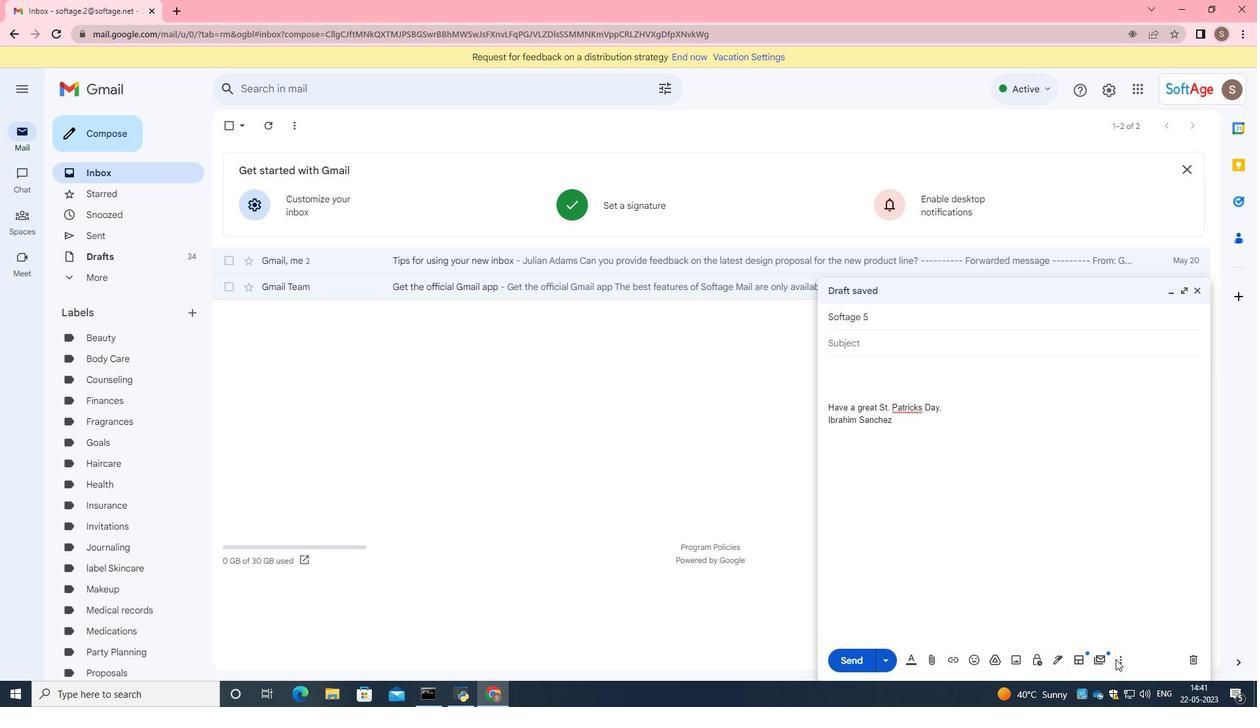 
Action: Mouse moved to (1124, 658)
Screenshot: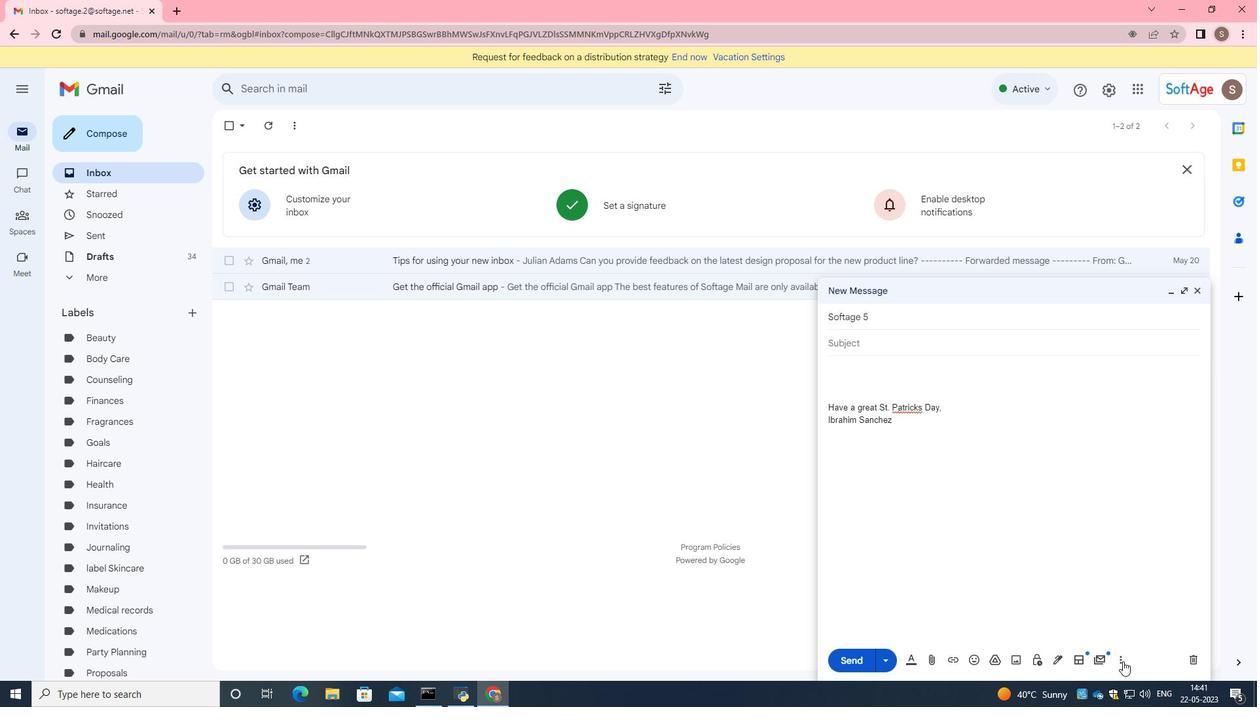 
Action: Mouse pressed left at (1124, 658)
Screenshot: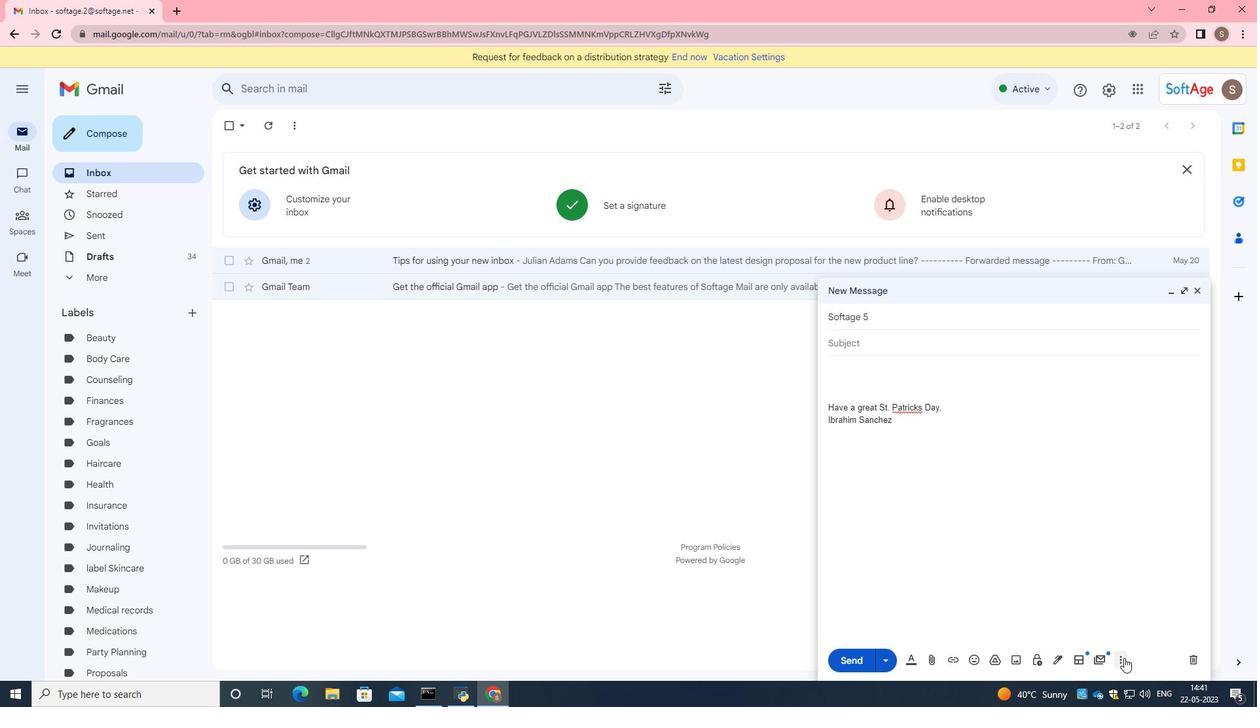 
Action: Mouse moved to (869, 511)
Screenshot: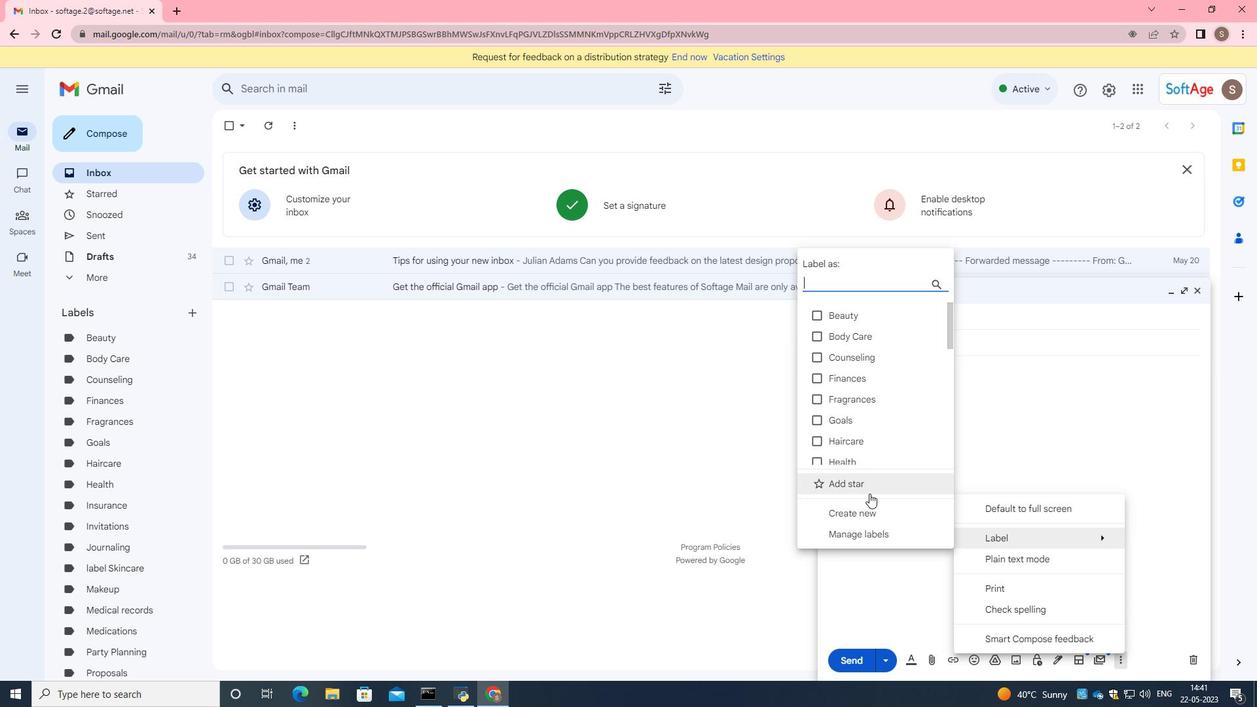
Action: Mouse pressed left at (869, 511)
Screenshot: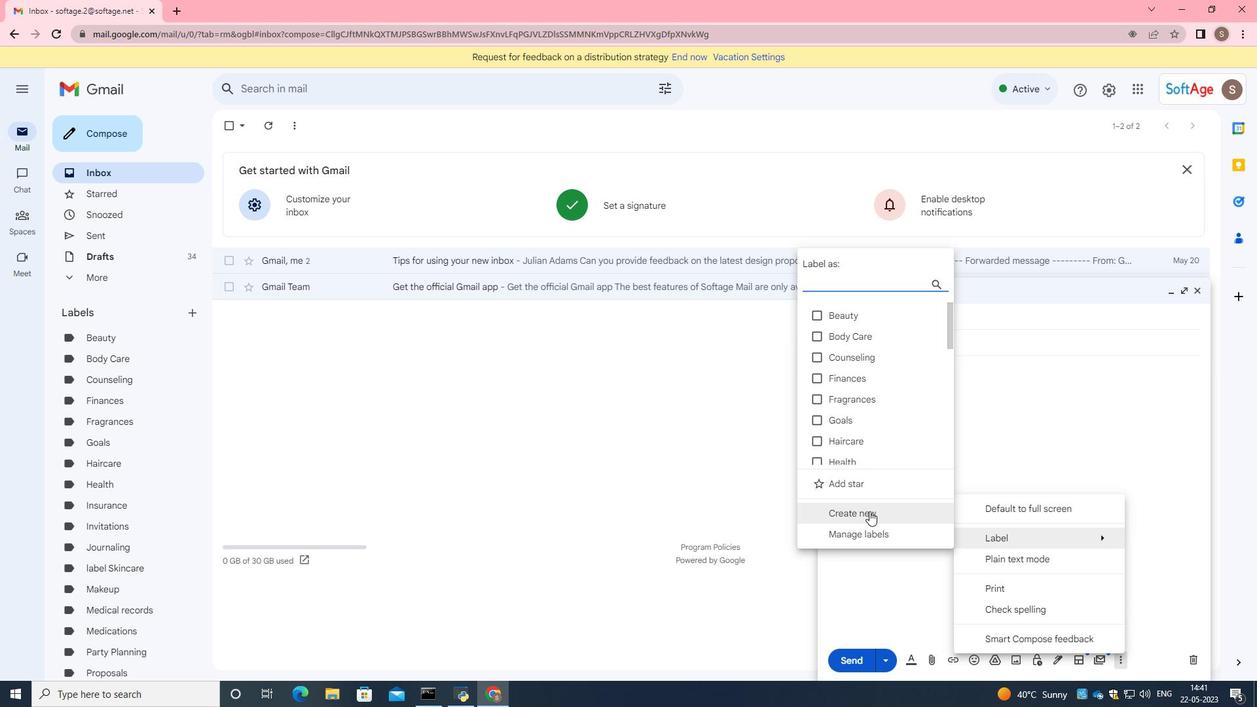 
Action: Mouse moved to (846, 498)
Screenshot: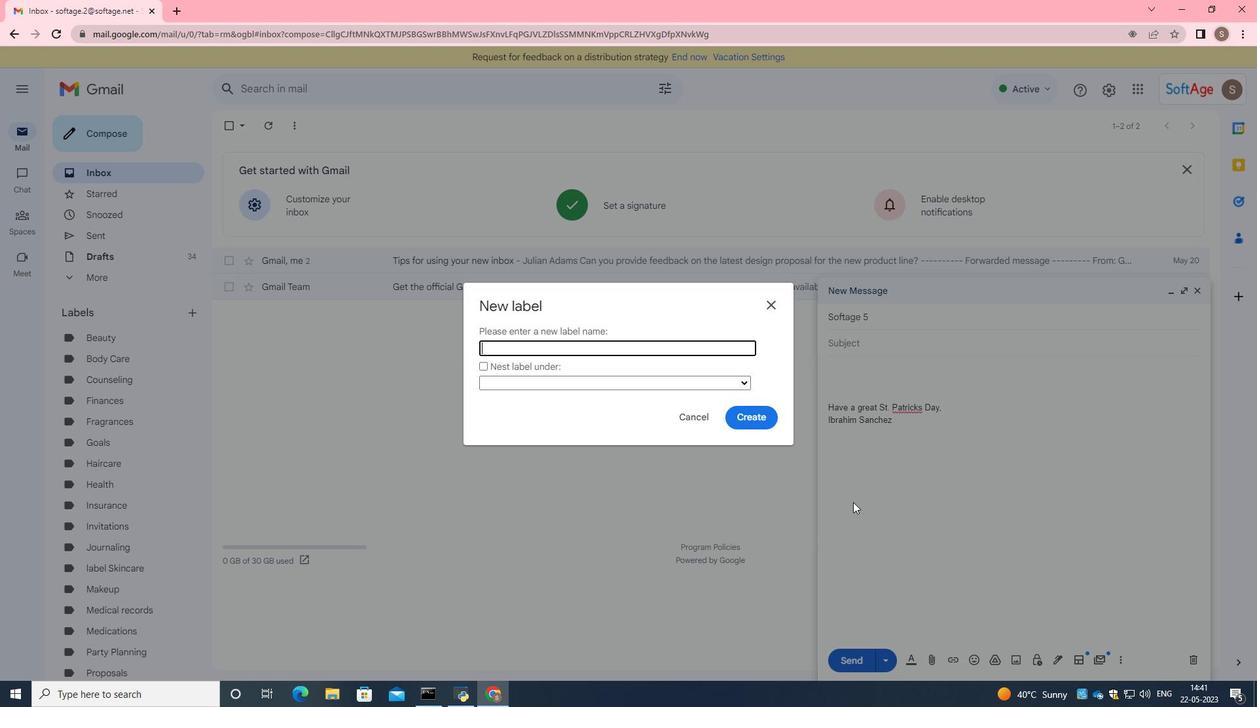 
Action: Key pressed <Key.caps_lock>D<Key.caps_lock>ecorations
Screenshot: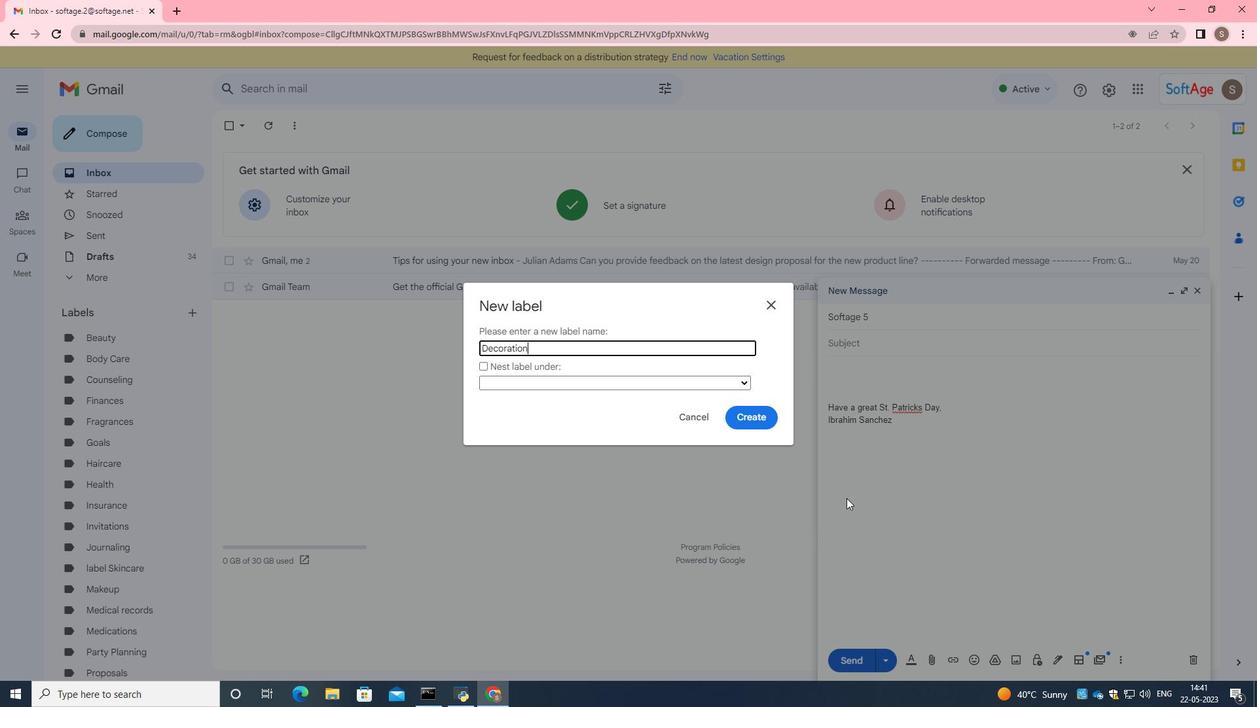 
Action: Mouse moved to (757, 417)
Screenshot: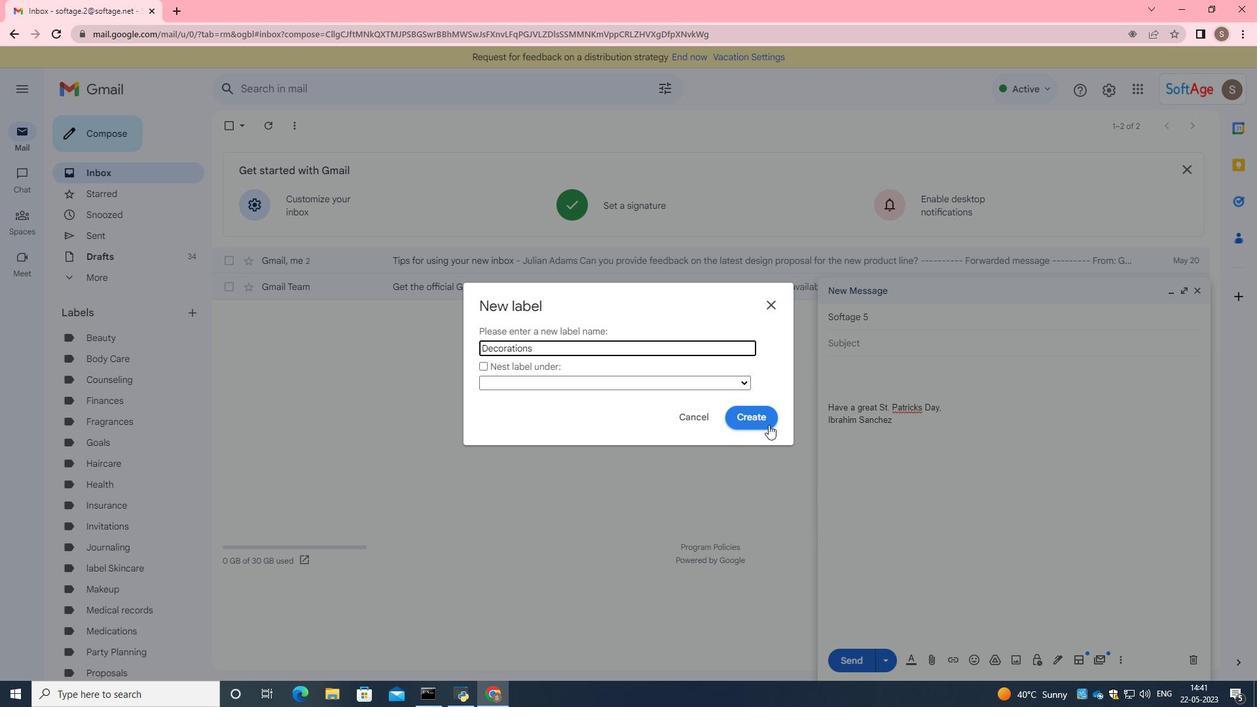 
Action: Mouse pressed left at (757, 417)
Screenshot: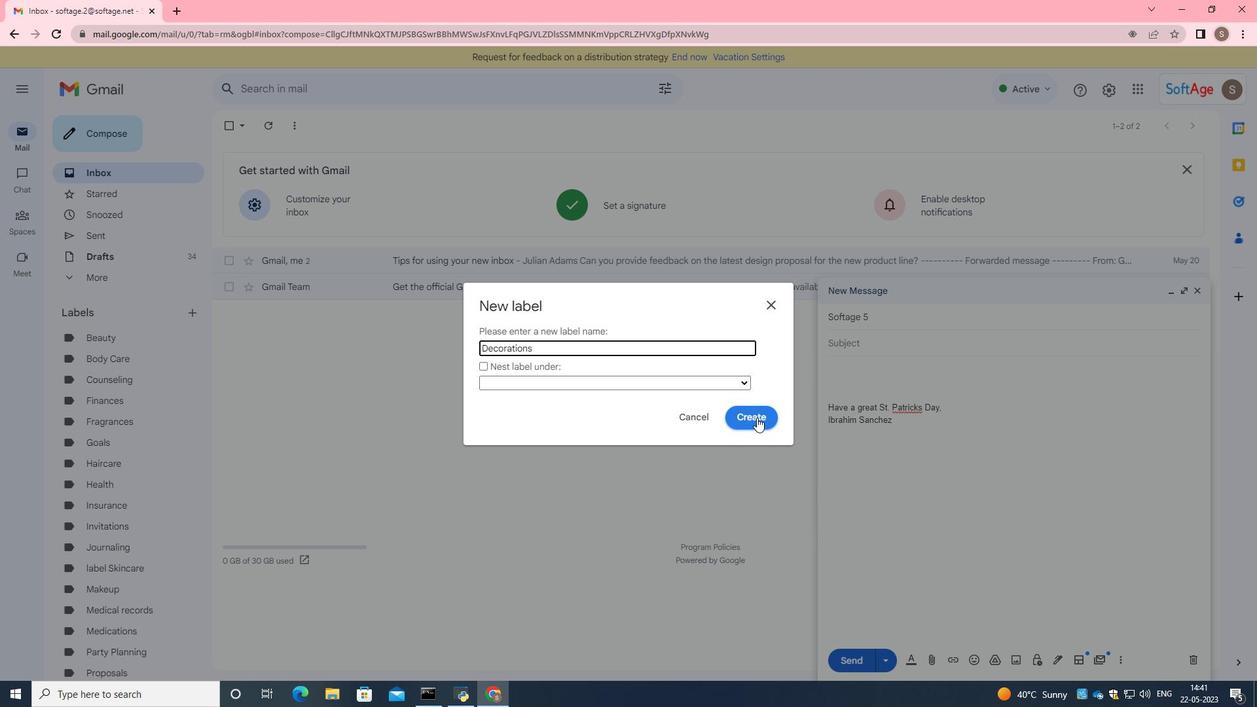 
Action: Mouse moved to (845, 660)
Screenshot: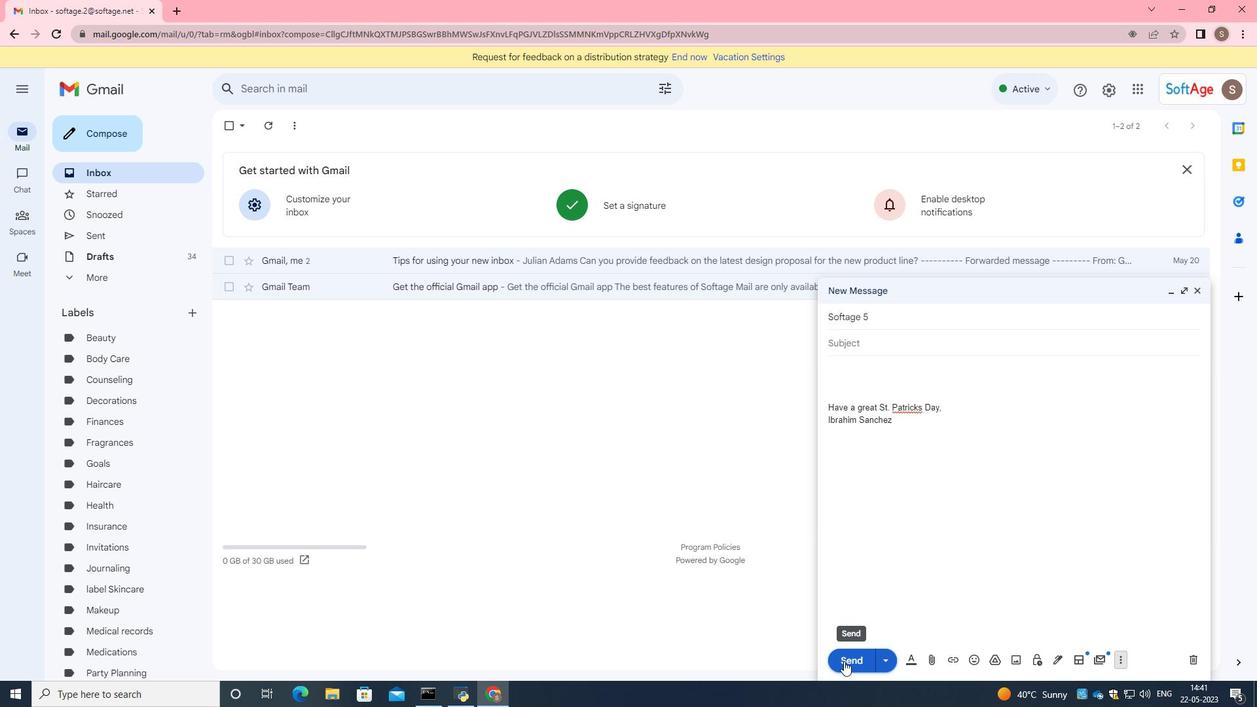 
